 Task: Open Card Donor Stewardship Execution in Board Public Relations Thought Leadership Content Creation and Distribution to Workspace Healthcare Consulting and add a team member Softage.3@softage.net, a label Green, a checklist Wellness, an attachment from Trello, a color Green and finally, add a card description 'Research and apply for relevant industry certifications' and a comment 'We should approach this task with a sense of collaboration and partnership, working closely with stakeholders and other teams to achieve success.'. Add a start date 'Jan 03, 1900' with a due date 'Jan 10, 1900'
Action: Mouse moved to (198, 144)
Screenshot: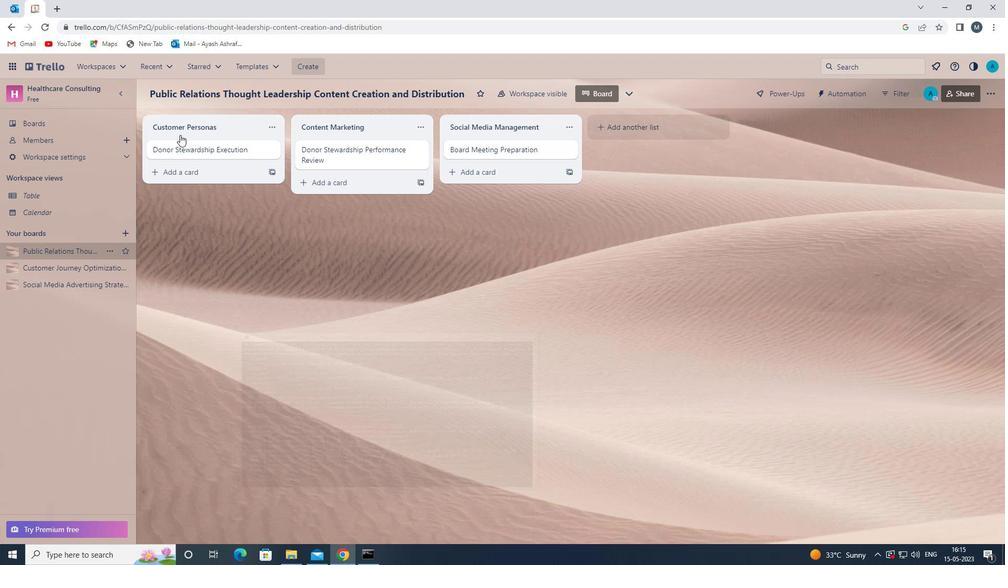 
Action: Mouse pressed left at (198, 144)
Screenshot: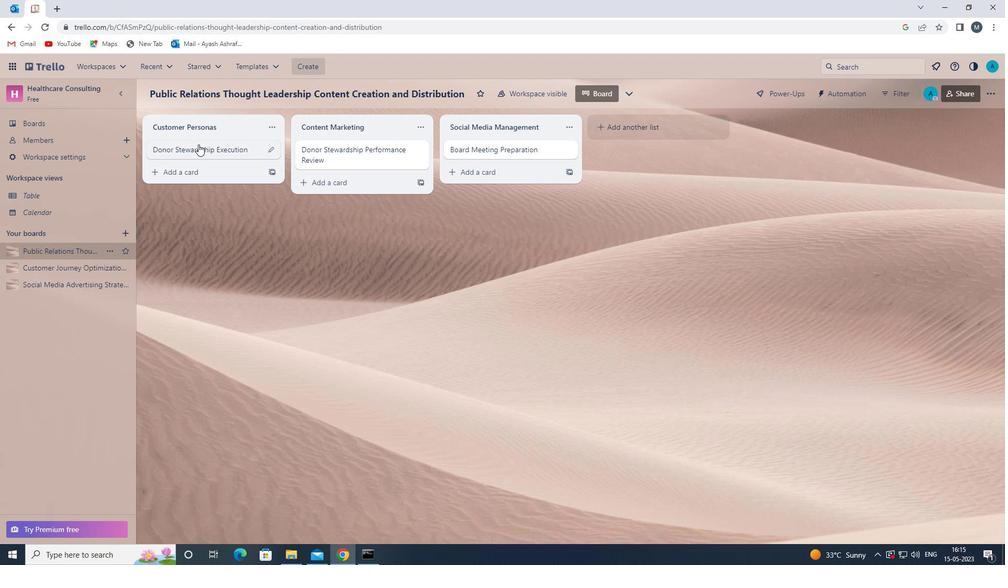 
Action: Mouse moved to (625, 151)
Screenshot: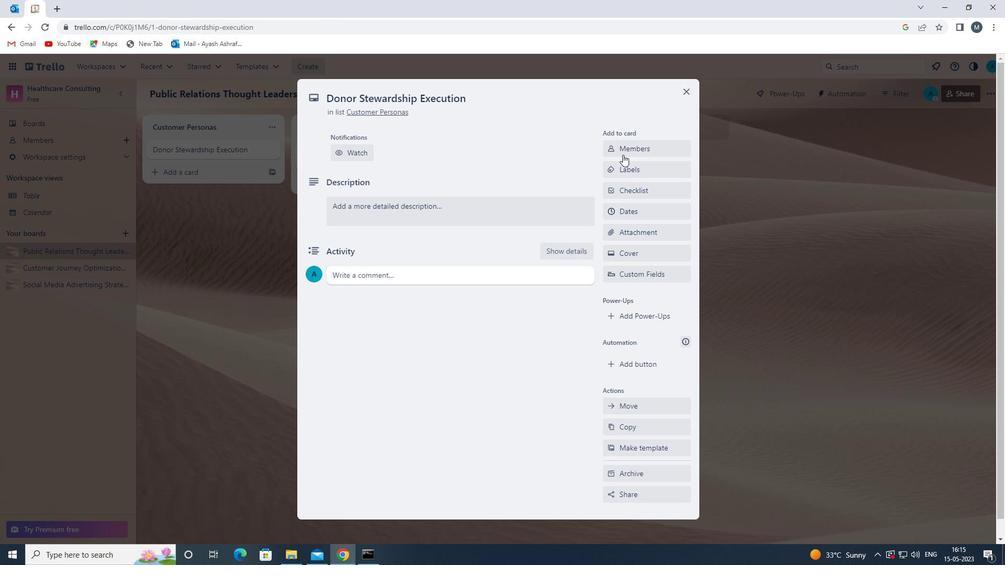 
Action: Mouse pressed left at (625, 151)
Screenshot: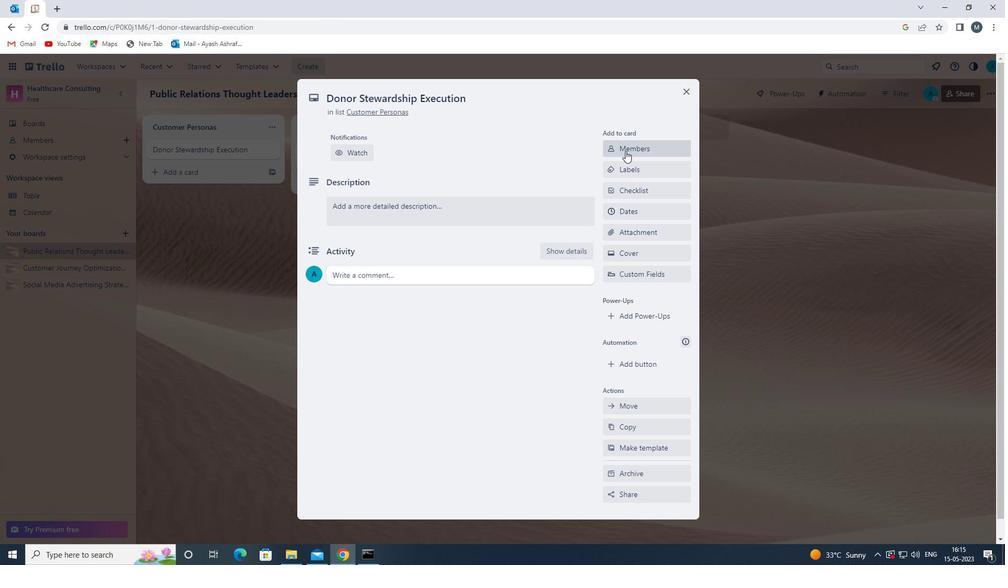 
Action: Mouse moved to (634, 146)
Screenshot: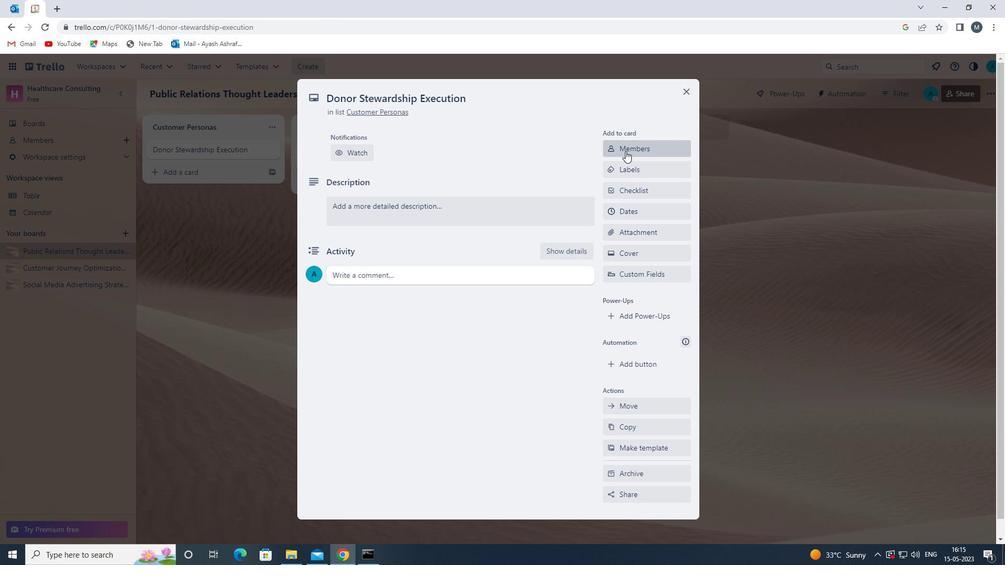 
Action: Key pressed s
Screenshot: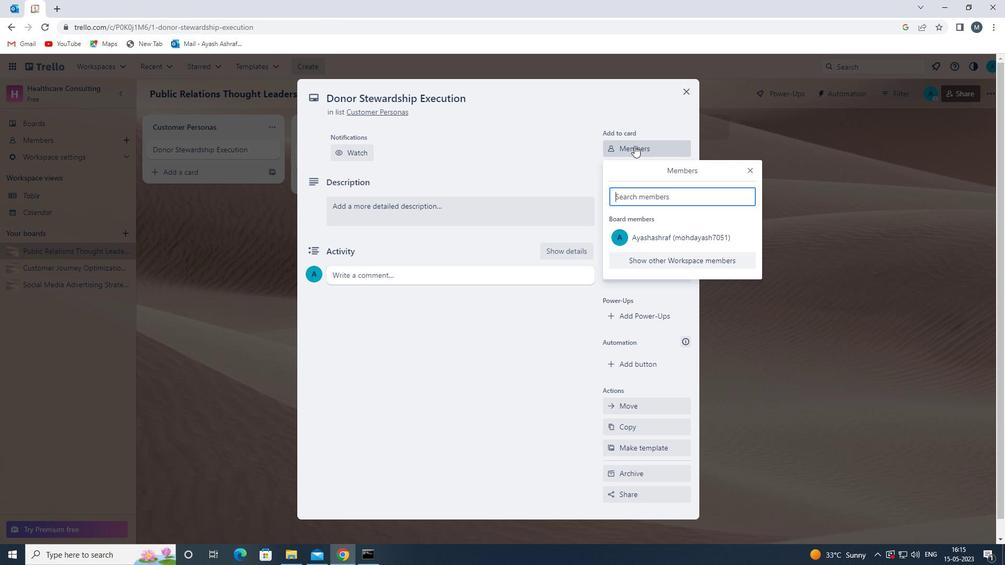 
Action: Mouse moved to (674, 344)
Screenshot: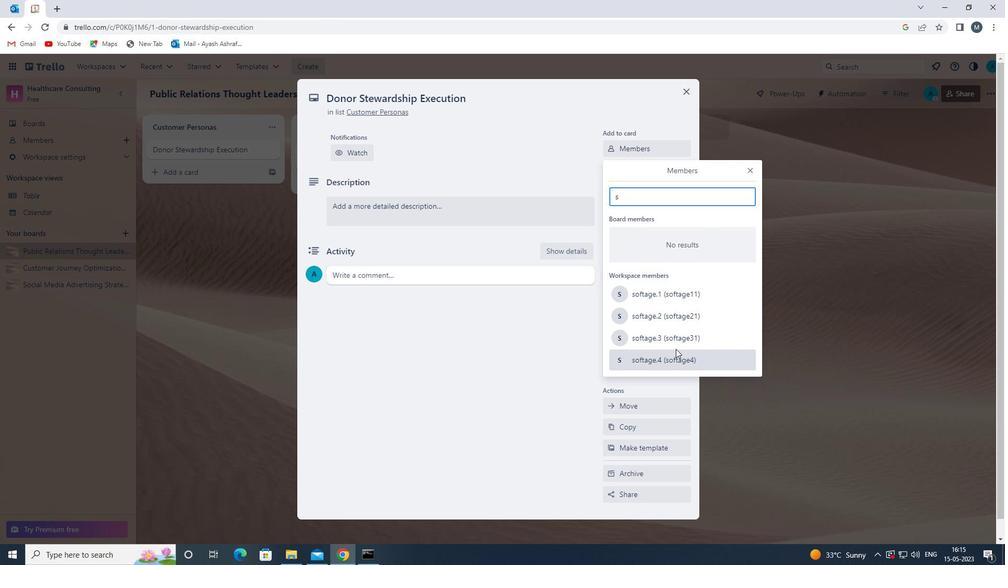 
Action: Mouse pressed left at (674, 344)
Screenshot: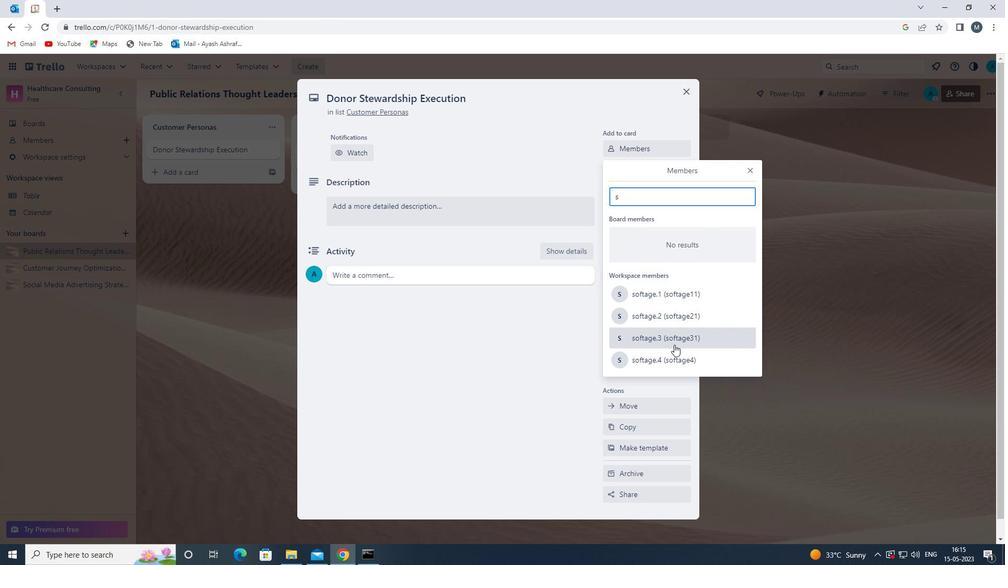 
Action: Mouse moved to (753, 171)
Screenshot: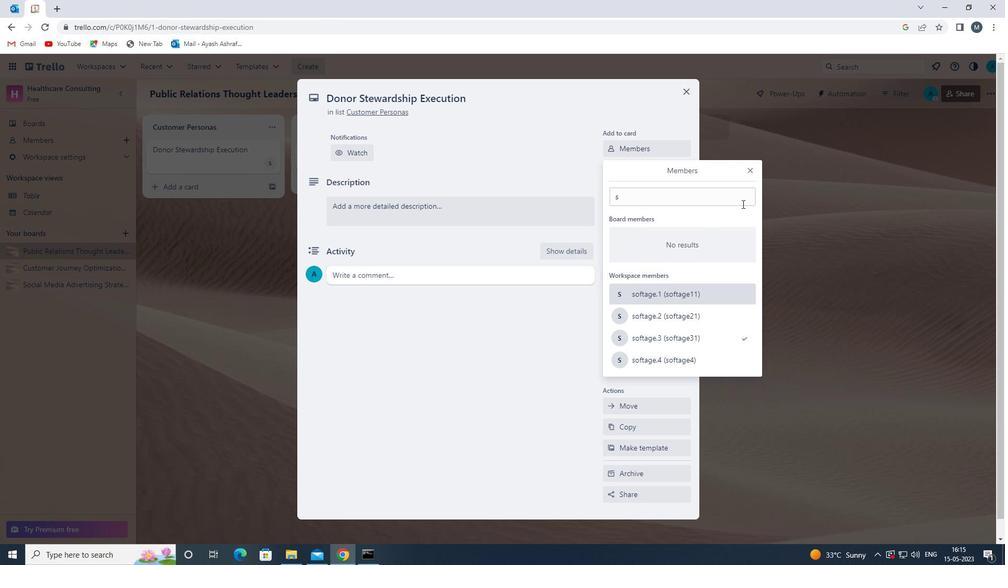 
Action: Mouse pressed left at (753, 171)
Screenshot: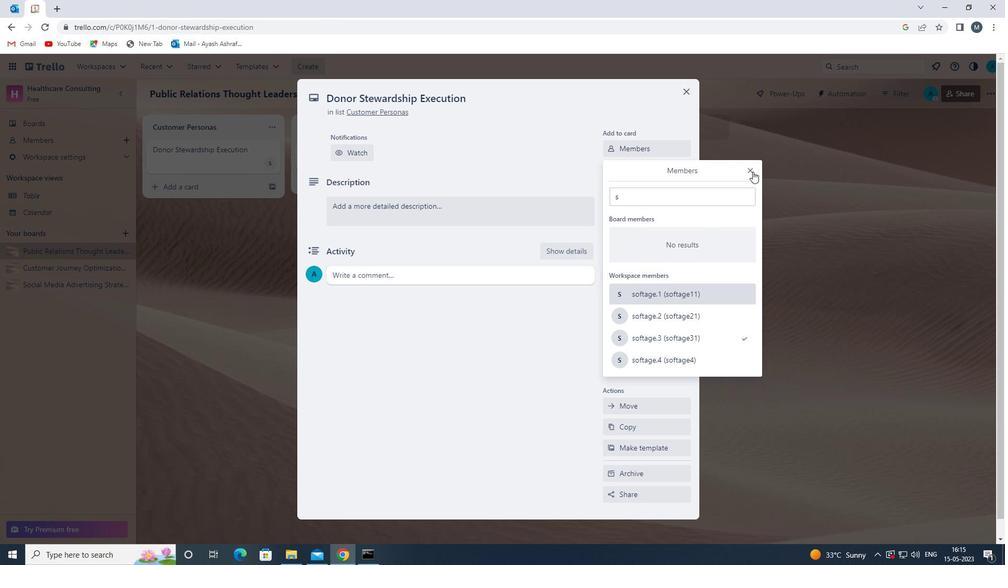 
Action: Mouse moved to (639, 206)
Screenshot: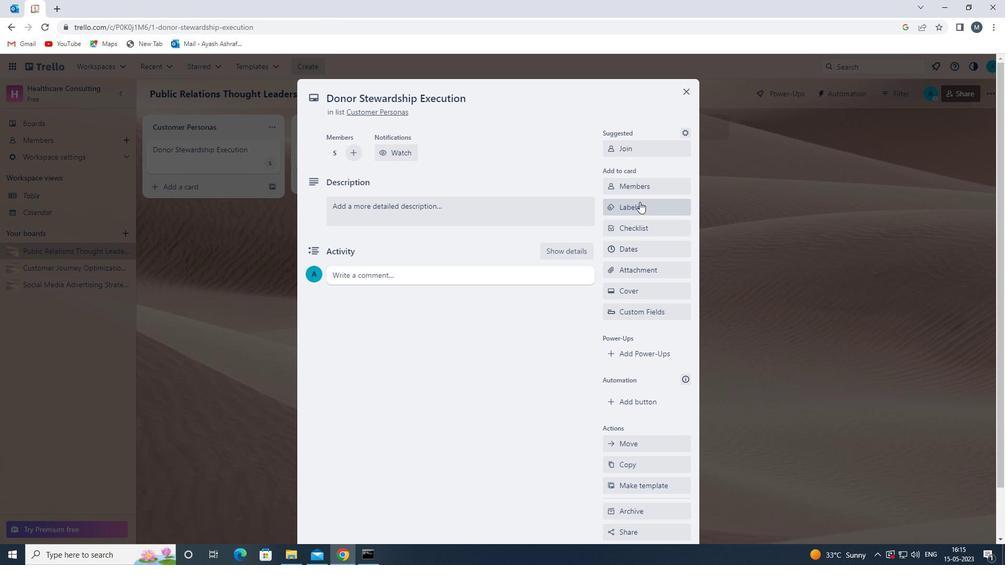 
Action: Mouse pressed left at (639, 206)
Screenshot: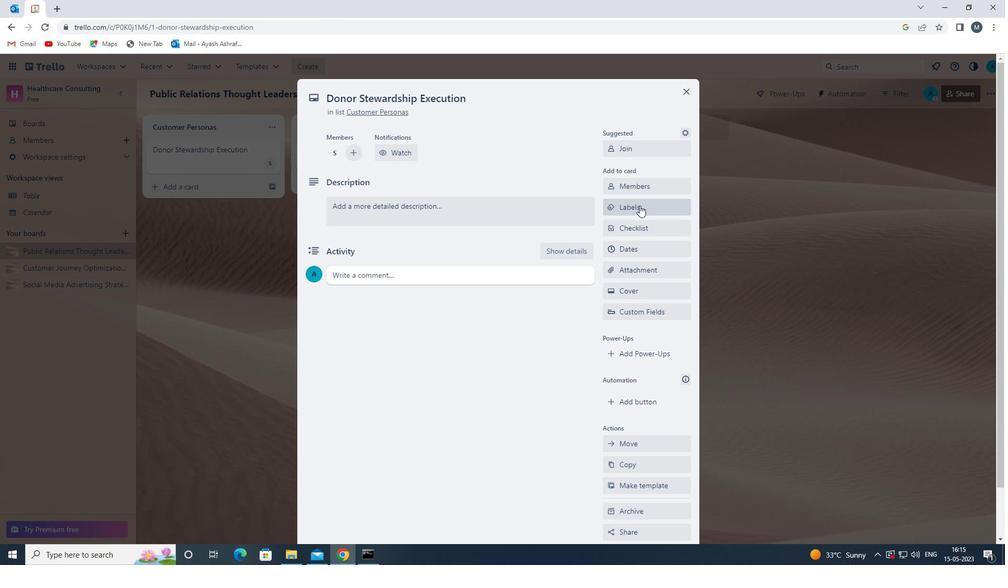 
Action: Mouse moved to (655, 295)
Screenshot: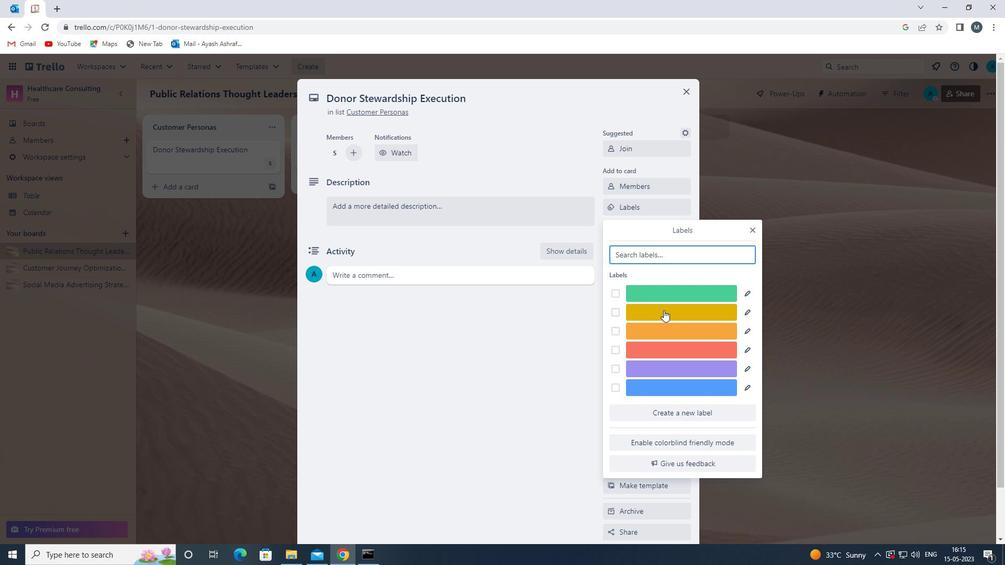 
Action: Mouse pressed left at (655, 295)
Screenshot: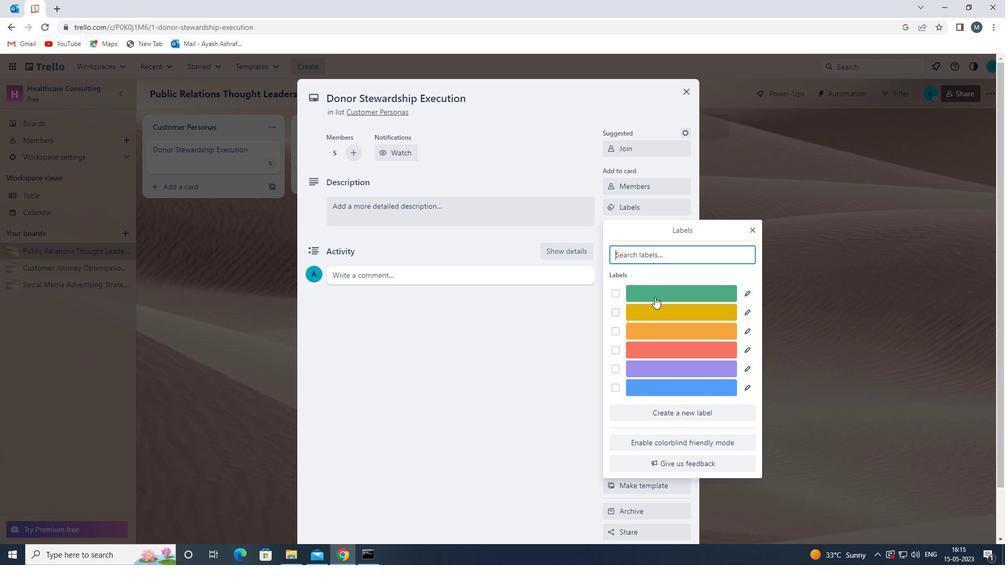 
Action: Mouse moved to (753, 232)
Screenshot: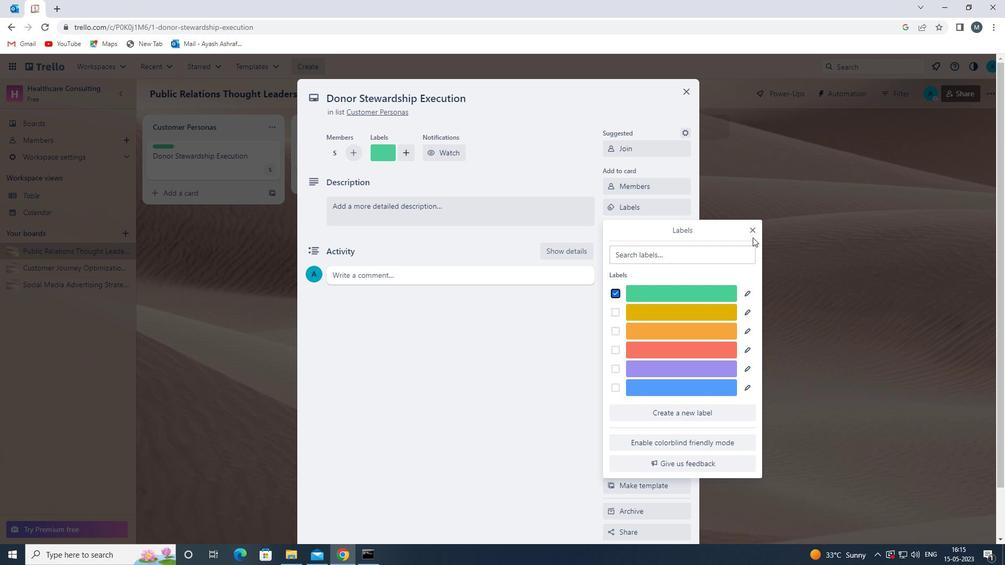 
Action: Mouse pressed left at (753, 232)
Screenshot: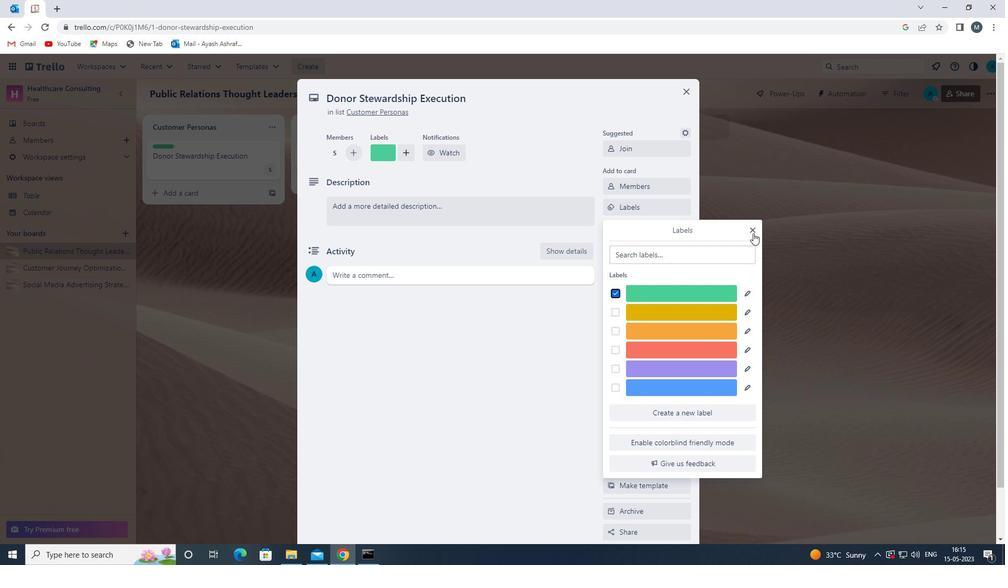 
Action: Mouse moved to (631, 228)
Screenshot: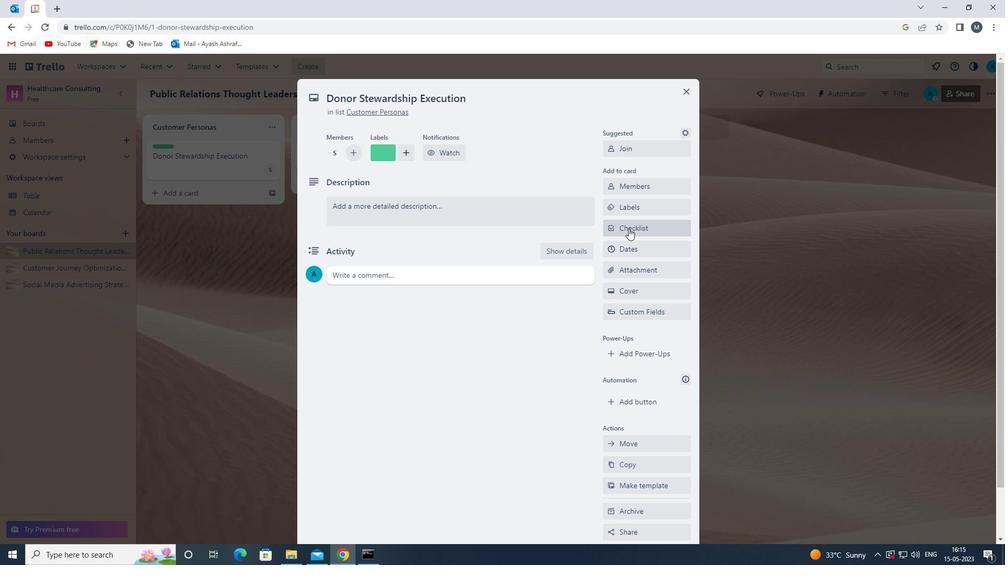 
Action: Mouse pressed left at (631, 228)
Screenshot: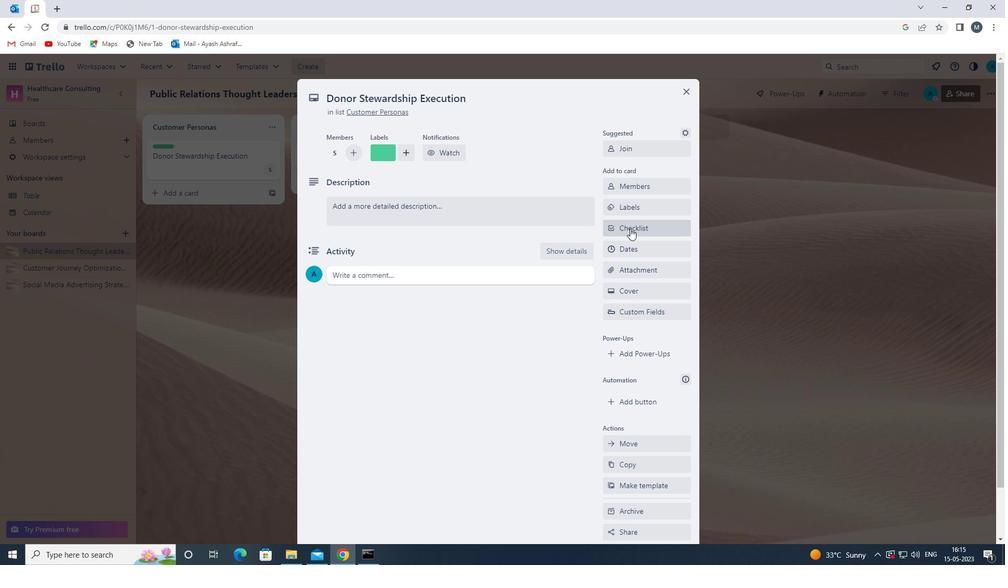 
Action: Key pressed w
Screenshot: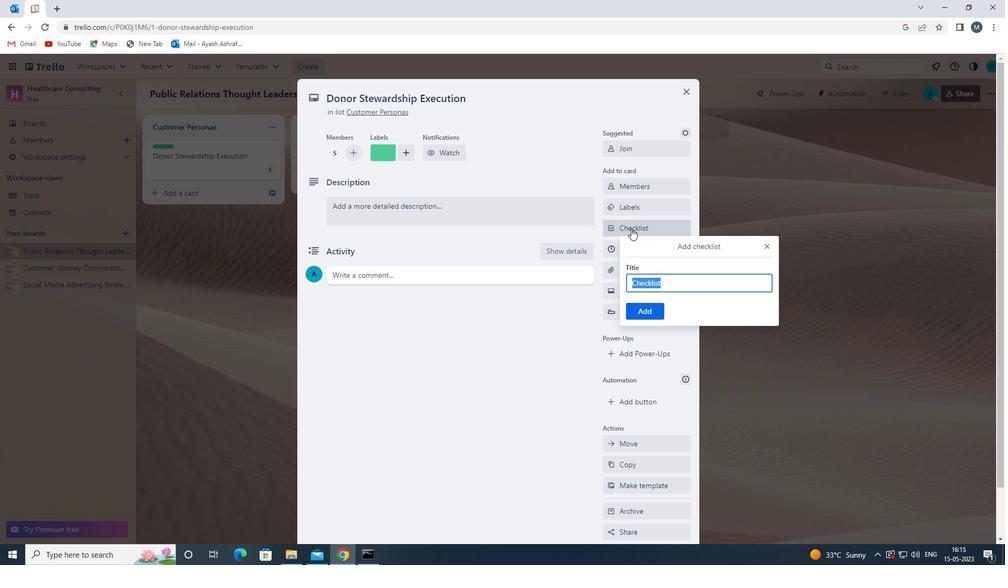
Action: Mouse moved to (694, 306)
Screenshot: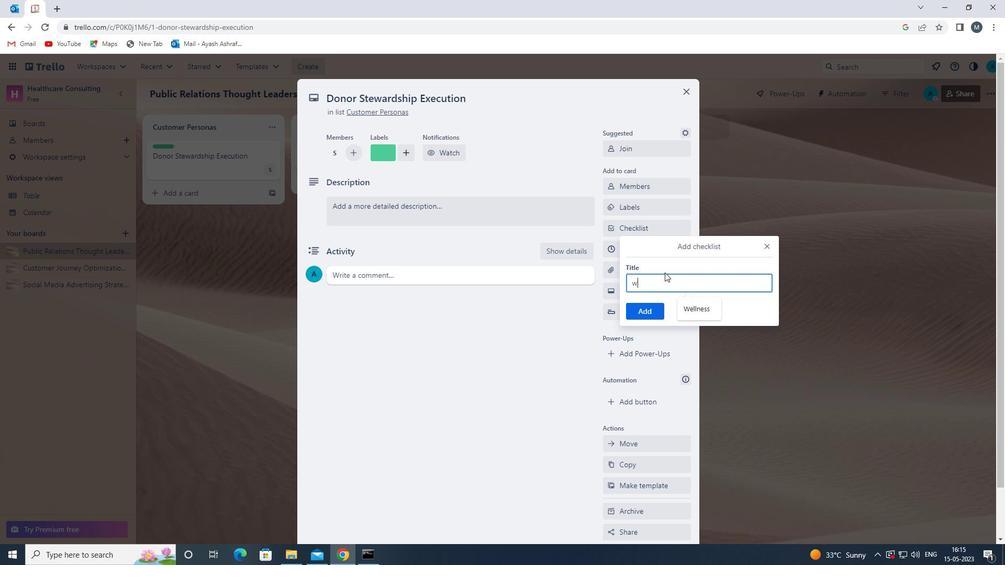 
Action: Mouse pressed left at (694, 306)
Screenshot: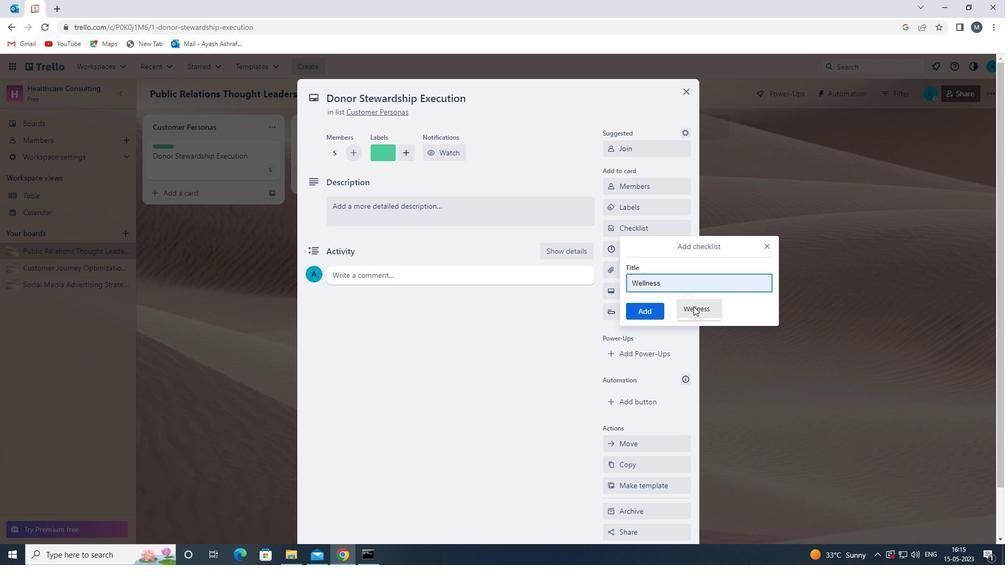
Action: Mouse moved to (643, 310)
Screenshot: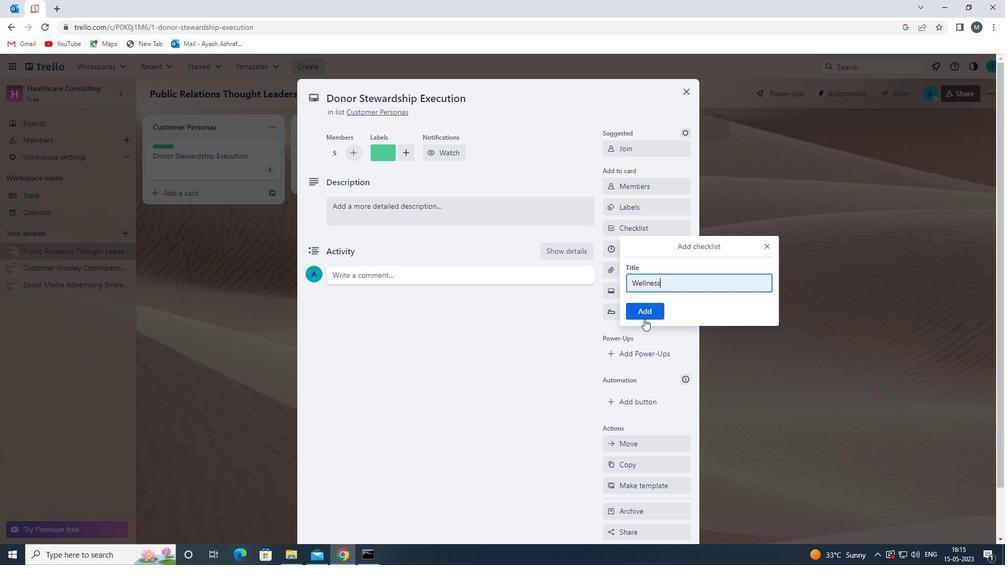 
Action: Mouse pressed left at (643, 310)
Screenshot: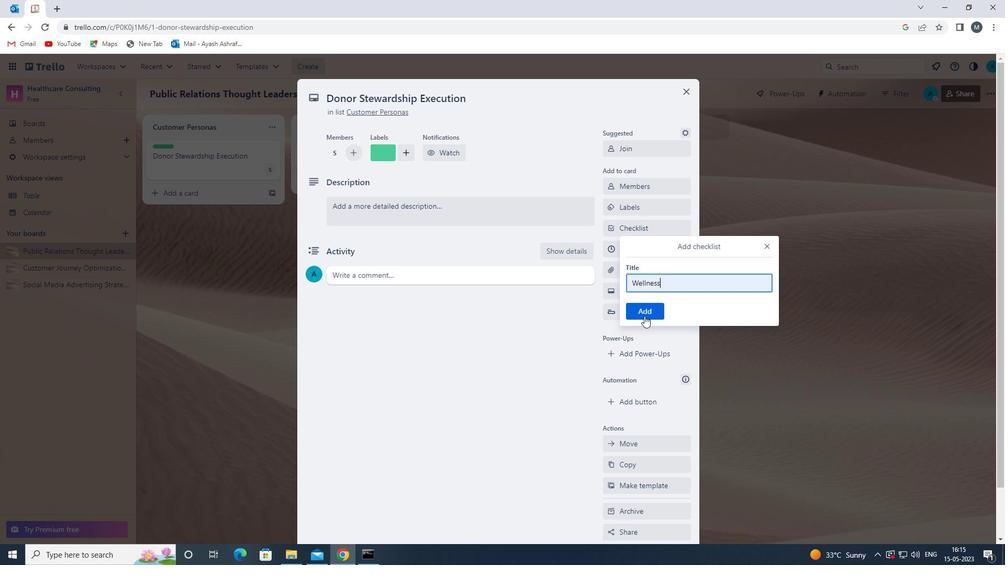 
Action: Mouse moved to (641, 268)
Screenshot: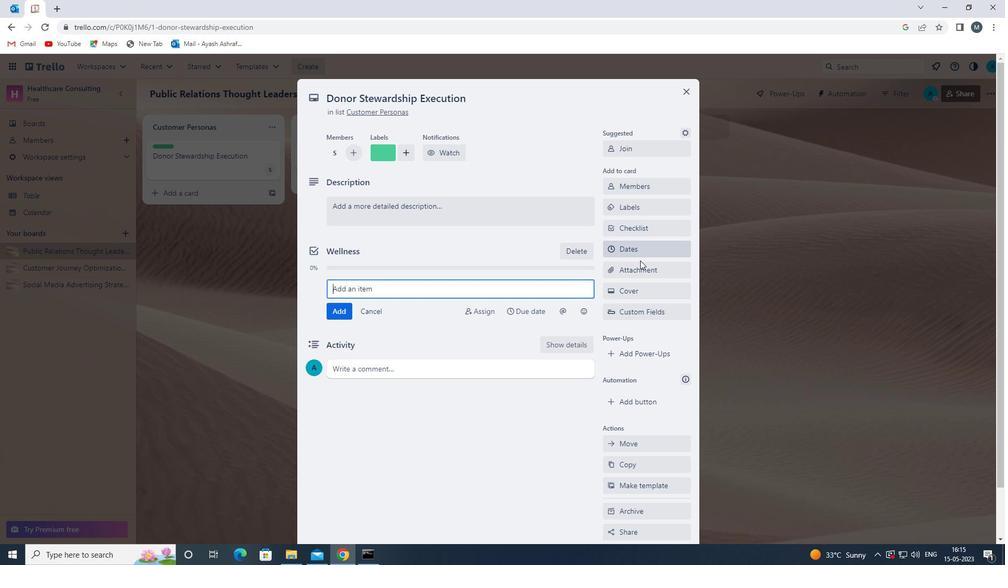 
Action: Mouse pressed left at (641, 268)
Screenshot: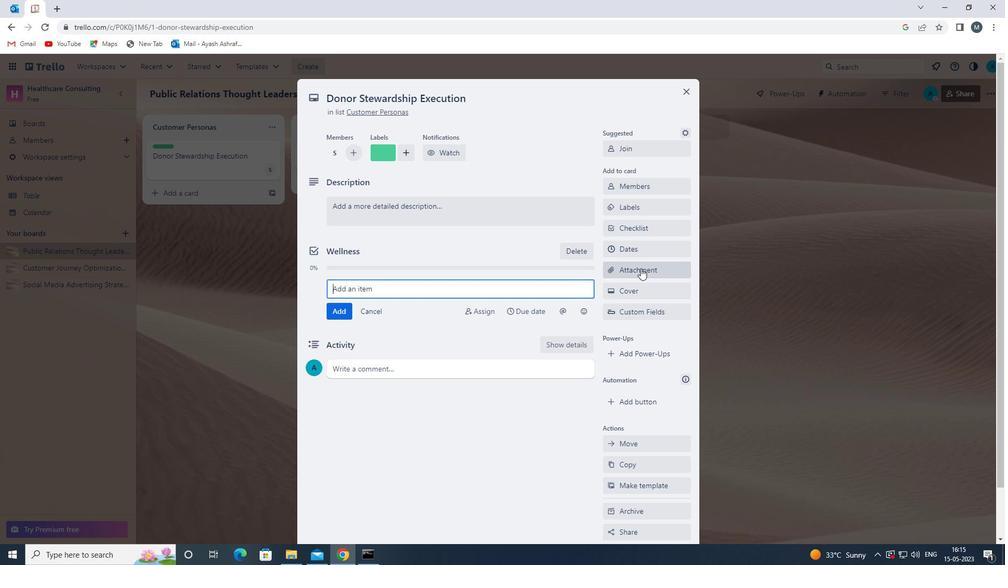 
Action: Mouse moved to (631, 335)
Screenshot: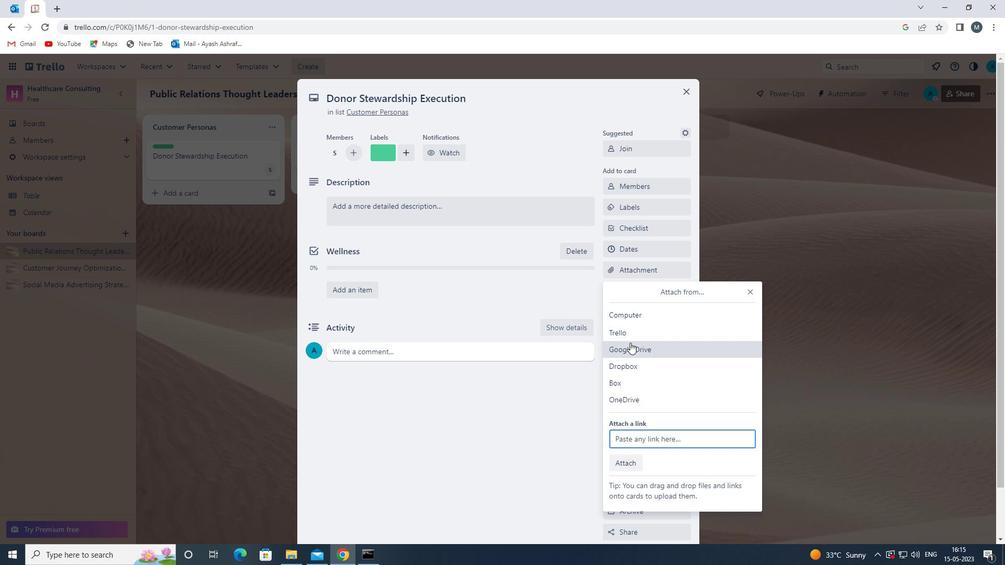 
Action: Mouse pressed left at (631, 335)
Screenshot: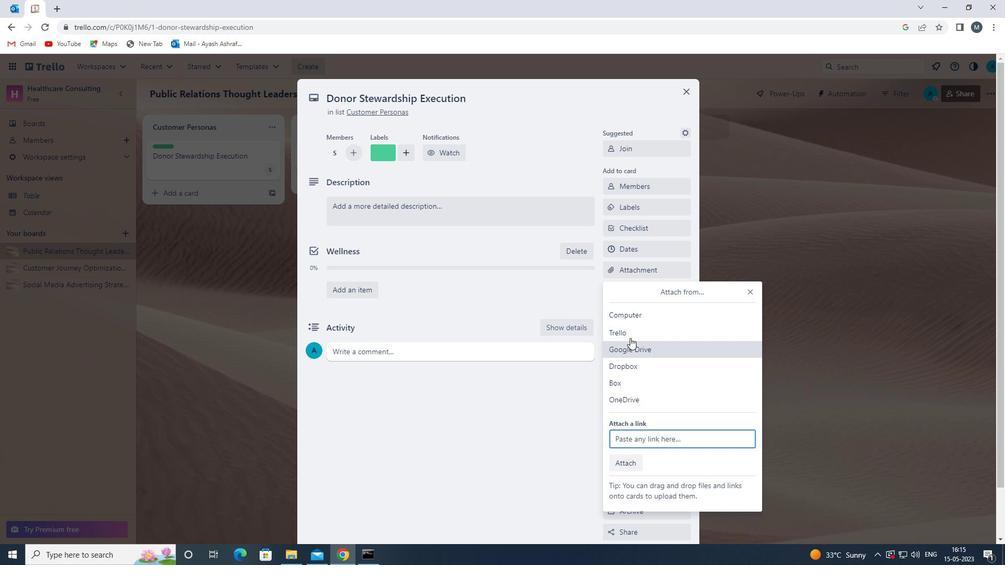 
Action: Mouse moved to (637, 270)
Screenshot: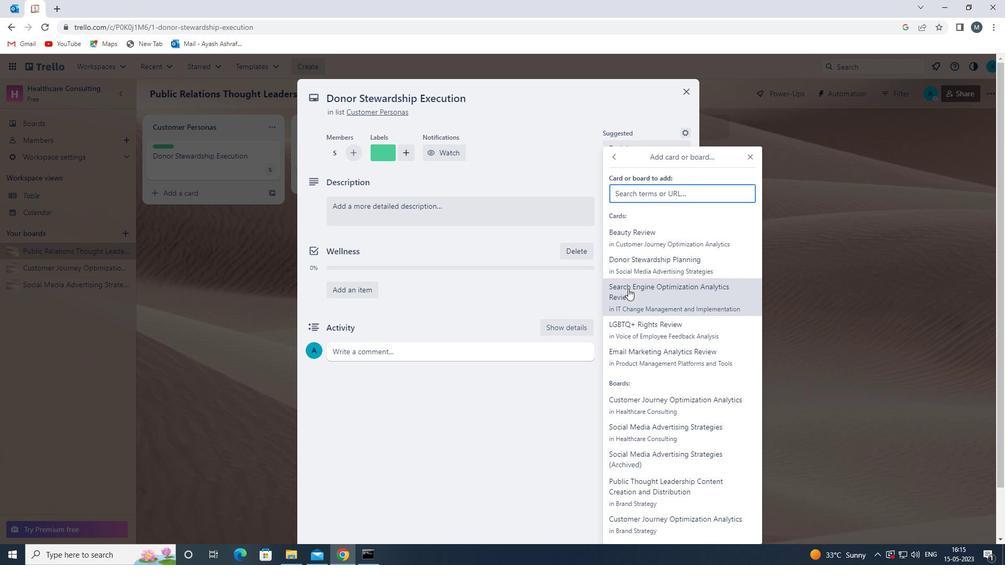 
Action: Mouse pressed left at (637, 270)
Screenshot: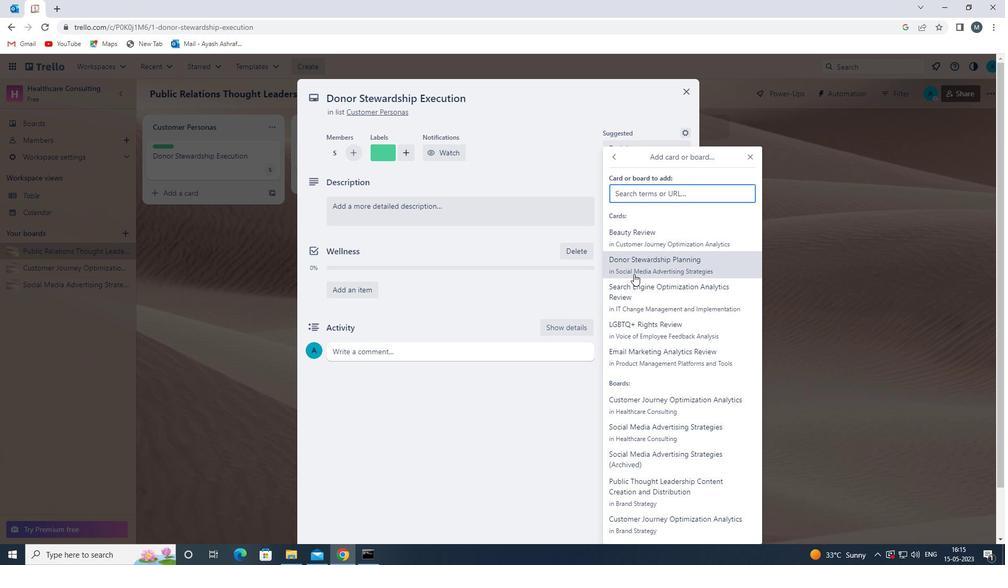 
Action: Mouse moved to (635, 290)
Screenshot: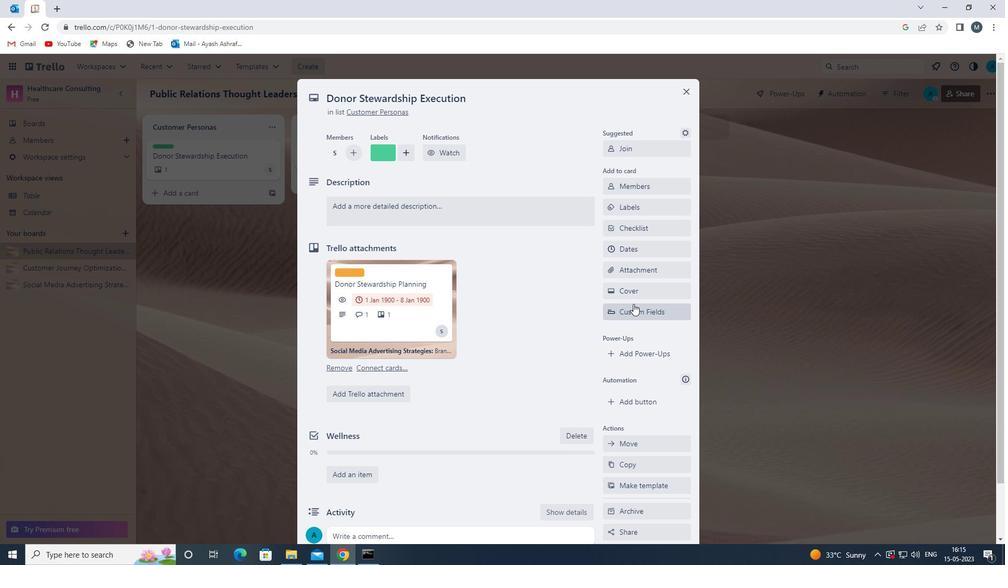 
Action: Mouse pressed left at (635, 290)
Screenshot: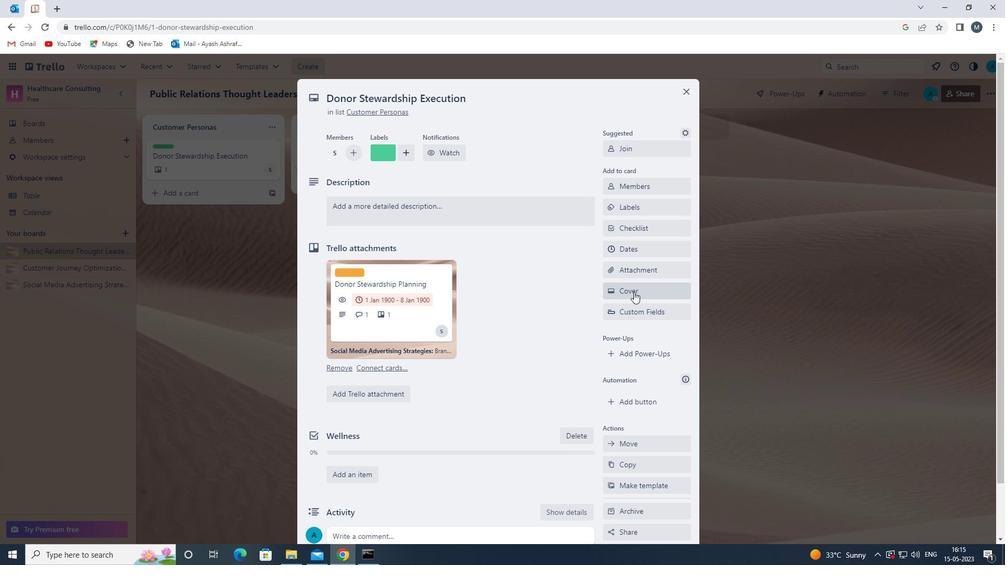 
Action: Mouse moved to (621, 332)
Screenshot: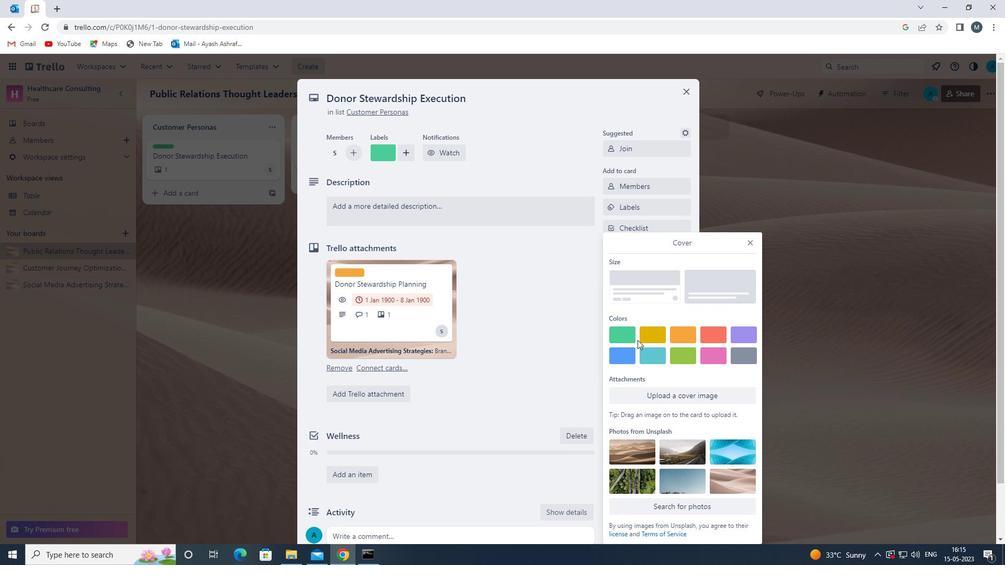 
Action: Mouse pressed left at (621, 332)
Screenshot: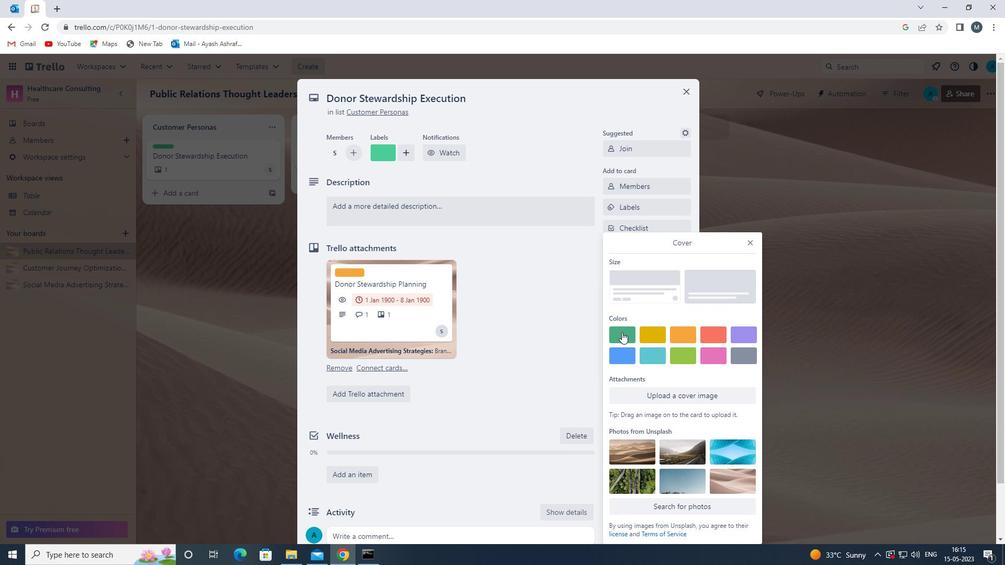 
Action: Mouse moved to (753, 223)
Screenshot: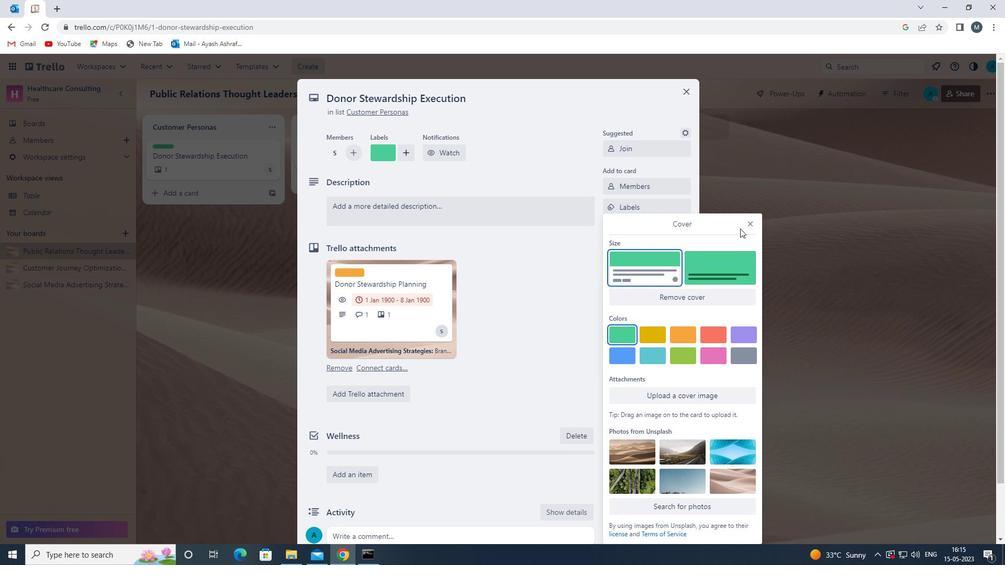 
Action: Mouse pressed left at (753, 223)
Screenshot: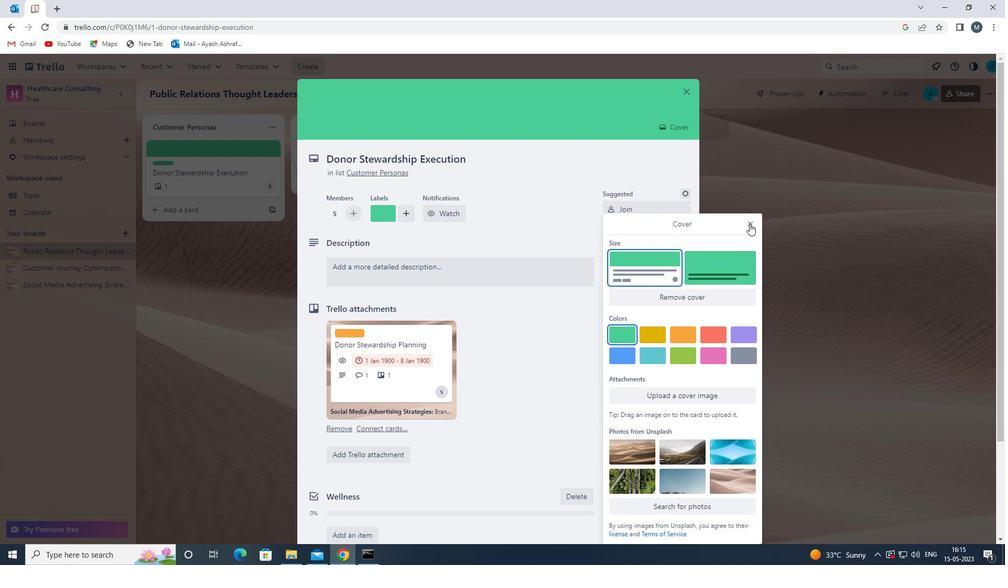 
Action: Mouse moved to (442, 267)
Screenshot: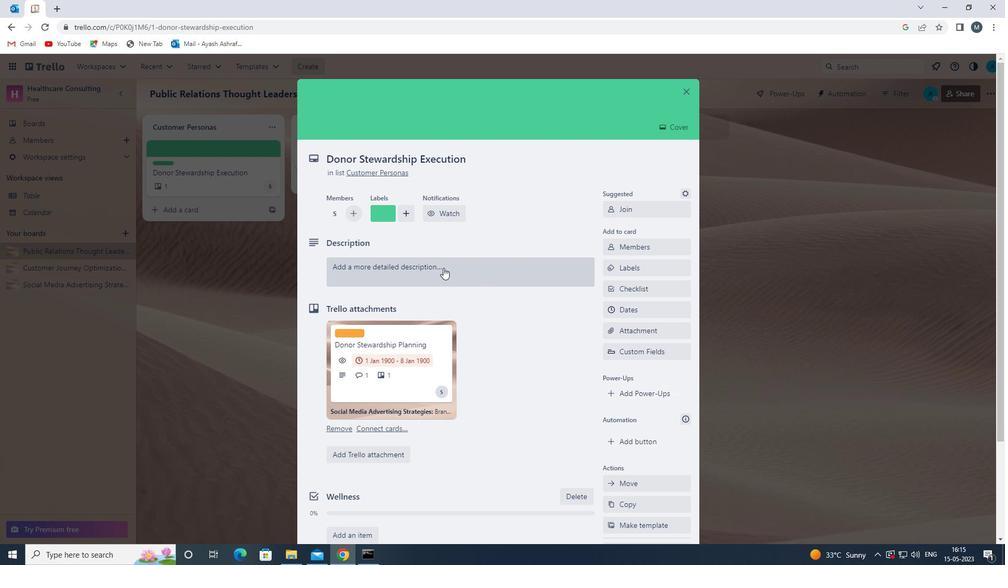 
Action: Mouse pressed left at (442, 267)
Screenshot: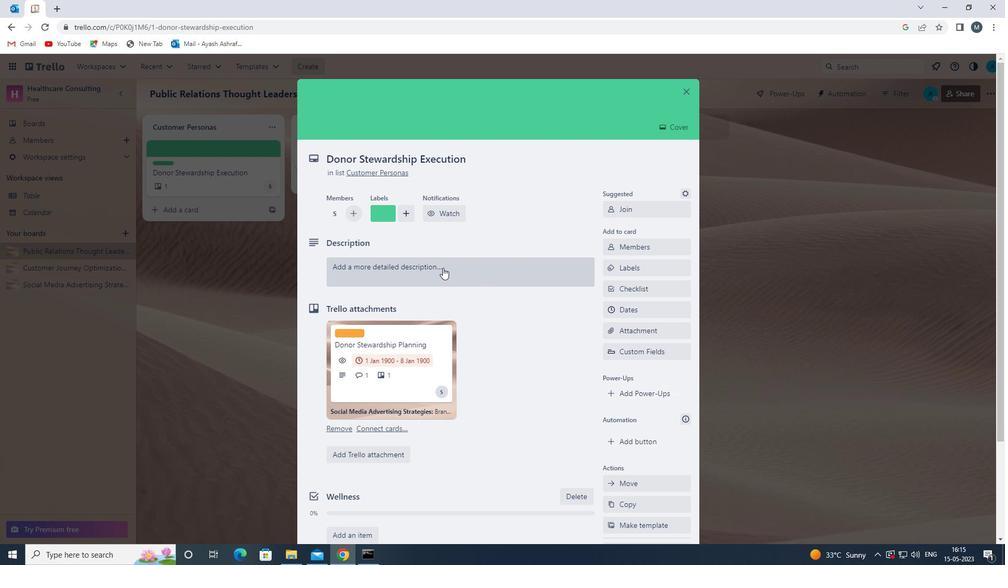 
Action: Mouse moved to (353, 305)
Screenshot: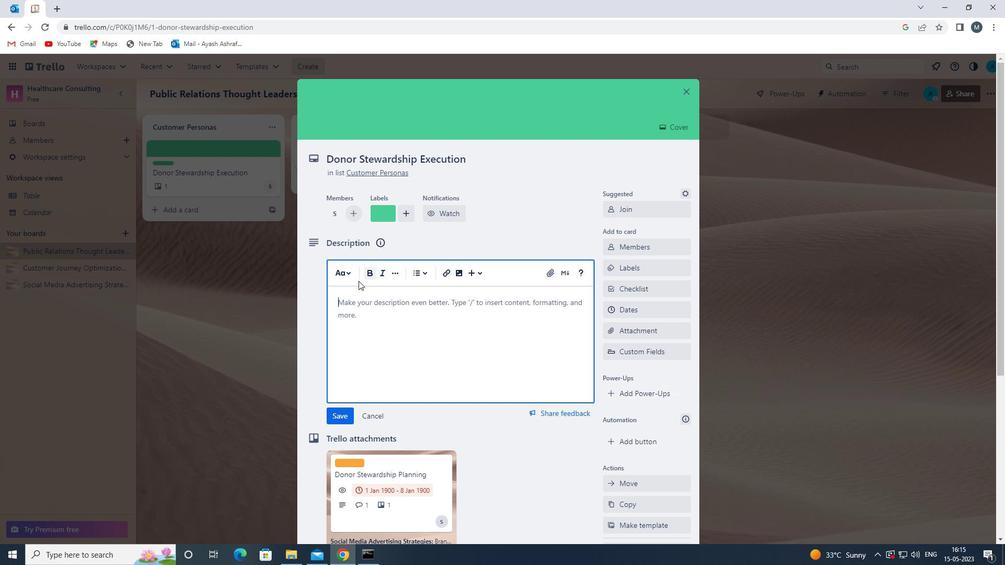 
Action: Mouse pressed left at (353, 305)
Screenshot: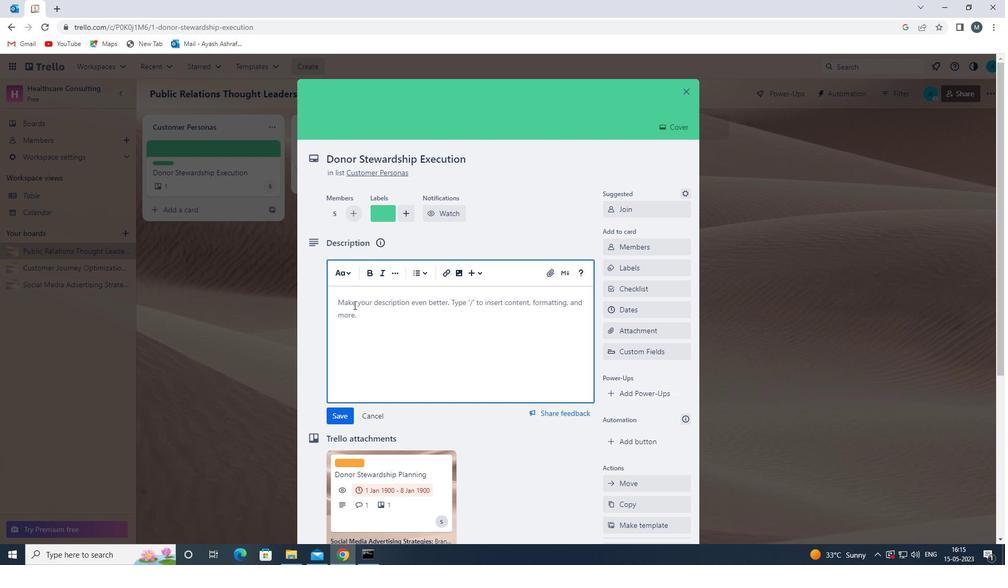 
Action: Mouse moved to (353, 305)
Screenshot: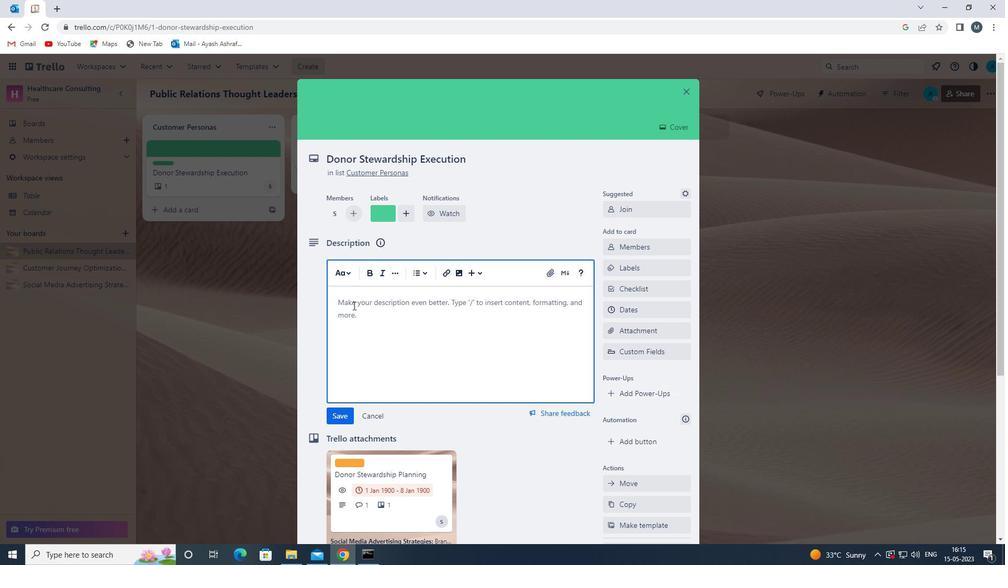 
Action: Key pressed <Key.shift>RESEARCH<Key.space>AND<Key.space>APPLY<Key.space>FOT<Key.backspace>R<Key.space>RELEVANT<Key.space>INDUSTRY<Key.space>E<Key.backspace>CERTIFICATIONS
Screenshot: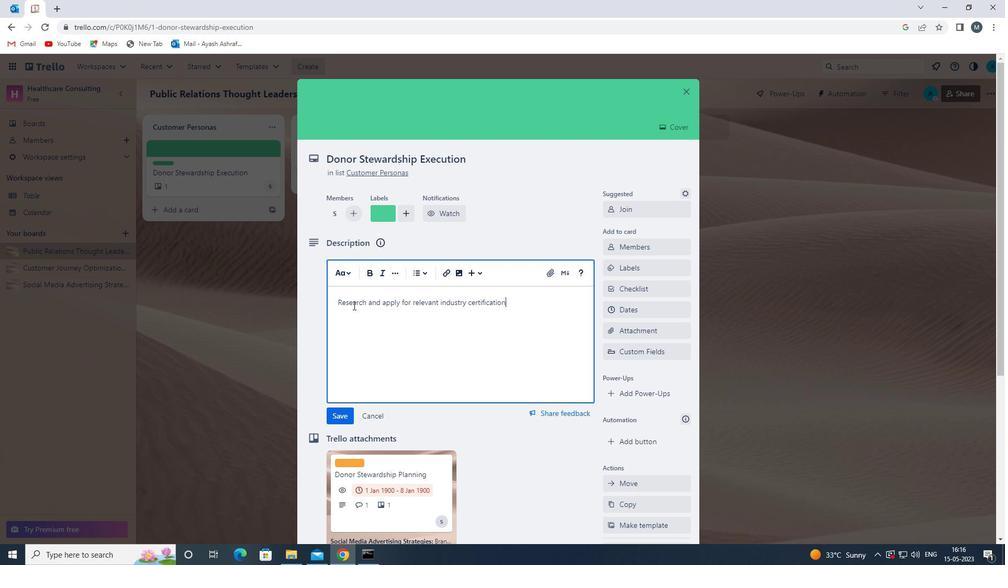 
Action: Mouse moved to (337, 411)
Screenshot: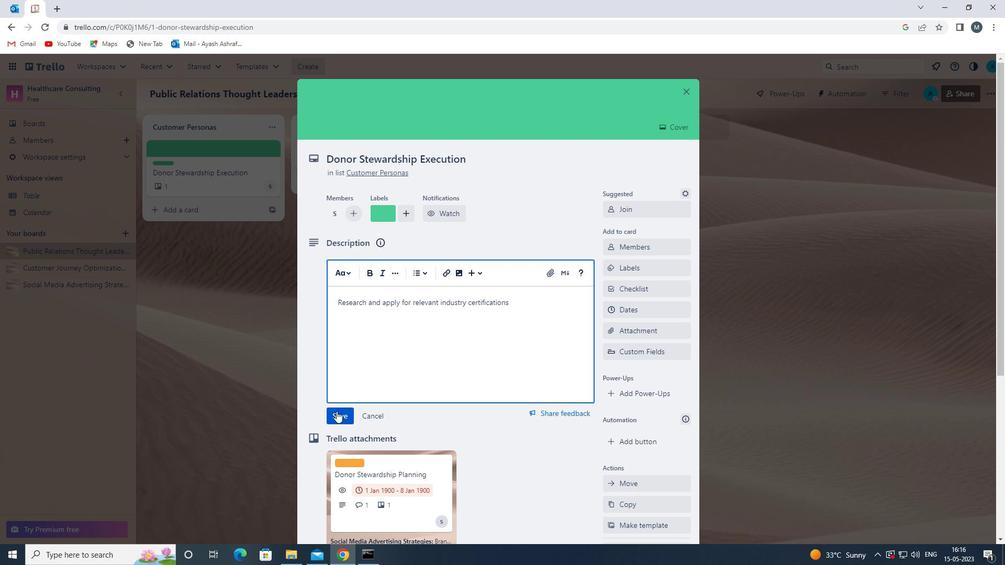 
Action: Mouse pressed left at (337, 411)
Screenshot: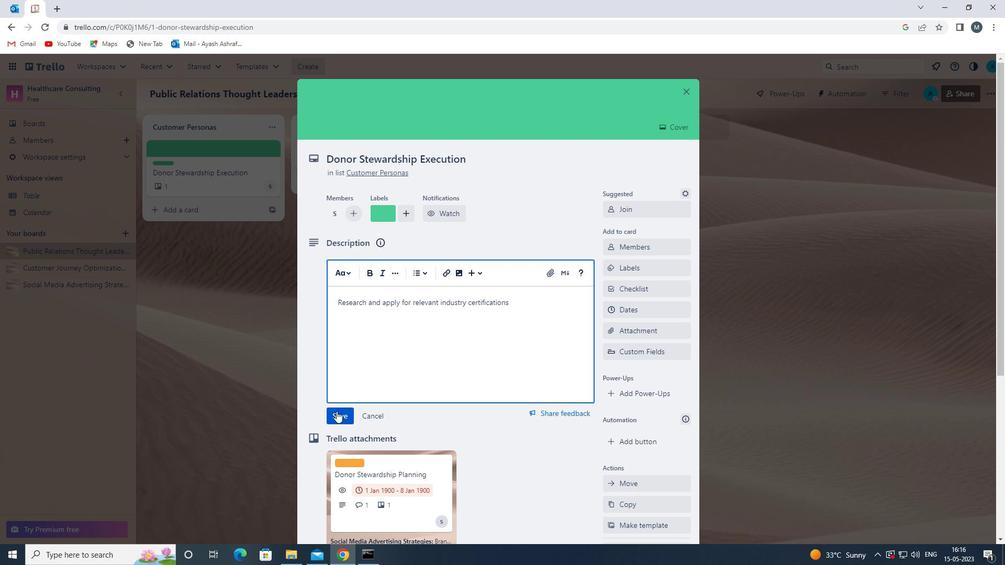 
Action: Mouse moved to (421, 367)
Screenshot: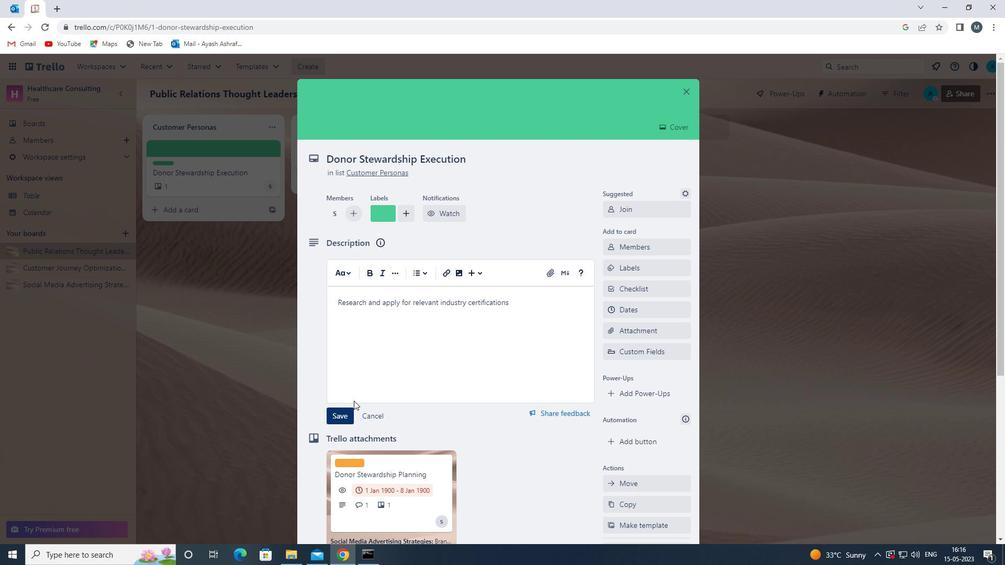 
Action: Mouse scrolled (421, 366) with delta (0, 0)
Screenshot: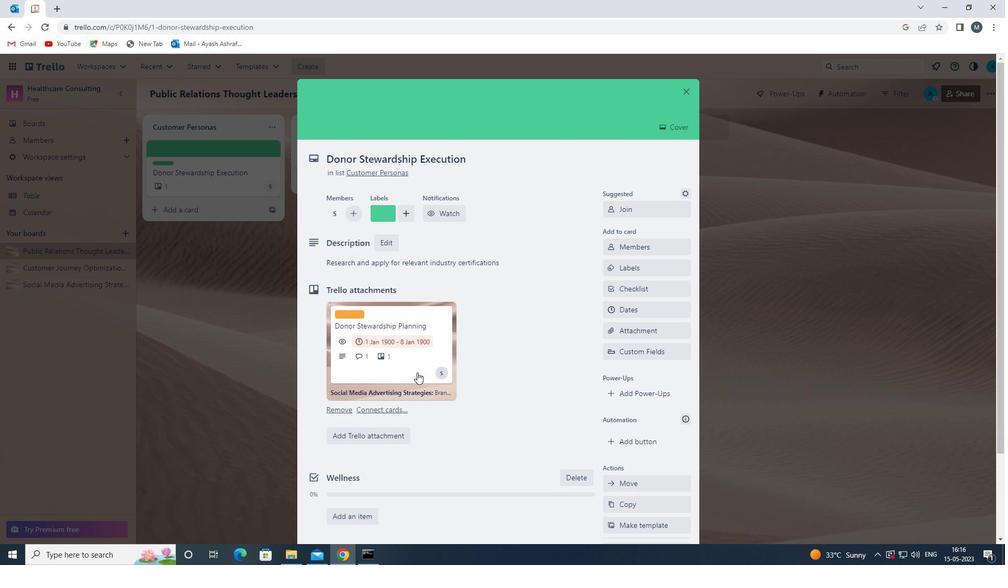 
Action: Mouse scrolled (421, 366) with delta (0, 0)
Screenshot: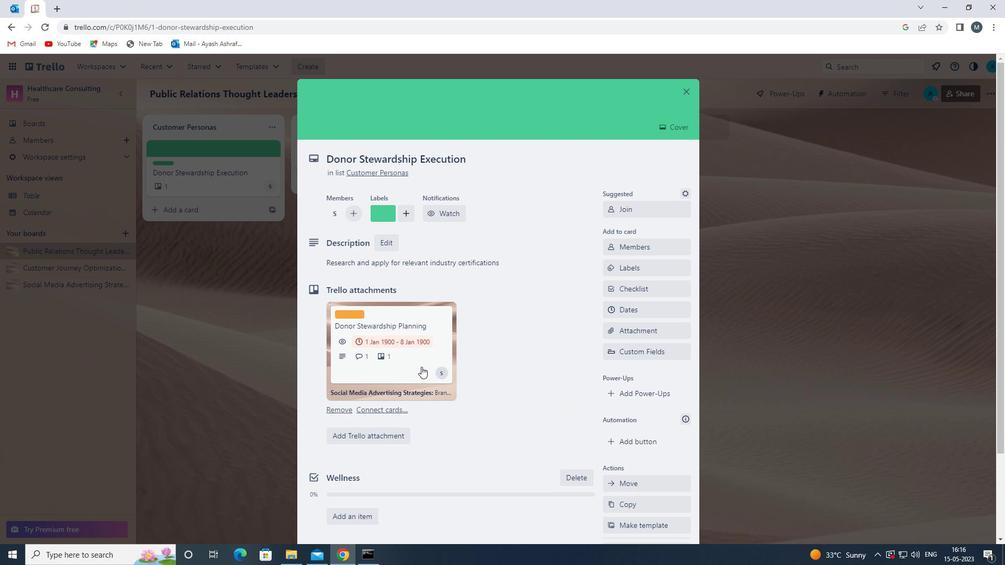 
Action: Mouse scrolled (421, 366) with delta (0, 0)
Screenshot: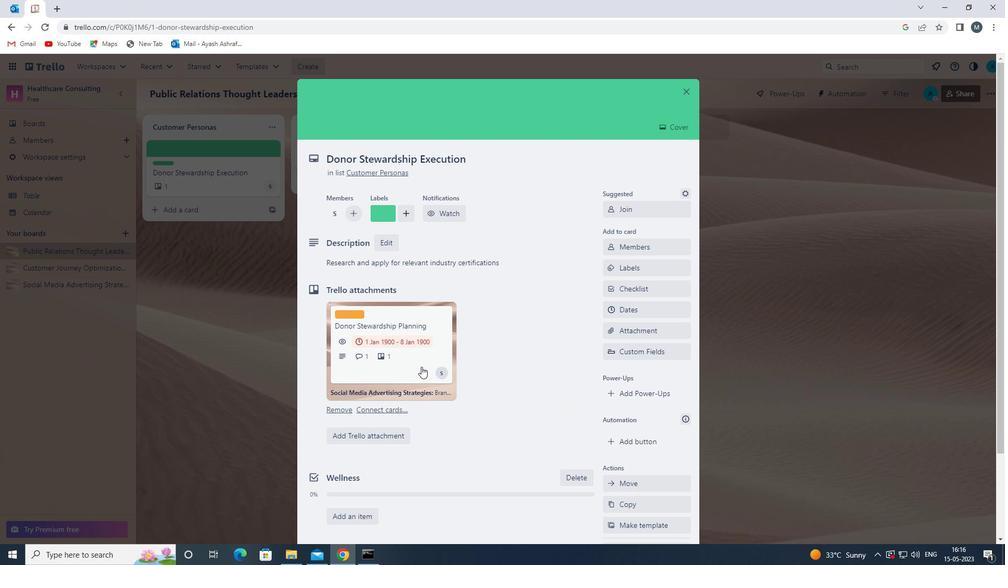 
Action: Mouse moved to (372, 469)
Screenshot: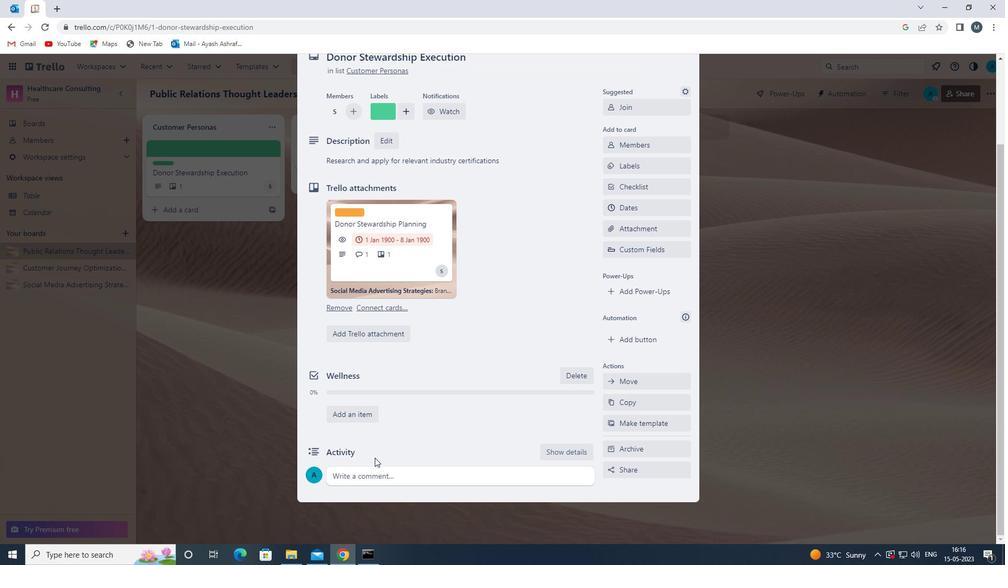 
Action: Mouse pressed left at (372, 469)
Screenshot: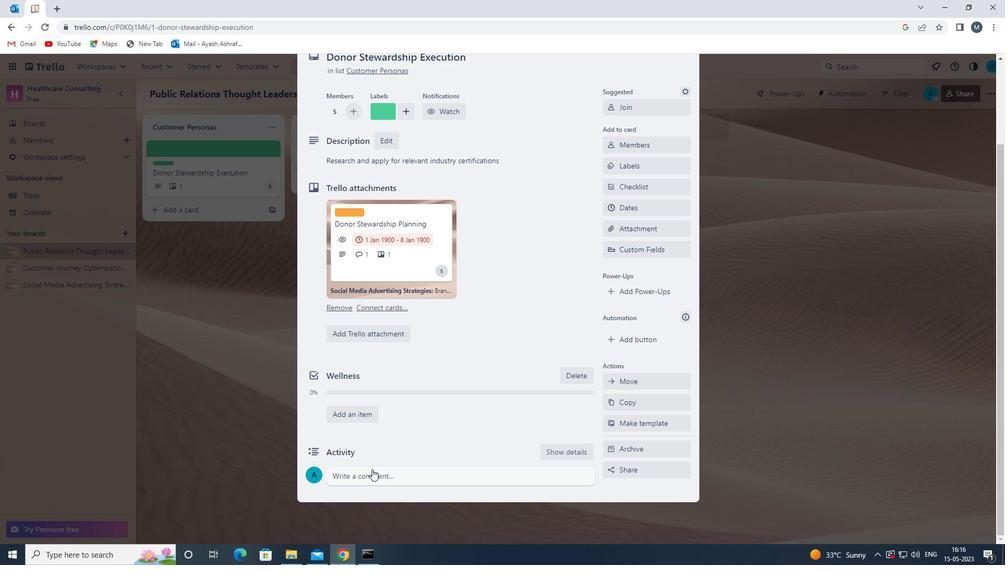 
Action: Mouse moved to (401, 406)
Screenshot: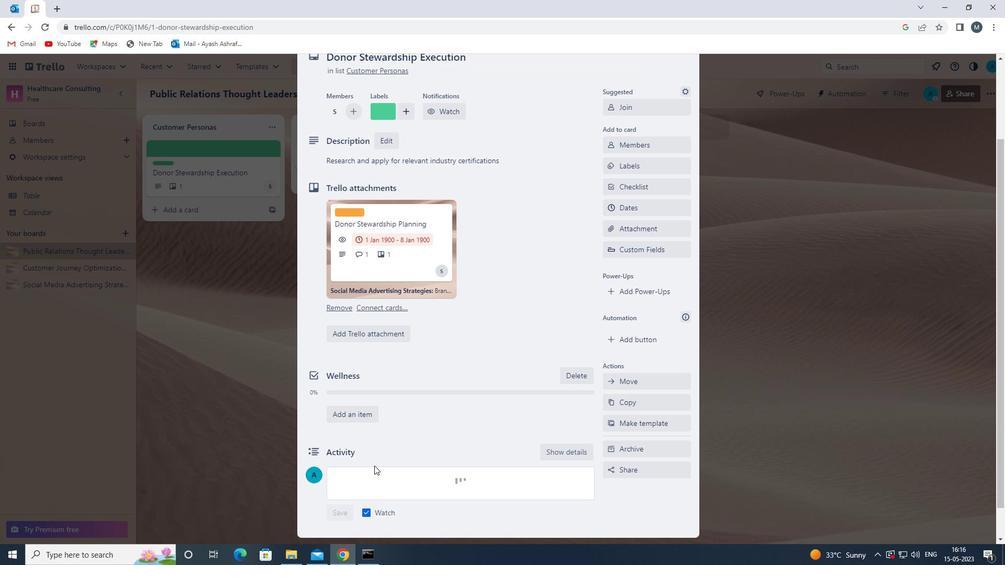 
Action: Mouse scrolled (401, 405) with delta (0, 0)
Screenshot: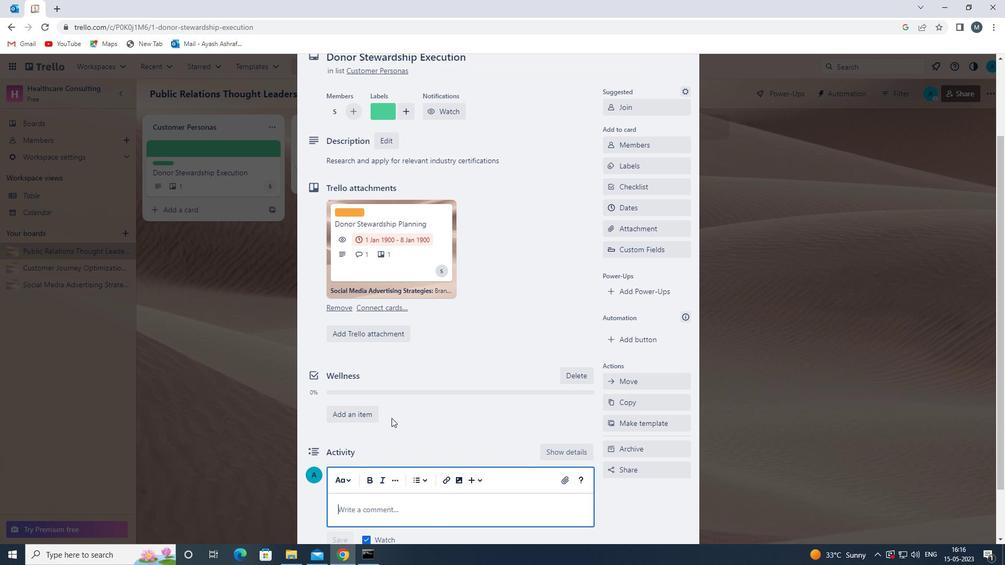 
Action: Mouse moved to (402, 409)
Screenshot: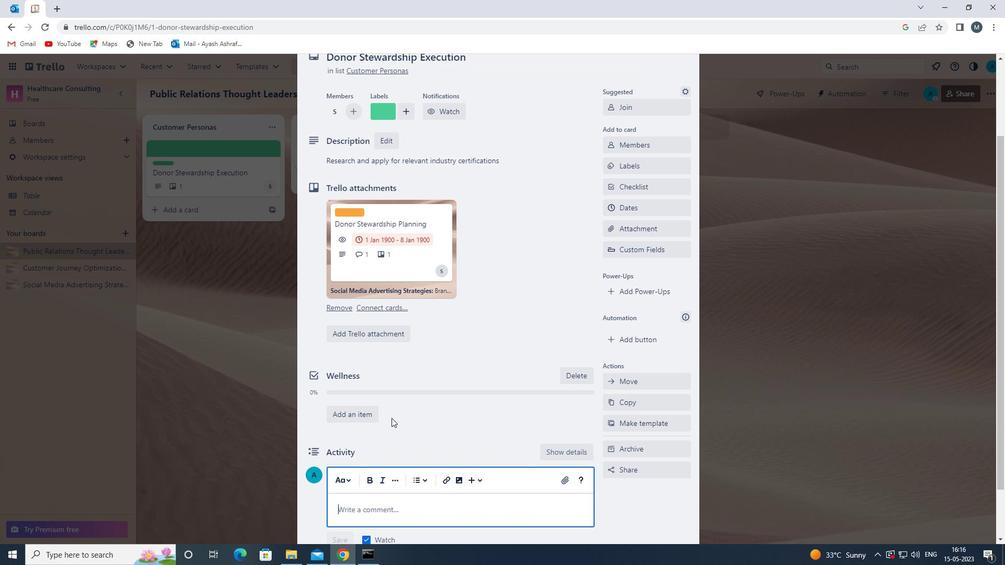 
Action: Mouse scrolled (402, 409) with delta (0, 0)
Screenshot: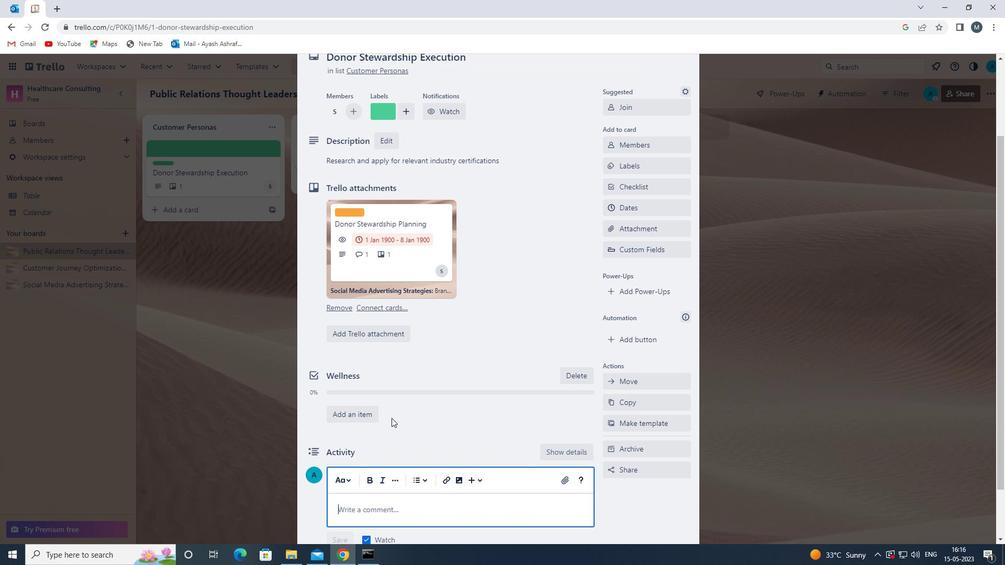 
Action: Mouse moved to (399, 415)
Screenshot: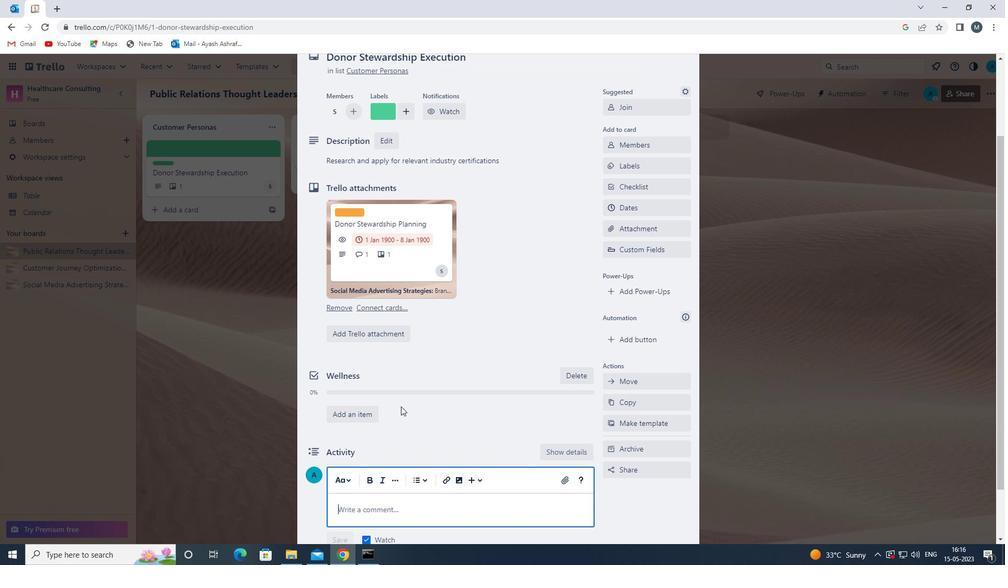 
Action: Mouse scrolled (399, 415) with delta (0, 0)
Screenshot: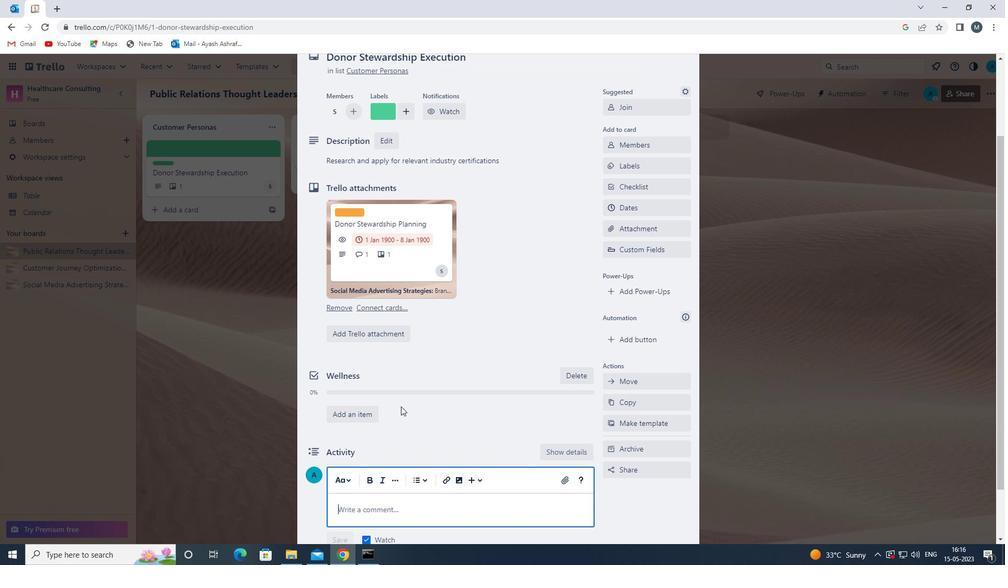 
Action: Mouse moved to (381, 447)
Screenshot: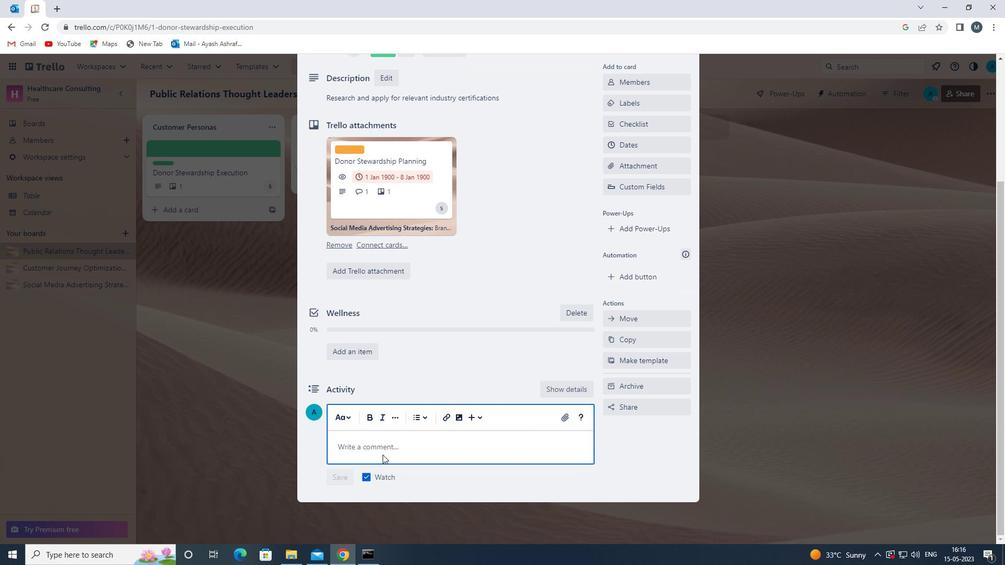 
Action: Mouse pressed left at (381, 447)
Screenshot: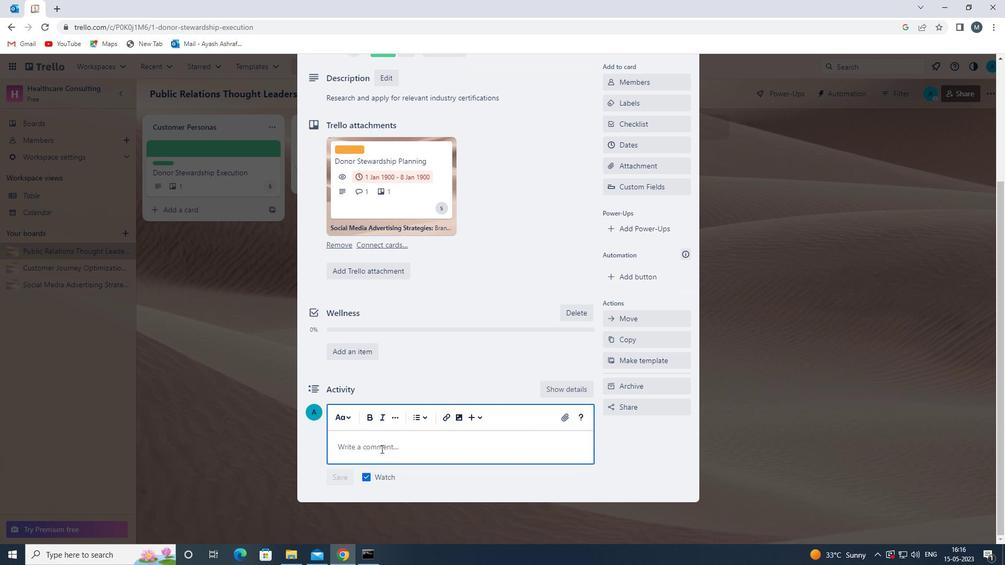 
Action: Key pressed <Key.shift>WE<Key.space>SHOULD<Key.space>APPROACH<Key.space>THIS<Key.space>TASK<Key.space>WITH<Key.space>A<Key.space>SENSE<Key.space>OF<Key.space>COLLABORATION<Key.space>AND<Key.space>PARTNERSHIP,<Key.space>WORKING<Key.space>CLOSELY<Key.space>WITH<Key.space>STAKEHOULDERS<Key.space>AND<Key.space>OTHER<Key.space>TEAMS<Key.space>TO<Key.space>ACHEIVE<Key.space><Key.backspace><Key.backspace><Key.backspace><Key.backspace><Key.backspace>IEVE<Key.space>
Screenshot: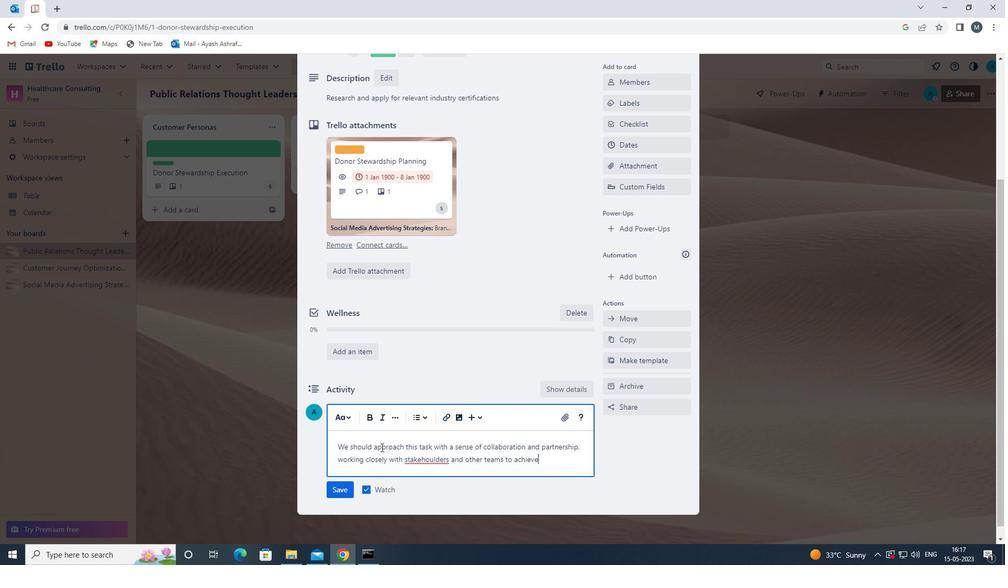 
Action: Mouse moved to (422, 459)
Screenshot: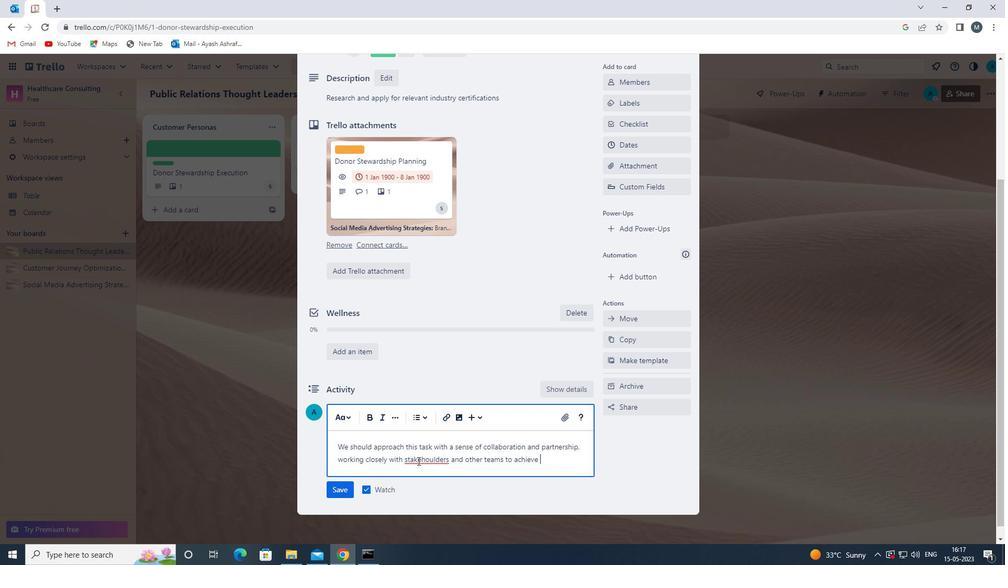 
Action: Mouse pressed left at (422, 459)
Screenshot: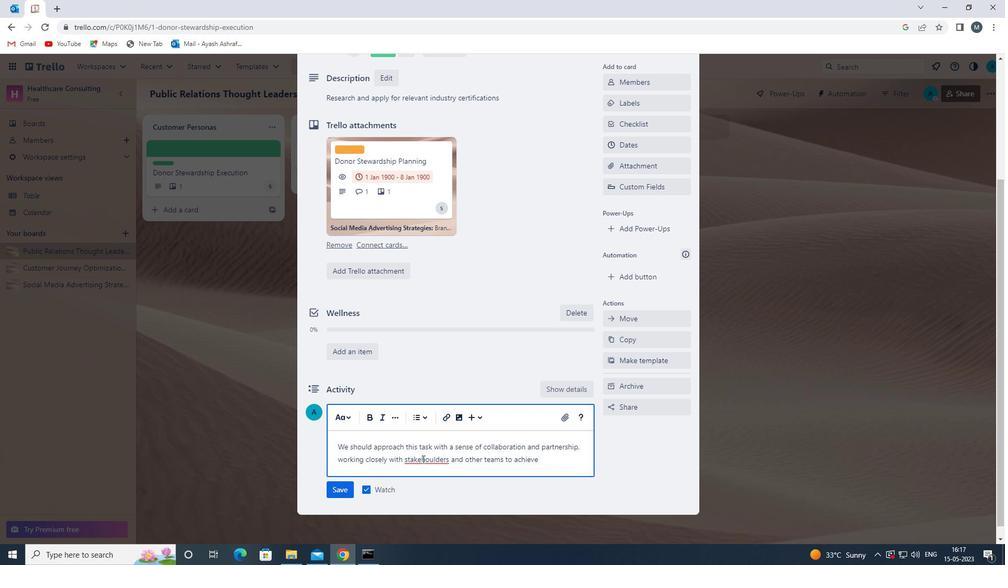 
Action: Mouse moved to (425, 463)
Screenshot: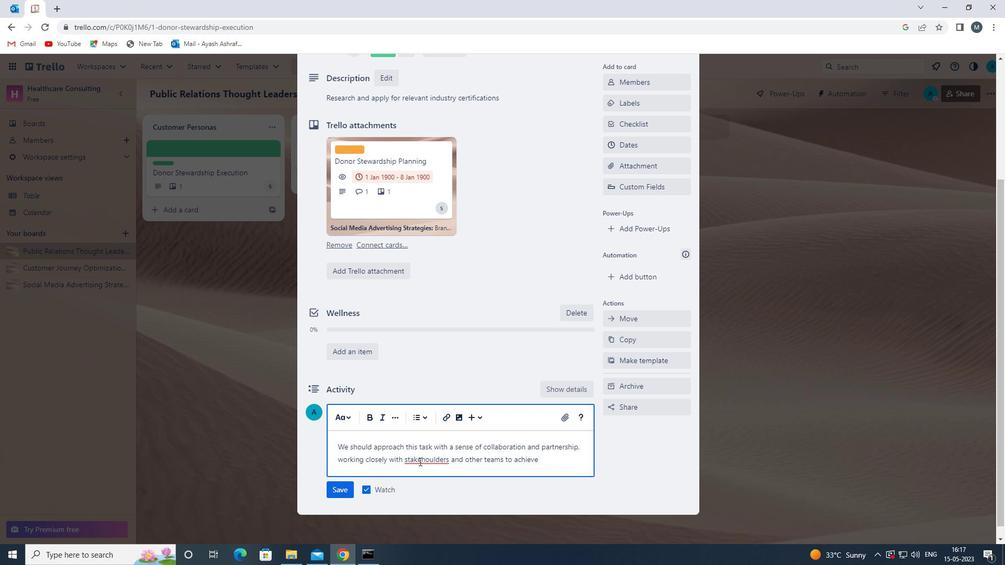 
Action: Key pressed <Key.space>
Screenshot: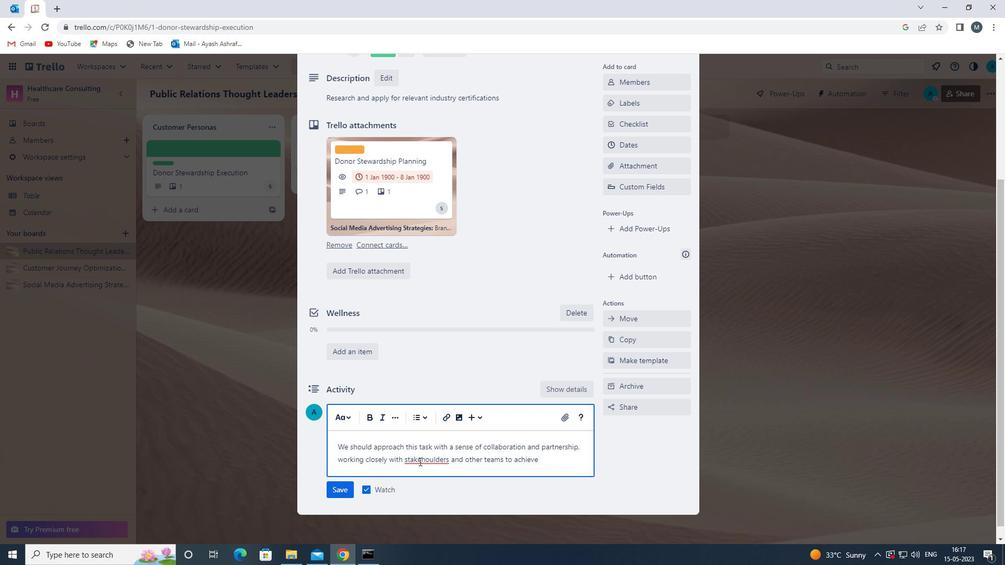 
Action: Mouse moved to (459, 482)
Screenshot: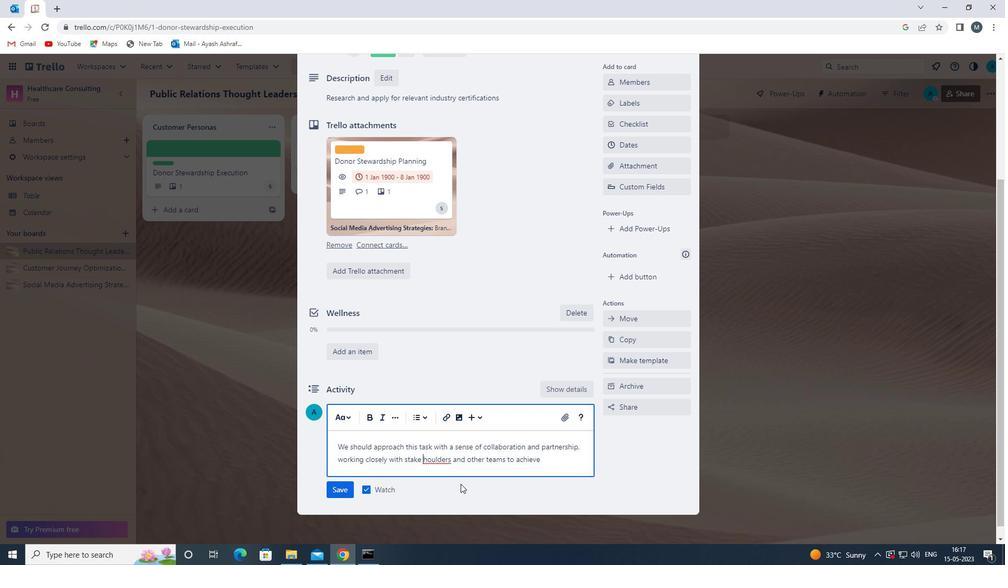 
Action: Key pressed <Key.backspace>
Screenshot: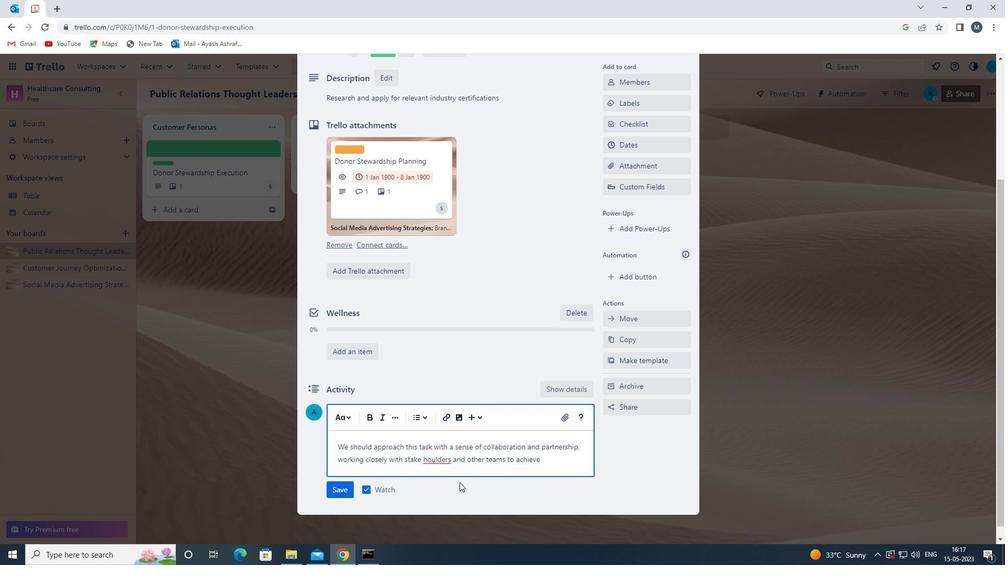 
Action: Mouse moved to (435, 459)
Screenshot: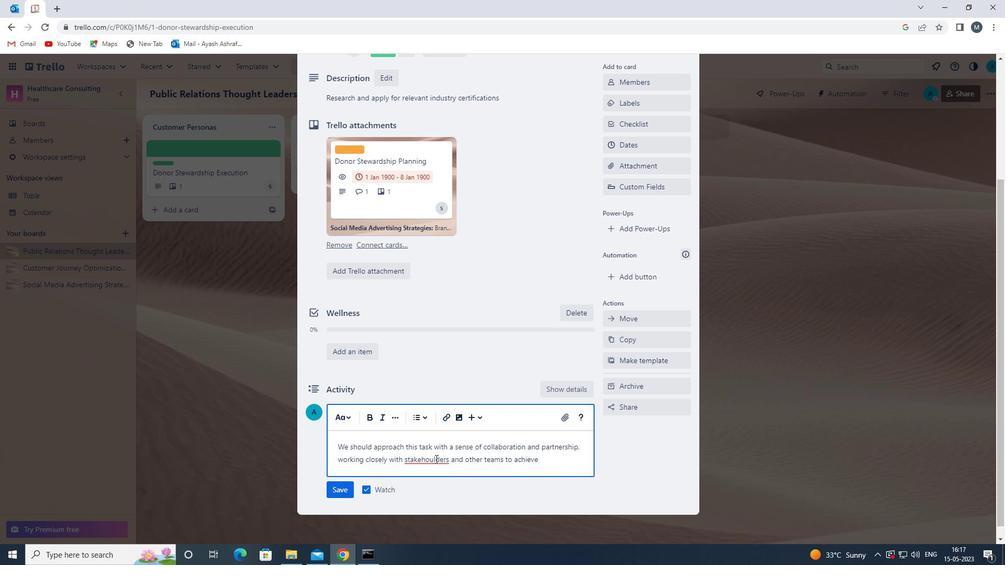 
Action: Mouse pressed left at (435, 459)
Screenshot: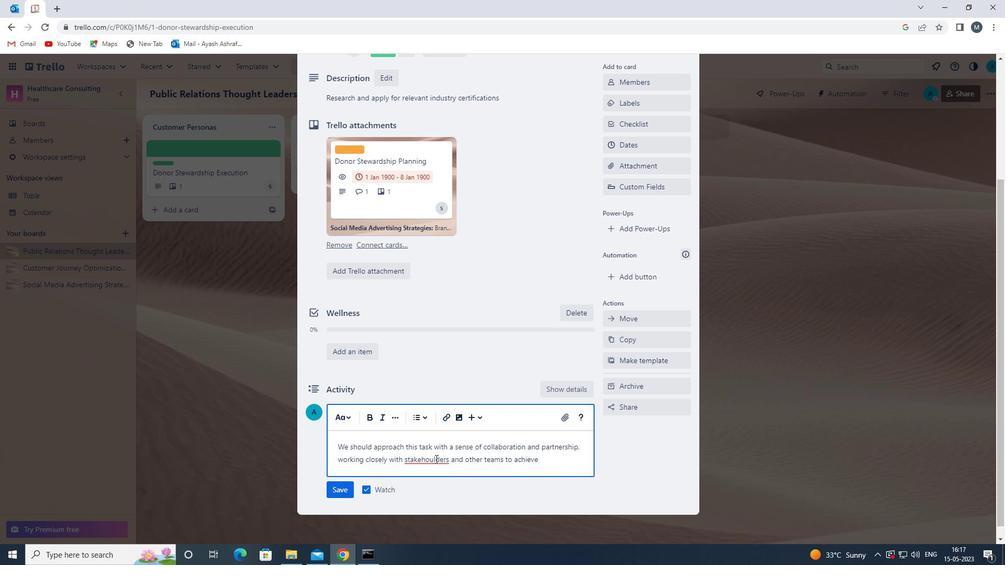 
Action: Mouse moved to (438, 461)
Screenshot: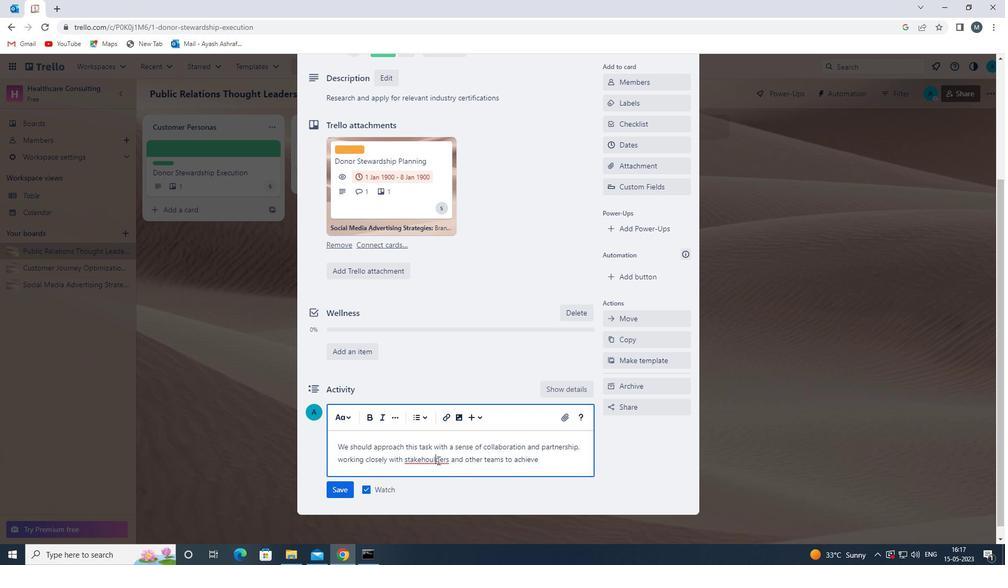 
Action: Key pressed <Key.backspace><Key.backspace>L
Screenshot: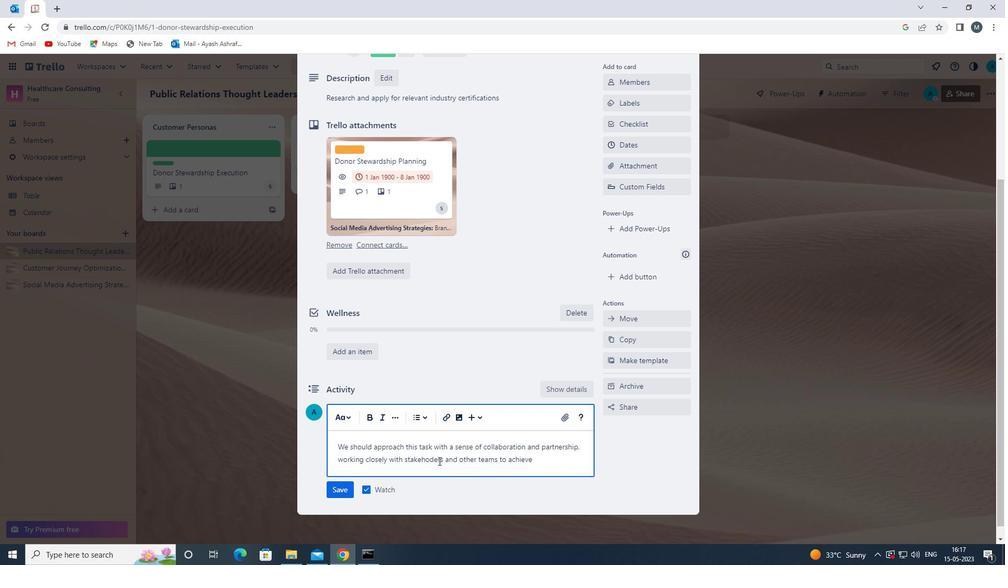 
Action: Mouse moved to (543, 458)
Screenshot: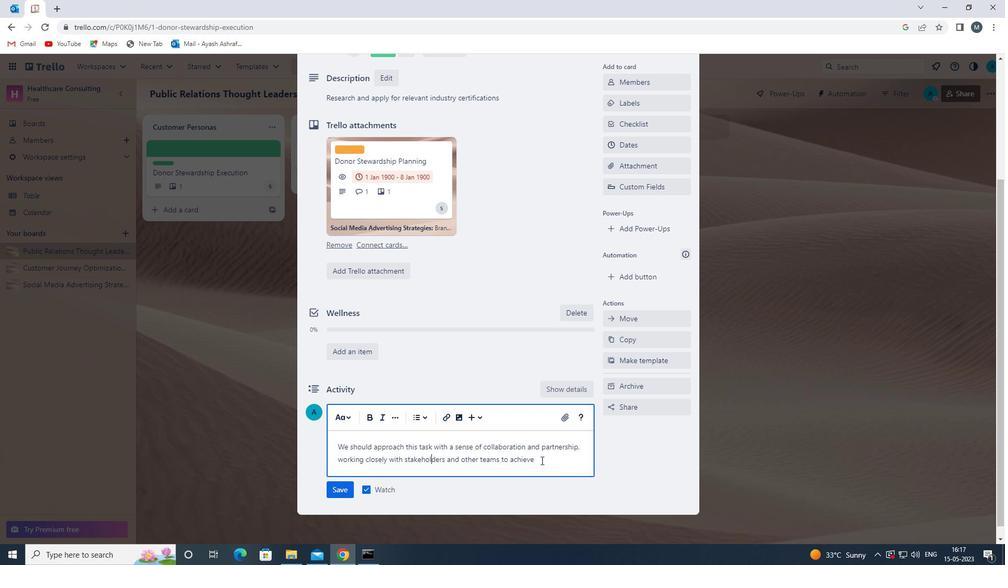 
Action: Mouse pressed left at (543, 458)
Screenshot: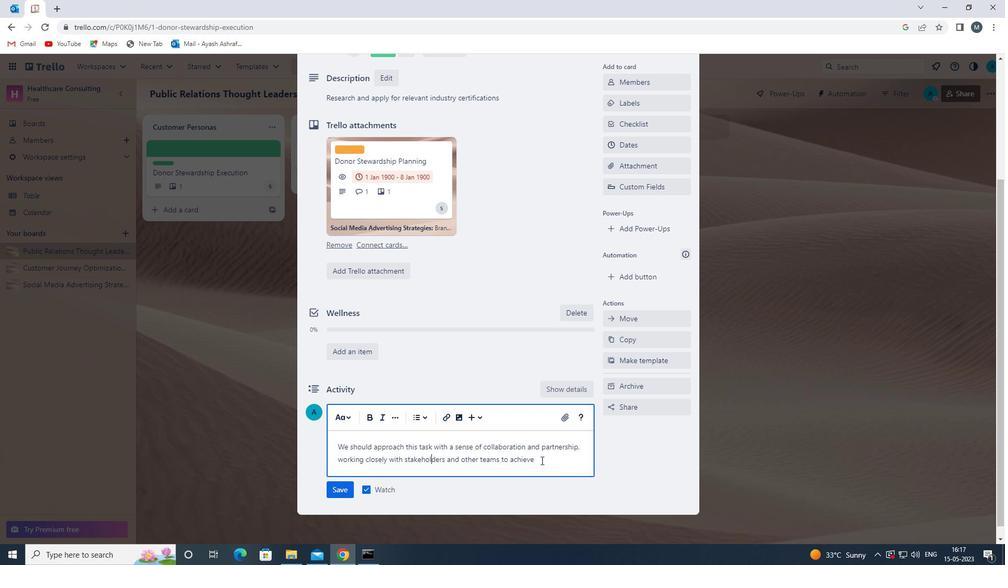 
Action: Key pressed SUCCESS
Screenshot: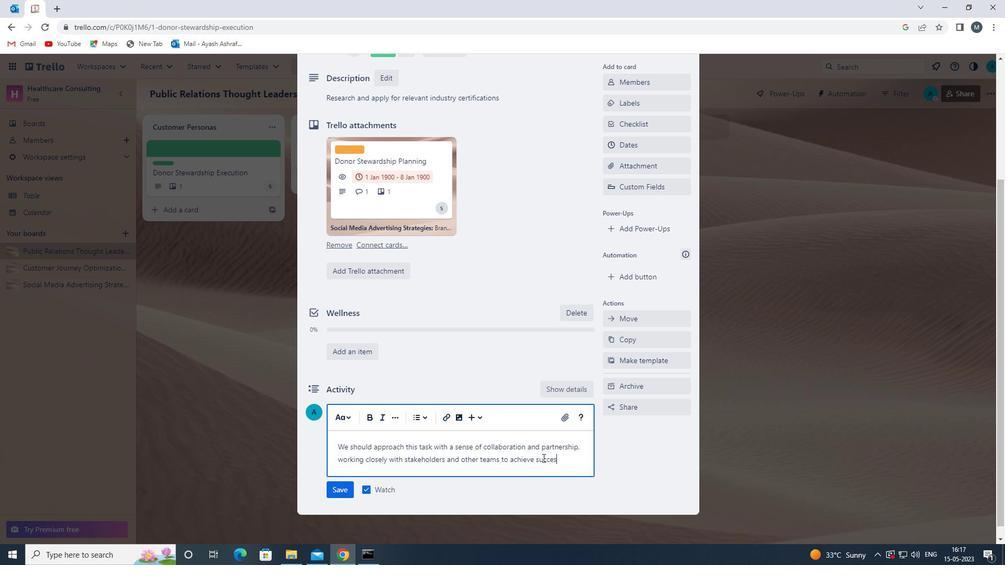 
Action: Mouse moved to (541, 455)
Screenshot: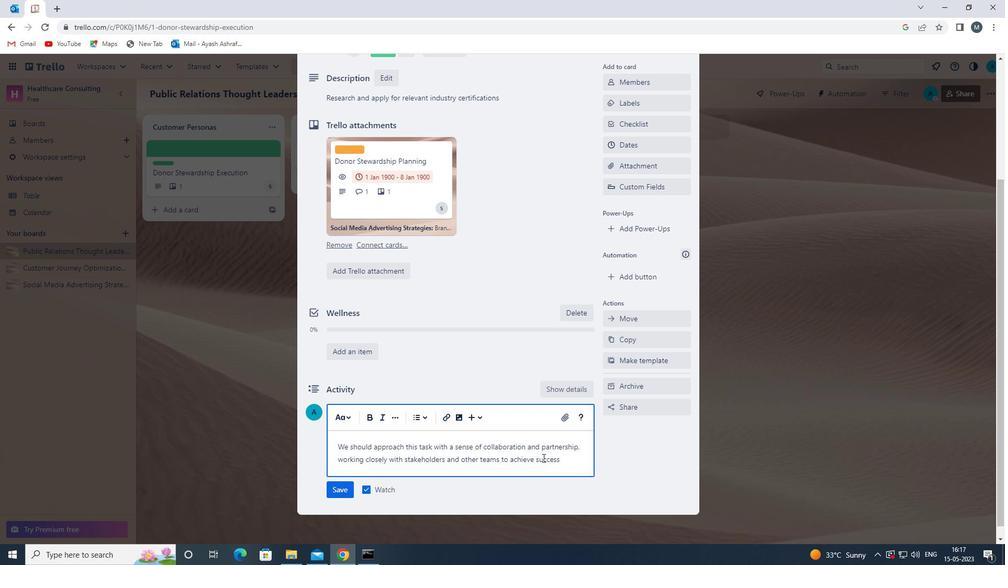 
Action: Key pressed .
Screenshot: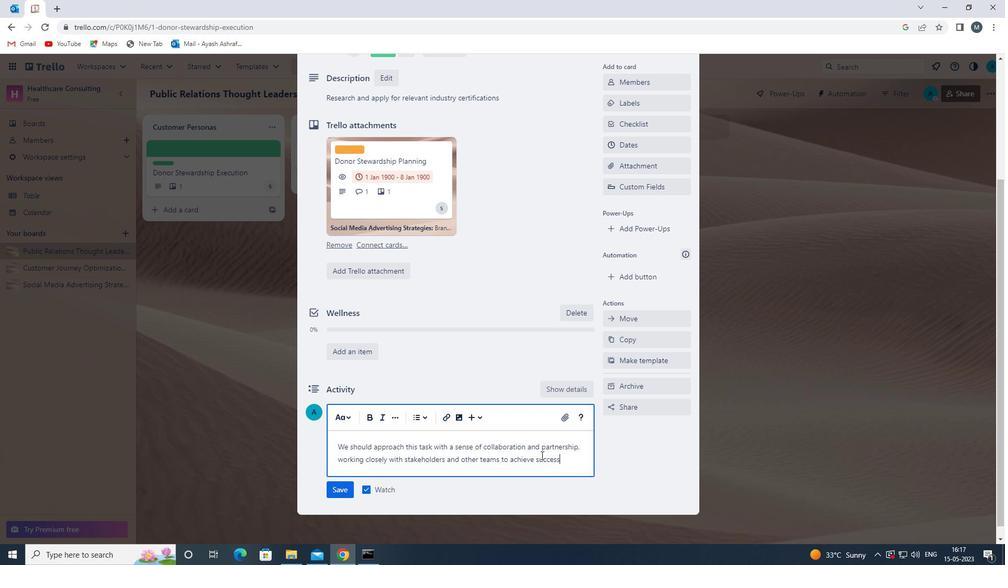 
Action: Mouse moved to (339, 487)
Screenshot: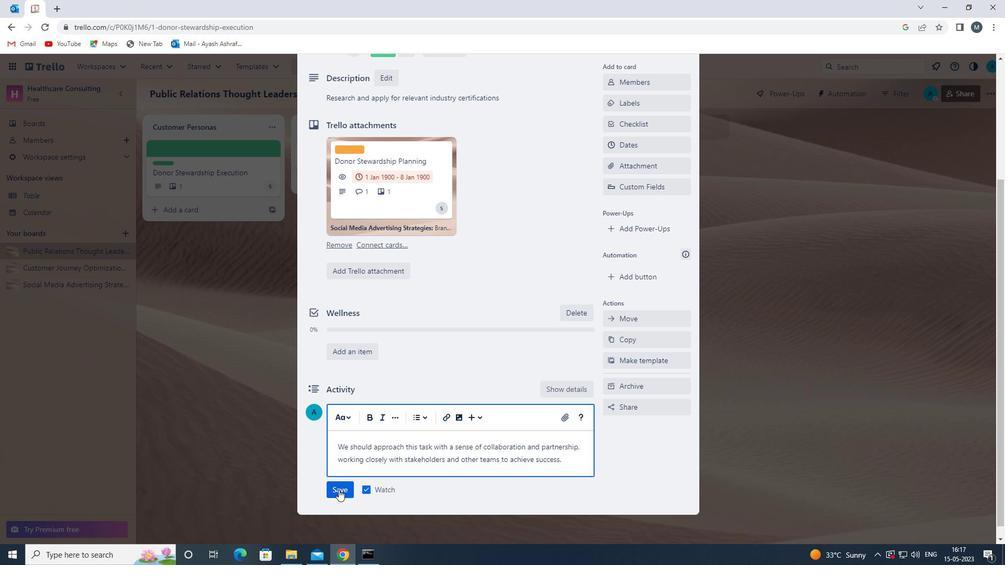 
Action: Mouse pressed left at (339, 487)
Screenshot: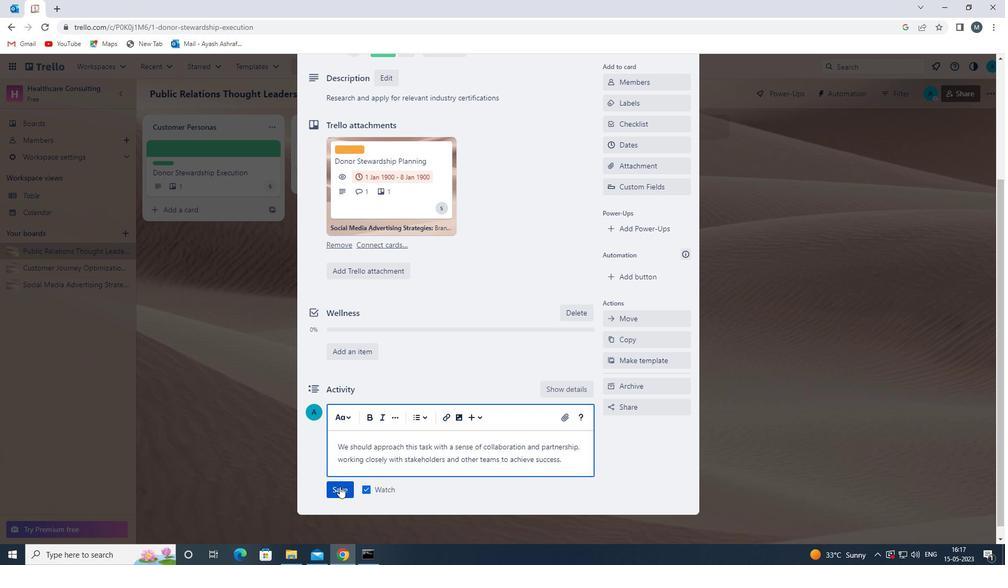 
Action: Mouse moved to (539, 446)
Screenshot: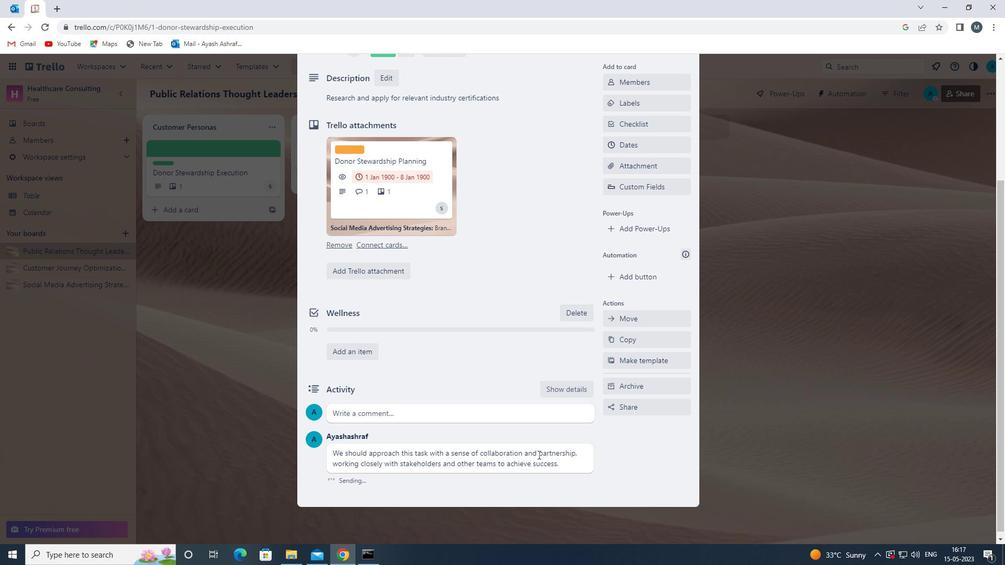 
Action: Mouse scrolled (539, 446) with delta (0, 0)
Screenshot: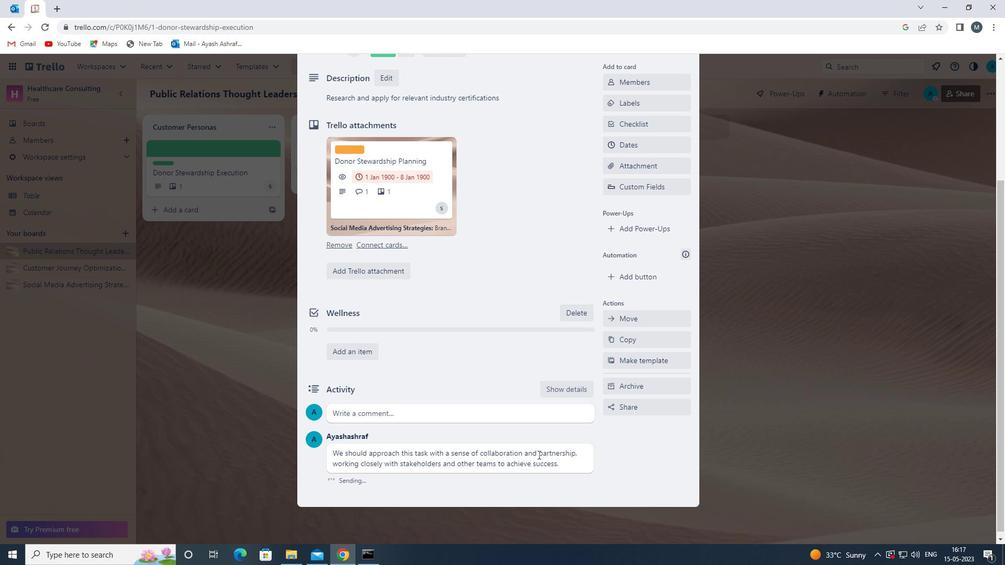 
Action: Mouse scrolled (539, 446) with delta (0, 0)
Screenshot: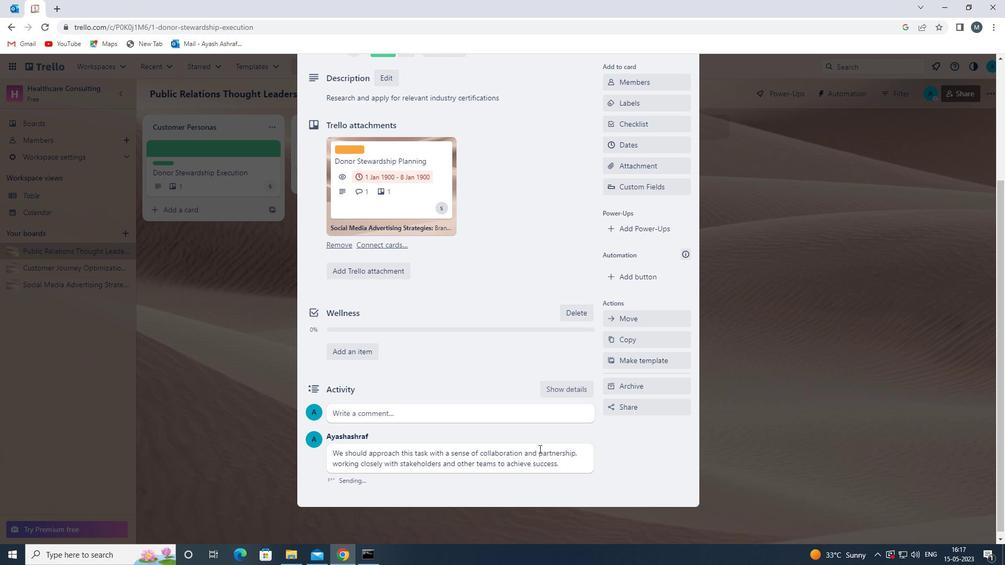 
Action: Mouse moved to (538, 445)
Screenshot: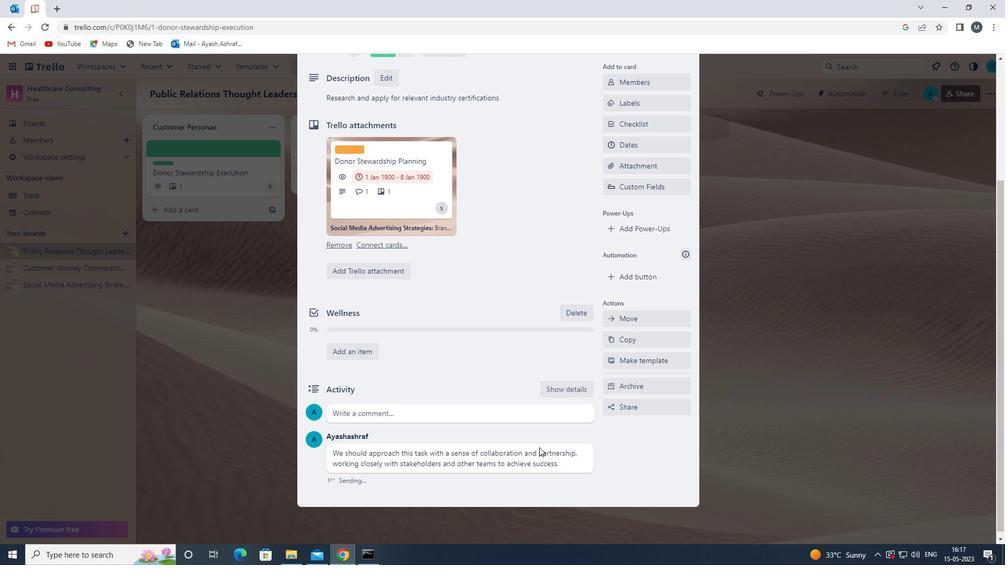 
Action: Mouse scrolled (538, 446) with delta (0, 0)
Screenshot: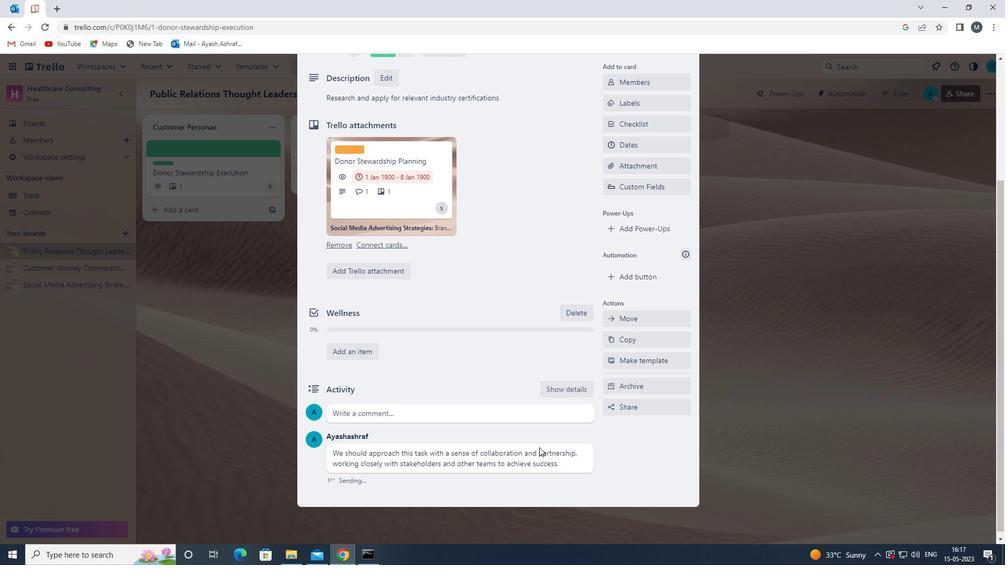 
Action: Mouse moved to (535, 444)
Screenshot: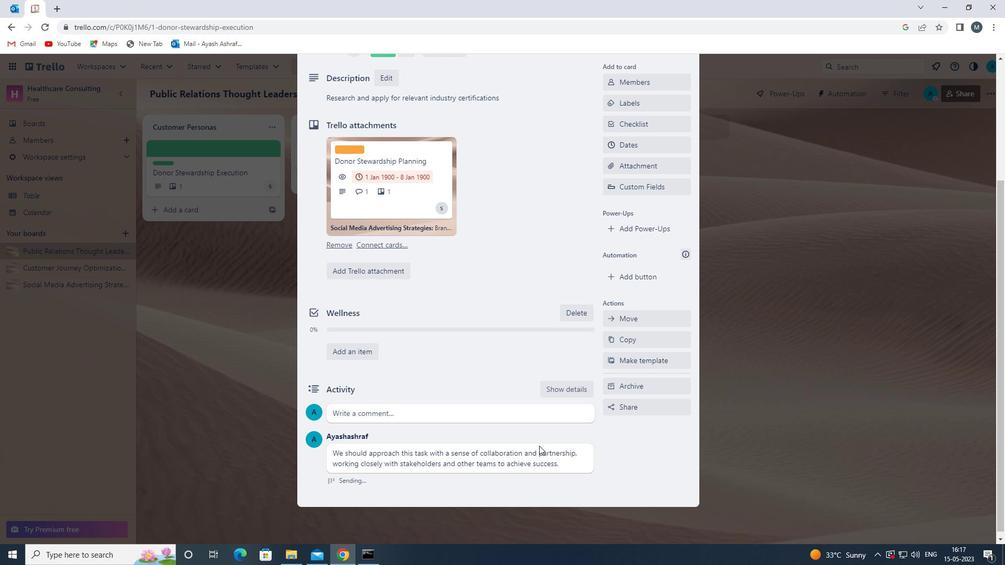 
Action: Mouse scrolled (535, 445) with delta (0, 0)
Screenshot: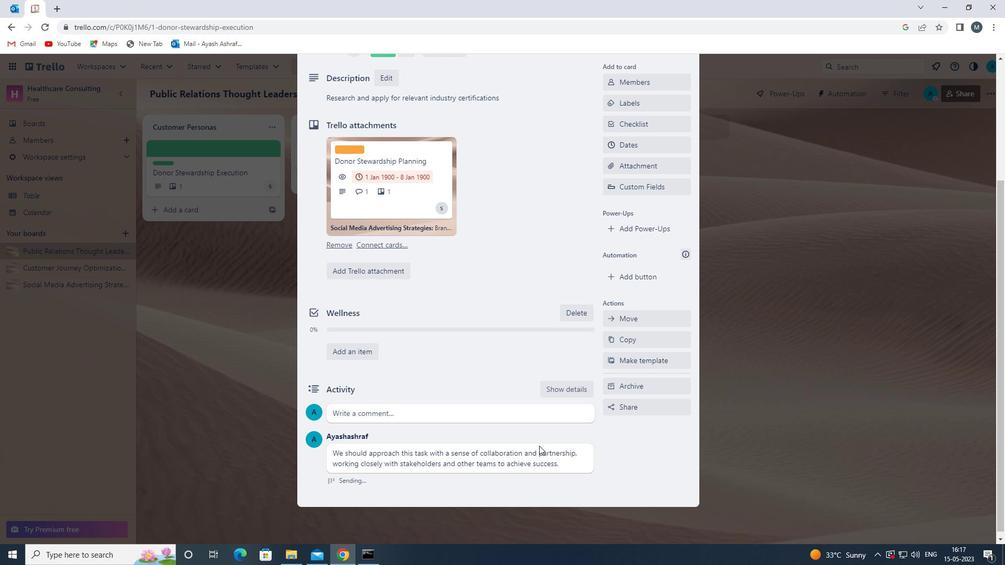 
Action: Mouse moved to (630, 318)
Screenshot: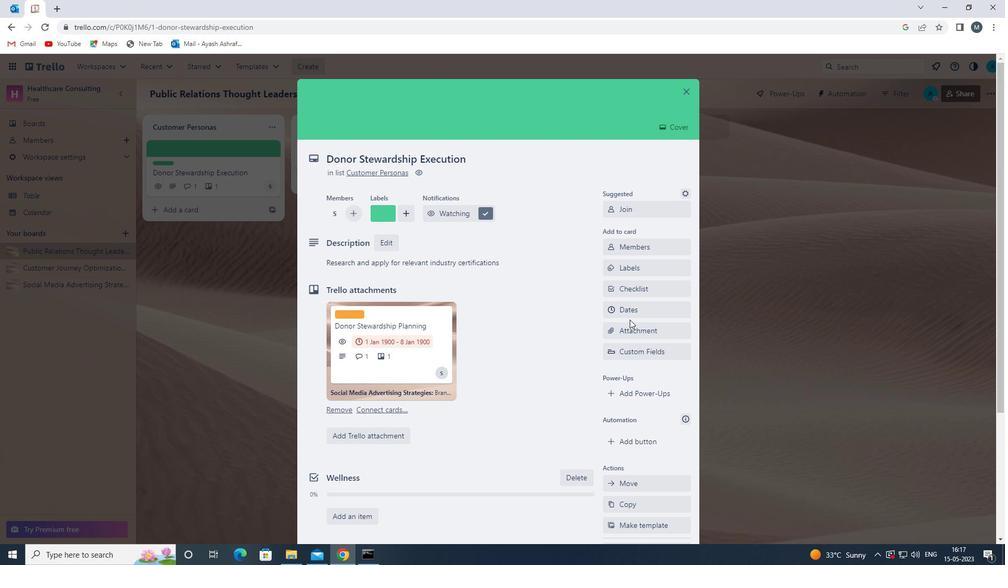 
Action: Mouse pressed left at (630, 318)
Screenshot: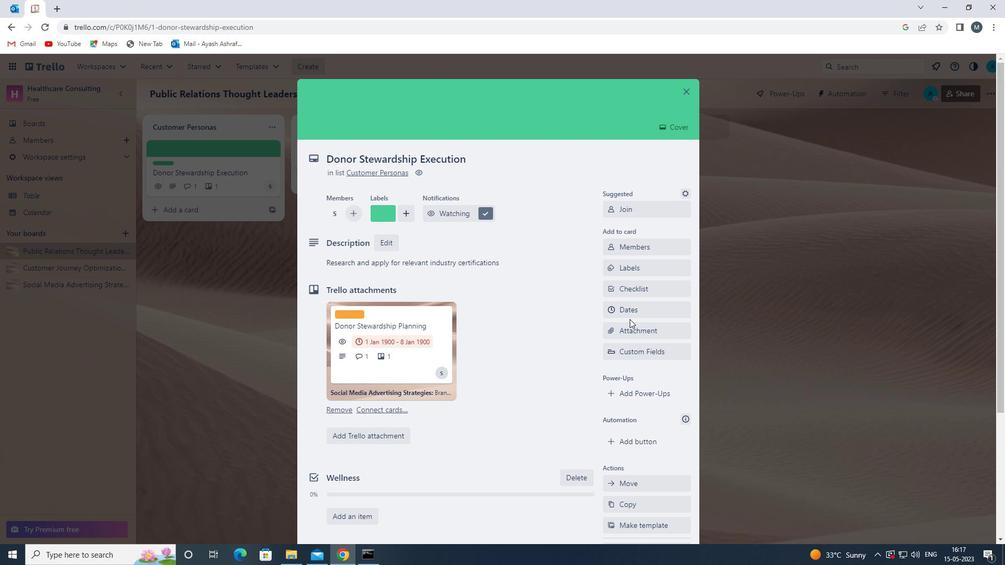 
Action: Mouse moved to (631, 311)
Screenshot: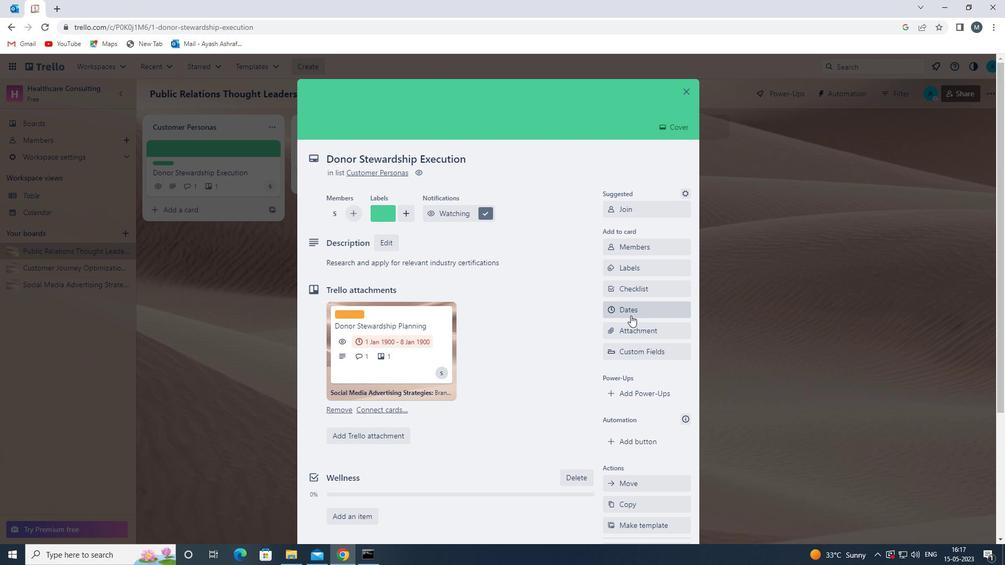 
Action: Mouse pressed left at (631, 311)
Screenshot: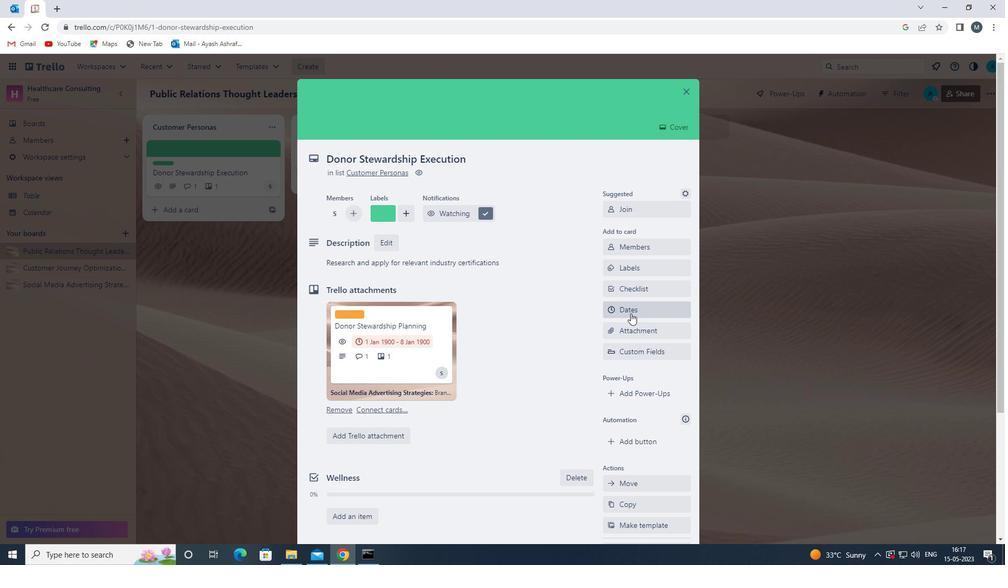 
Action: Mouse moved to (609, 282)
Screenshot: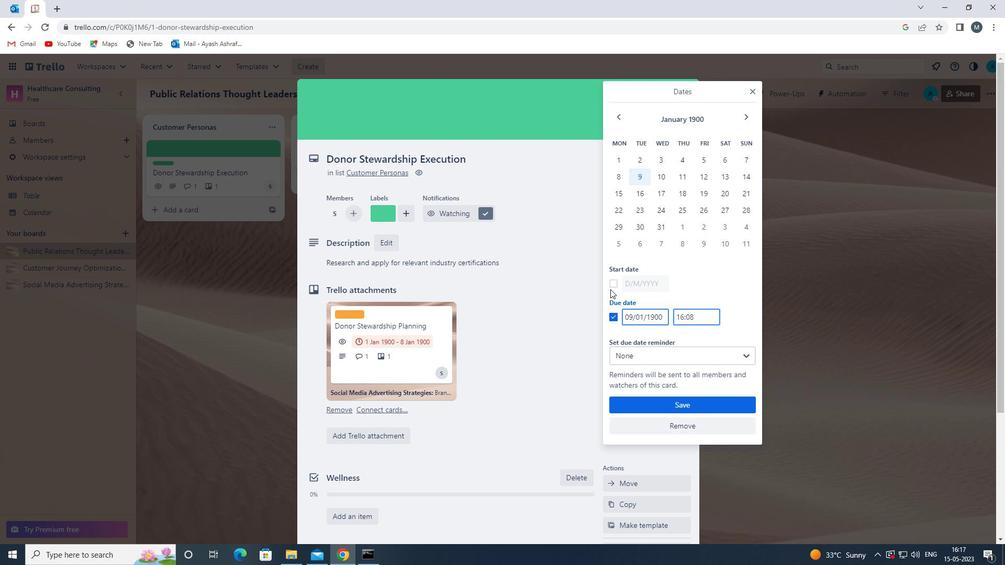 
Action: Mouse pressed left at (609, 282)
Screenshot: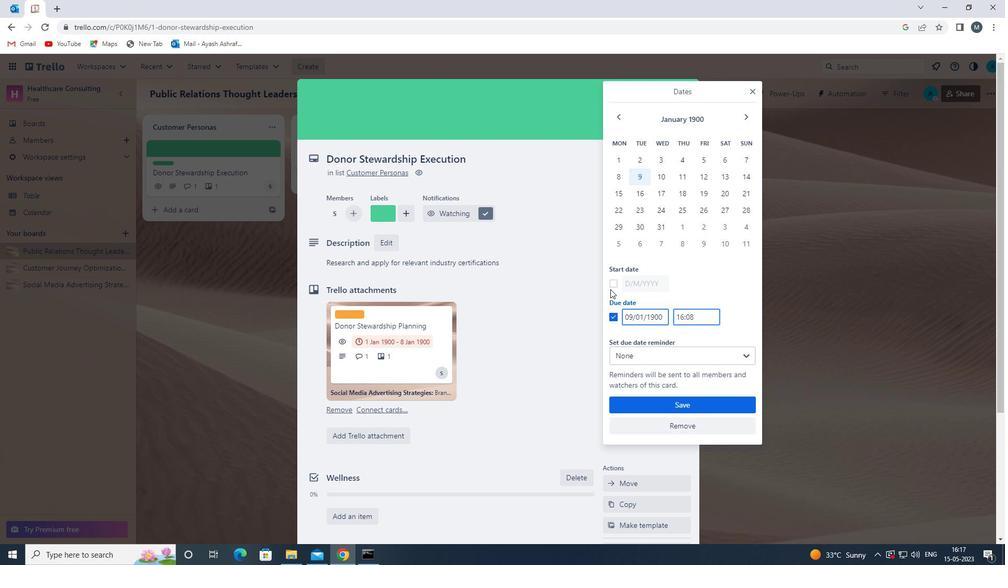 
Action: Mouse moved to (632, 282)
Screenshot: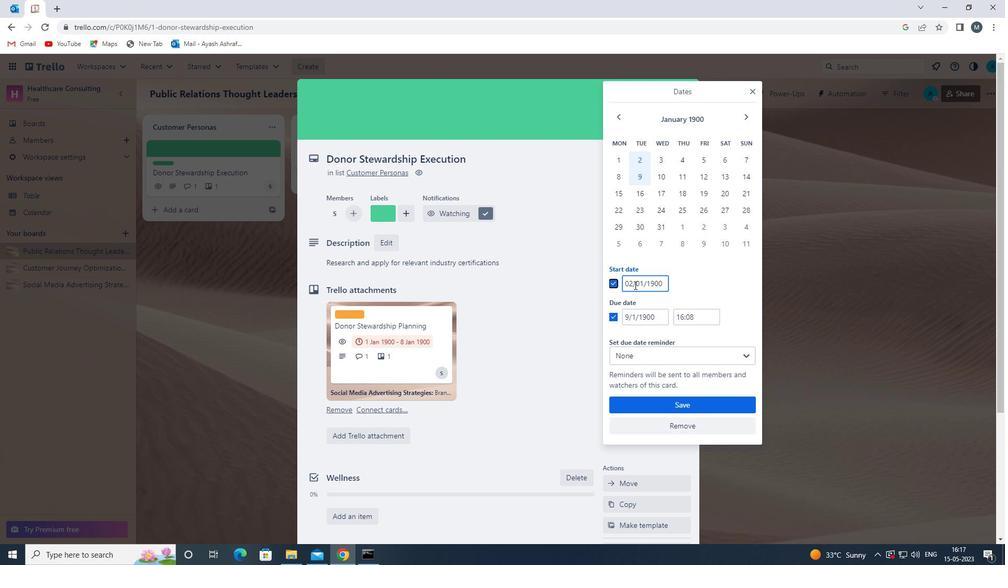 
Action: Mouse pressed left at (632, 282)
Screenshot: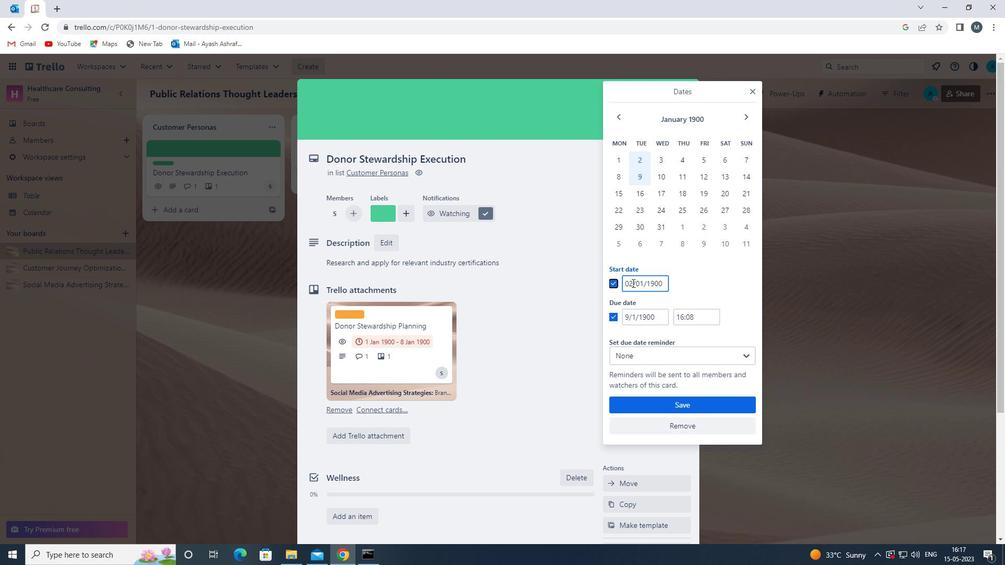 
Action: Mouse moved to (630, 283)
Screenshot: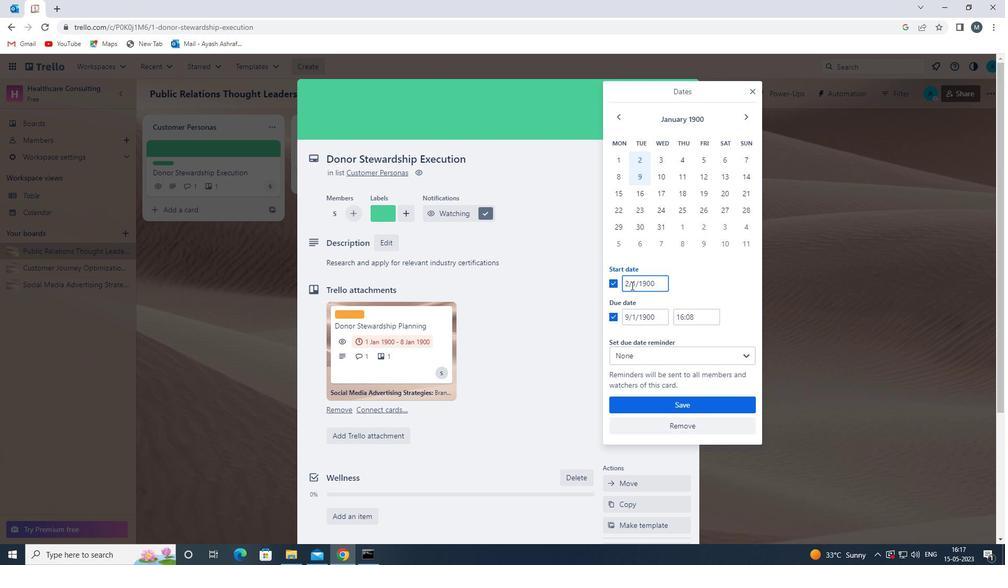 
Action: Mouse pressed left at (630, 283)
Screenshot: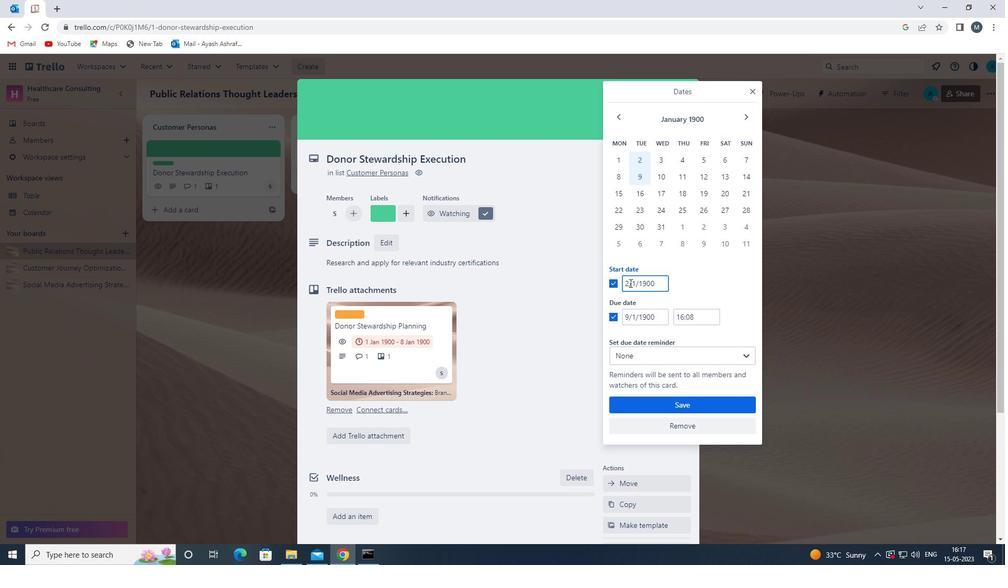 
Action: Mouse moved to (633, 285)
Screenshot: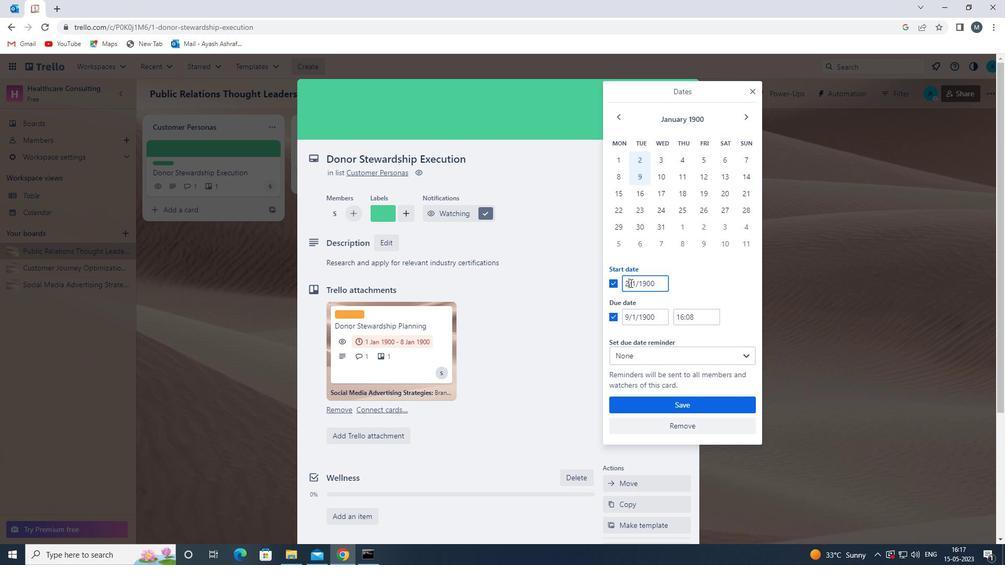 
Action: Key pressed <Key.backspace>03
Screenshot: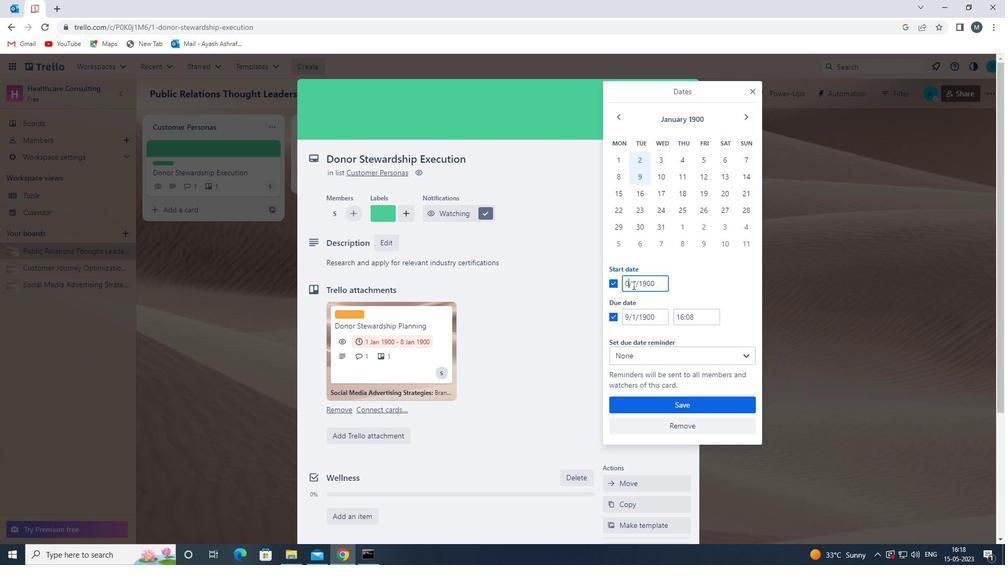 
Action: Mouse moved to (636, 283)
Screenshot: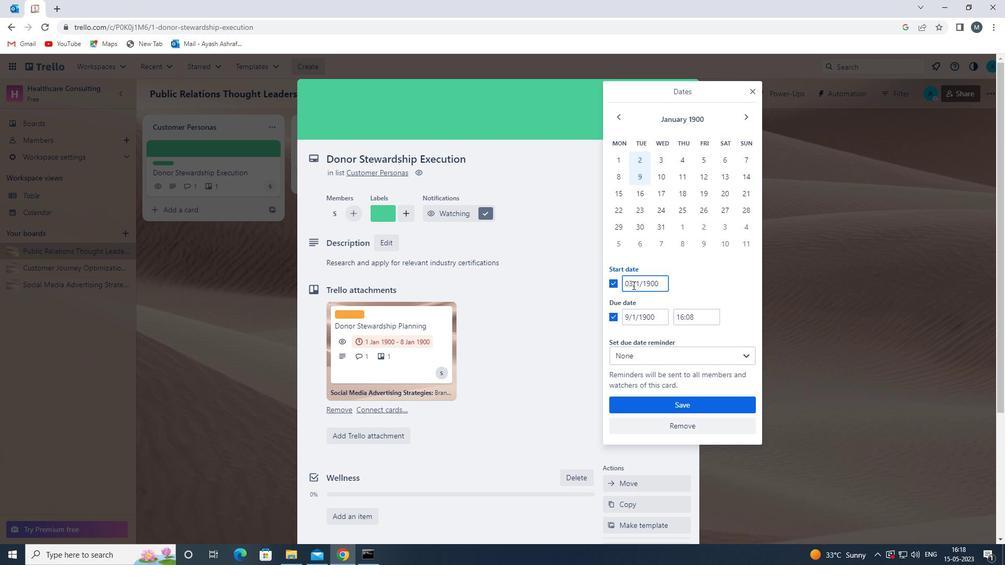 
Action: Mouse pressed left at (636, 283)
Screenshot: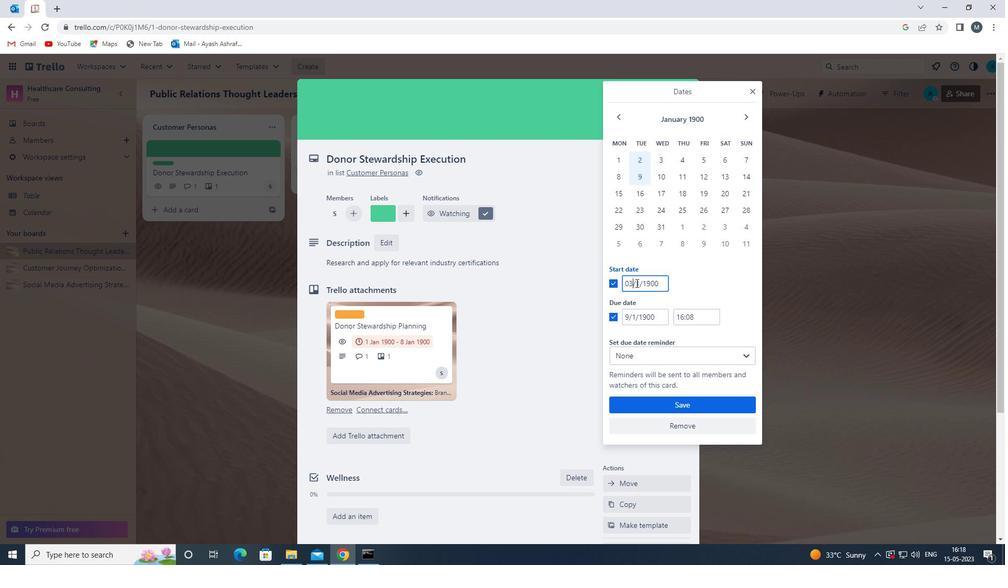 
Action: Mouse moved to (639, 283)
Screenshot: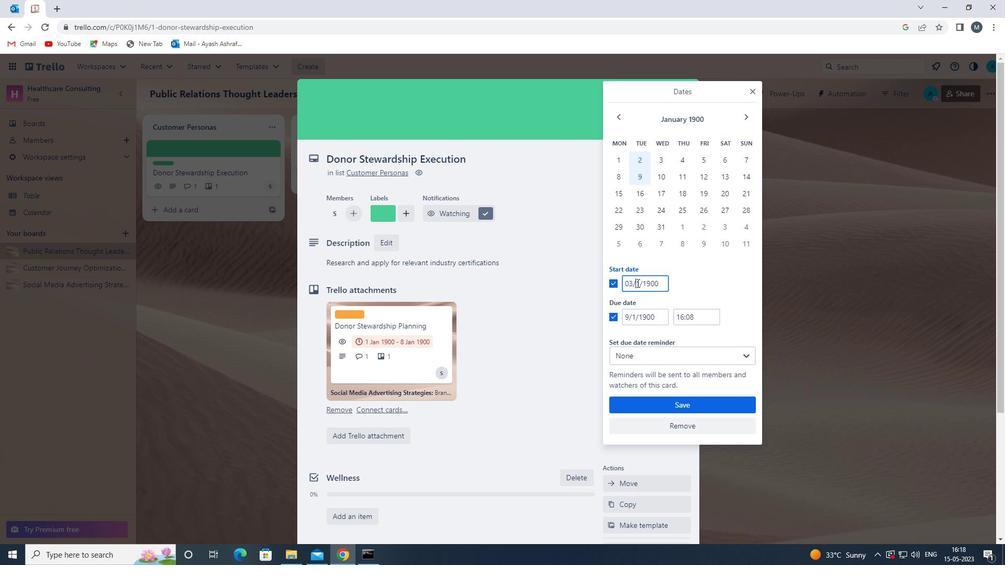 
Action: Key pressed 0
Screenshot: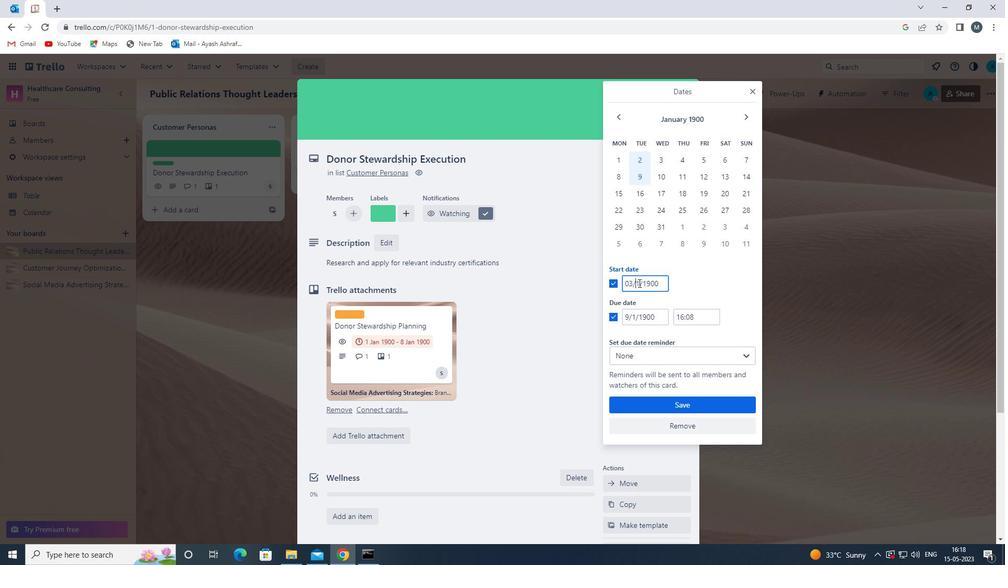 
Action: Mouse moved to (629, 315)
Screenshot: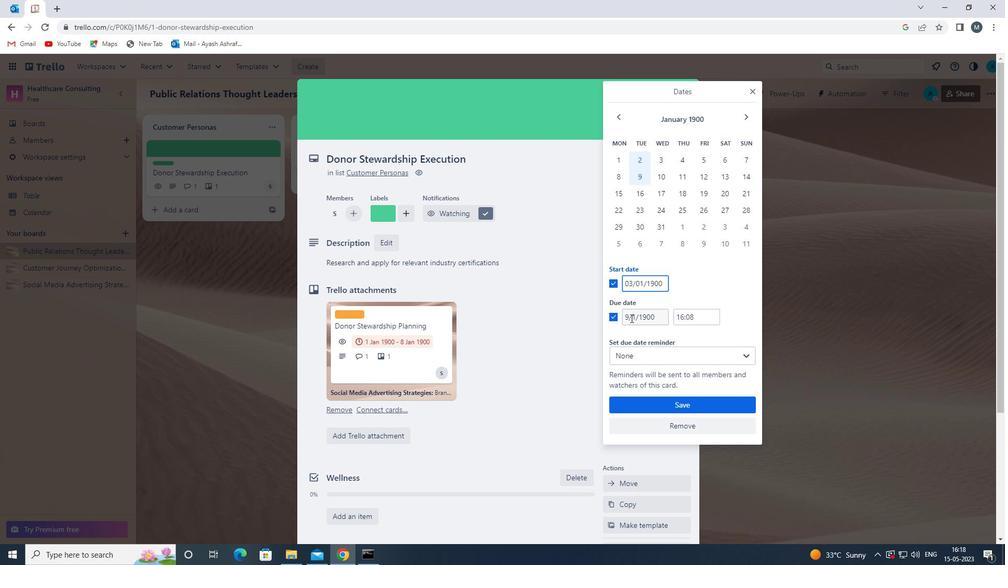
Action: Mouse pressed left at (629, 315)
Screenshot: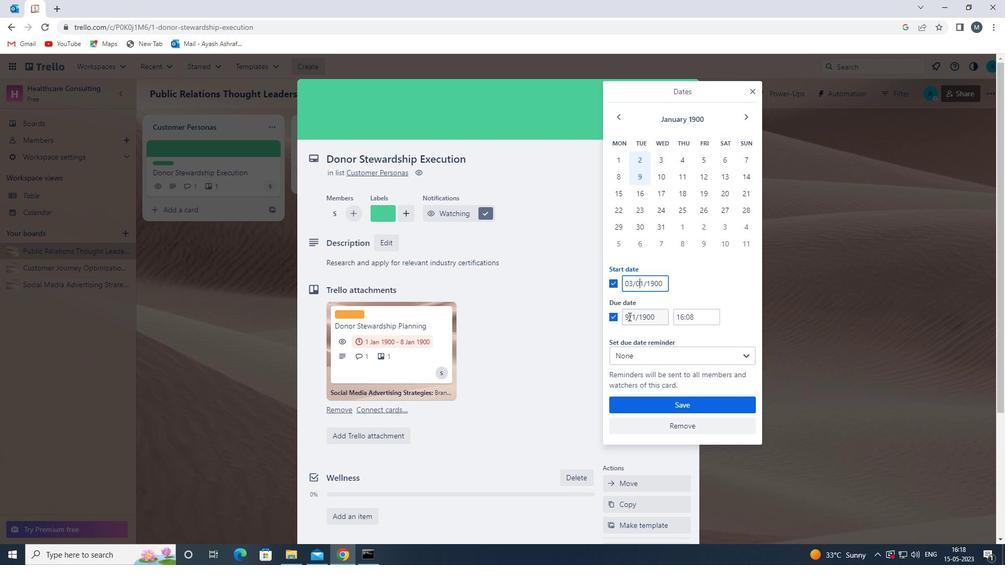 
Action: Mouse moved to (644, 324)
Screenshot: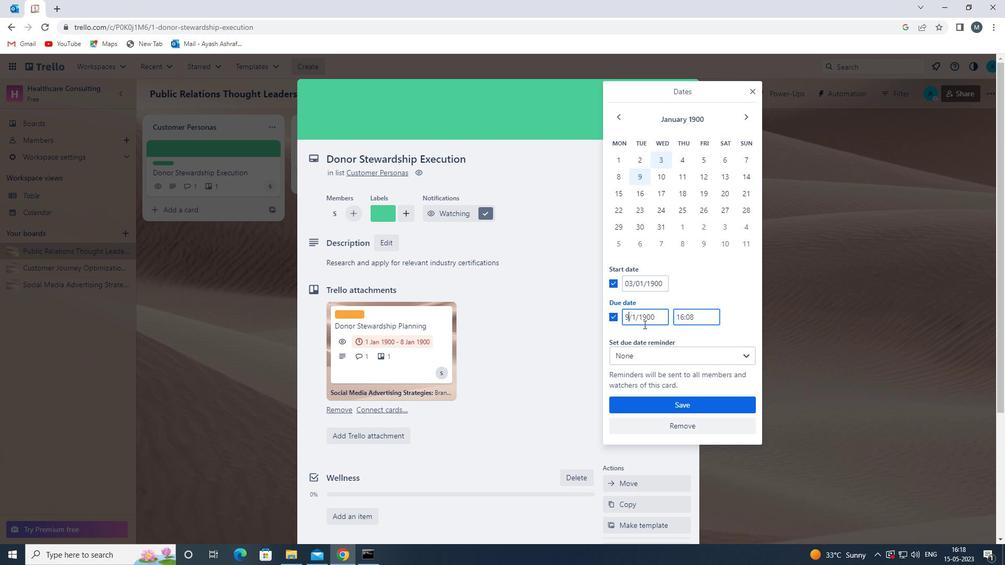 
Action: Key pressed <Key.backspace>1
Screenshot: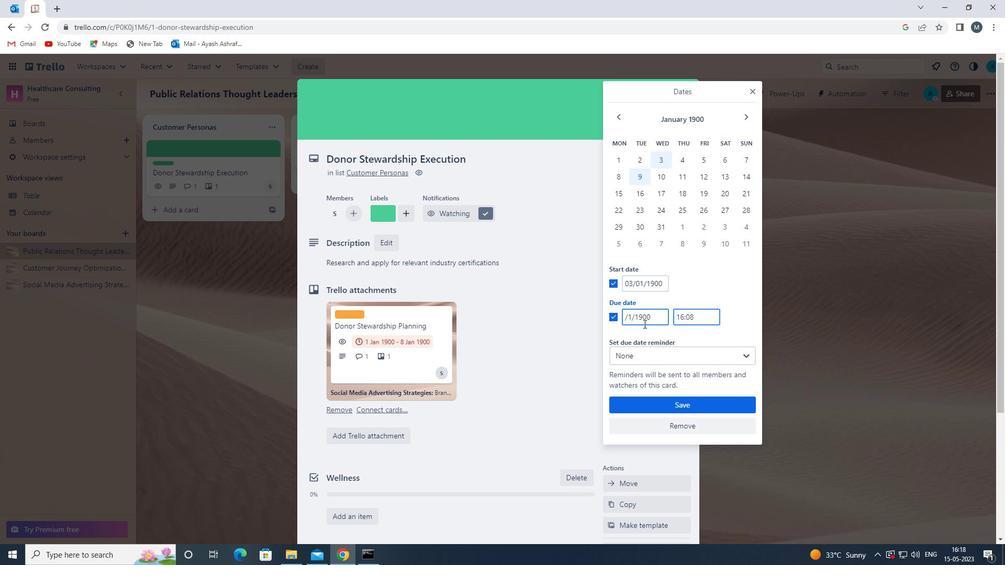
Action: Mouse moved to (644, 323)
Screenshot: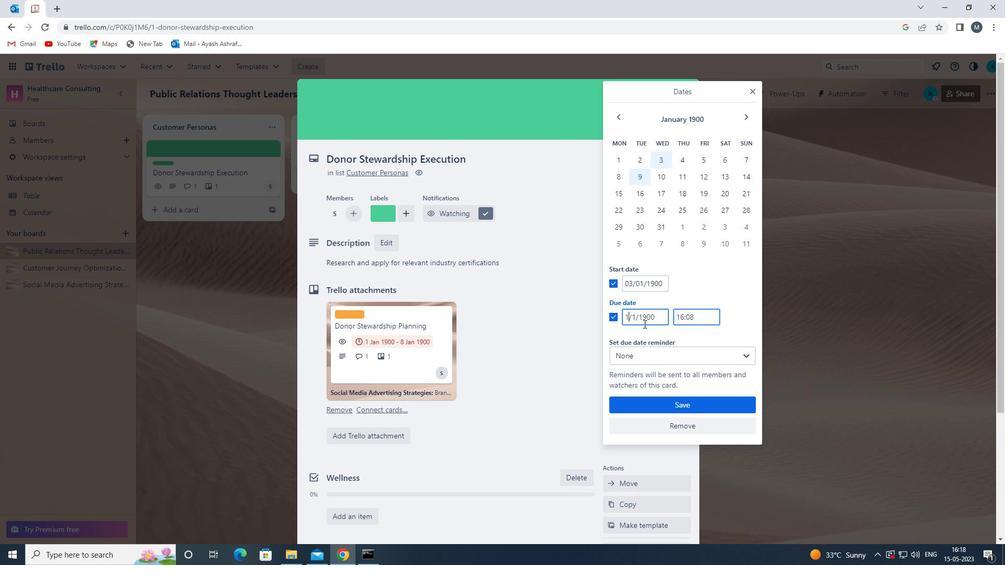 
Action: Key pressed 0
Screenshot: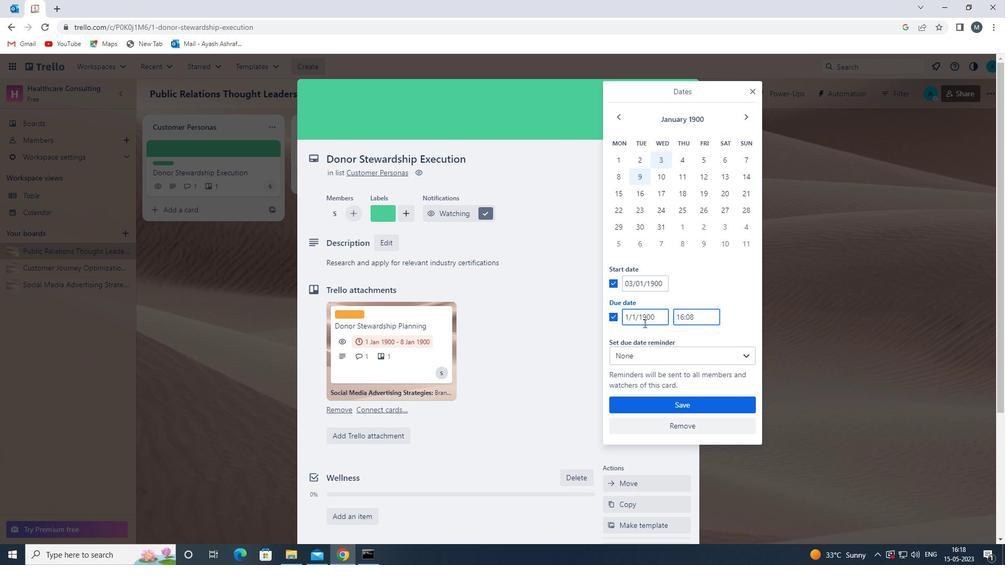 
Action: Mouse moved to (635, 316)
Screenshot: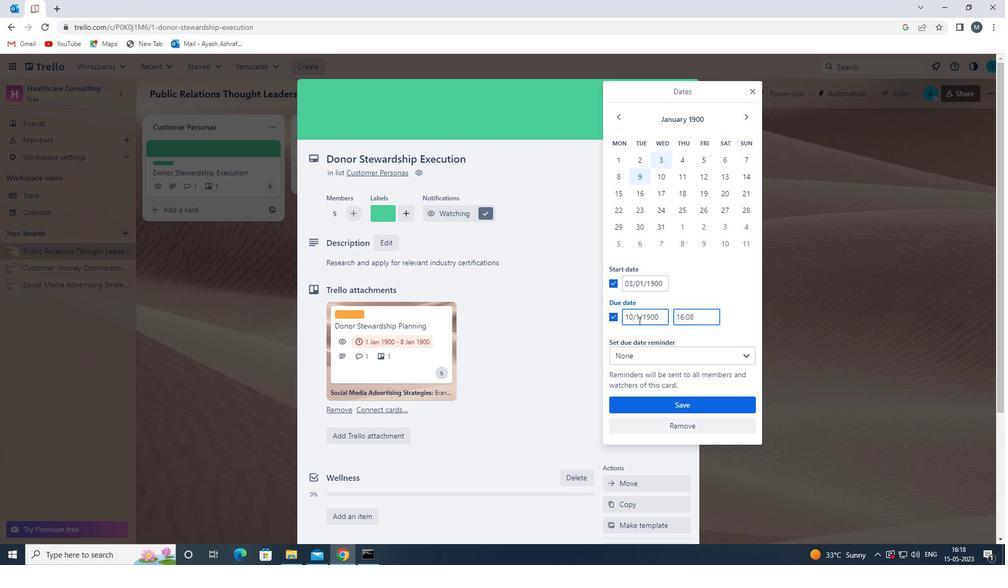 
Action: Mouse pressed left at (635, 316)
Screenshot: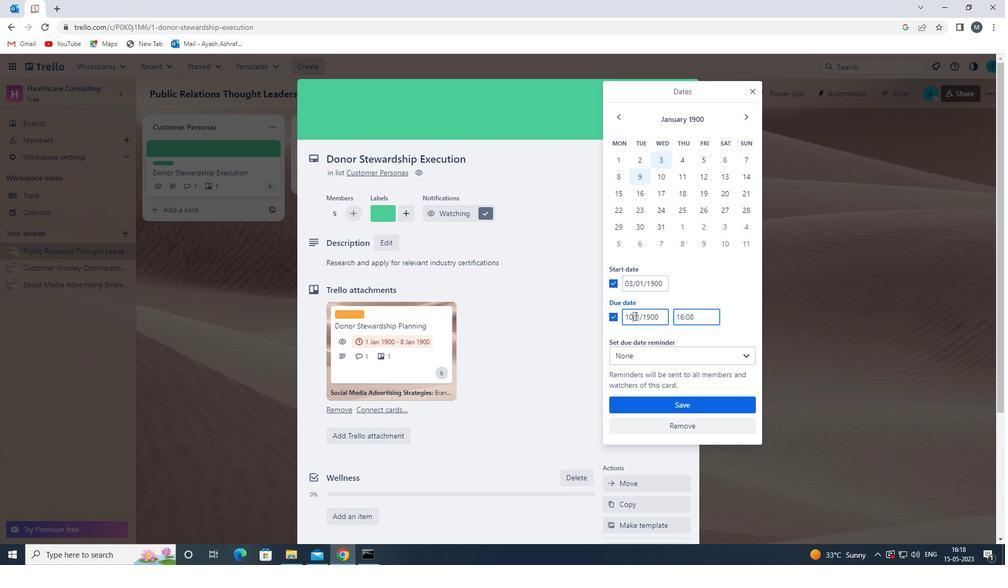 
Action: Mouse moved to (640, 324)
Screenshot: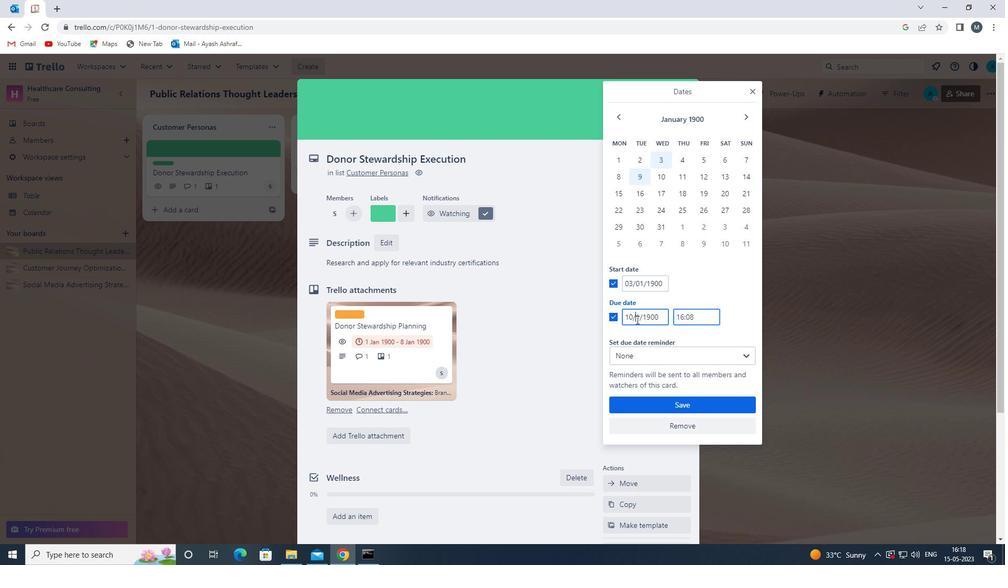 
Action: Key pressed 0
Screenshot: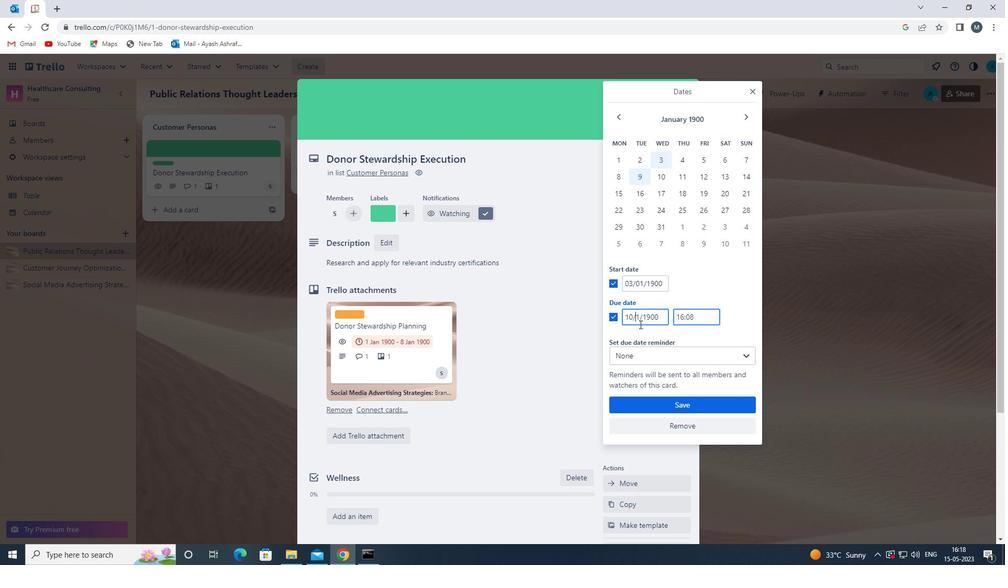 
Action: Mouse moved to (653, 401)
Screenshot: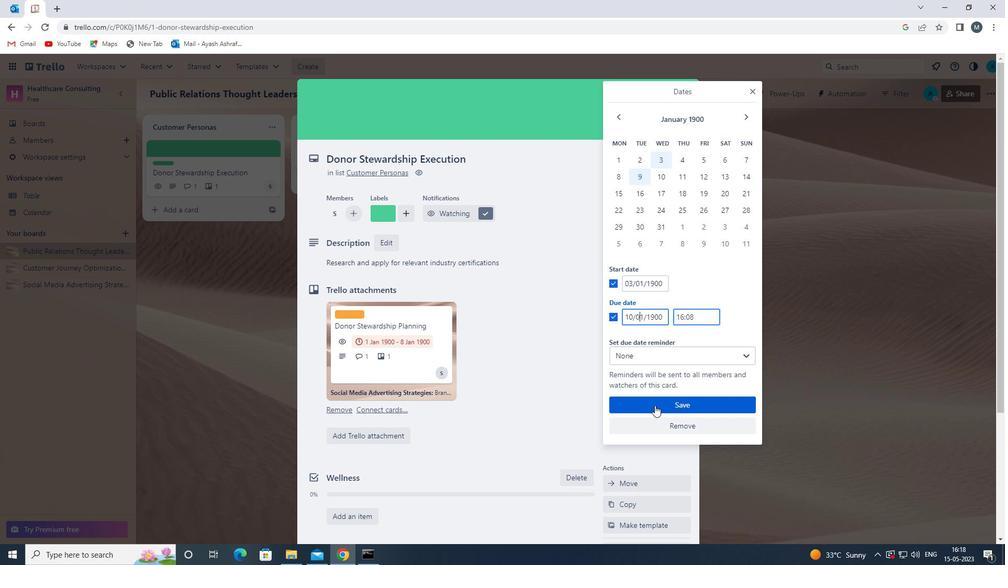 
Action: Mouse pressed left at (653, 401)
Screenshot: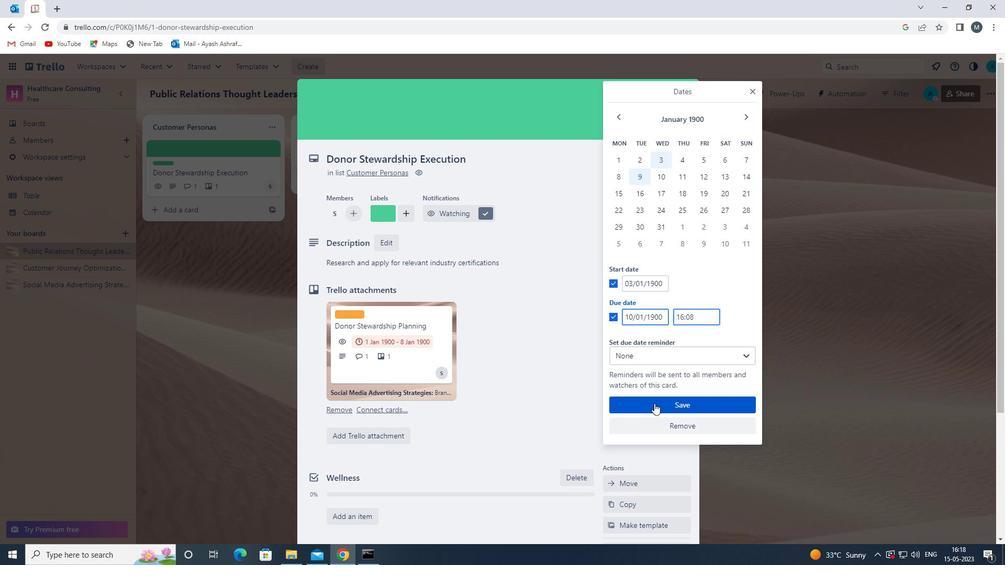 
Action: Mouse moved to (556, 407)
Screenshot: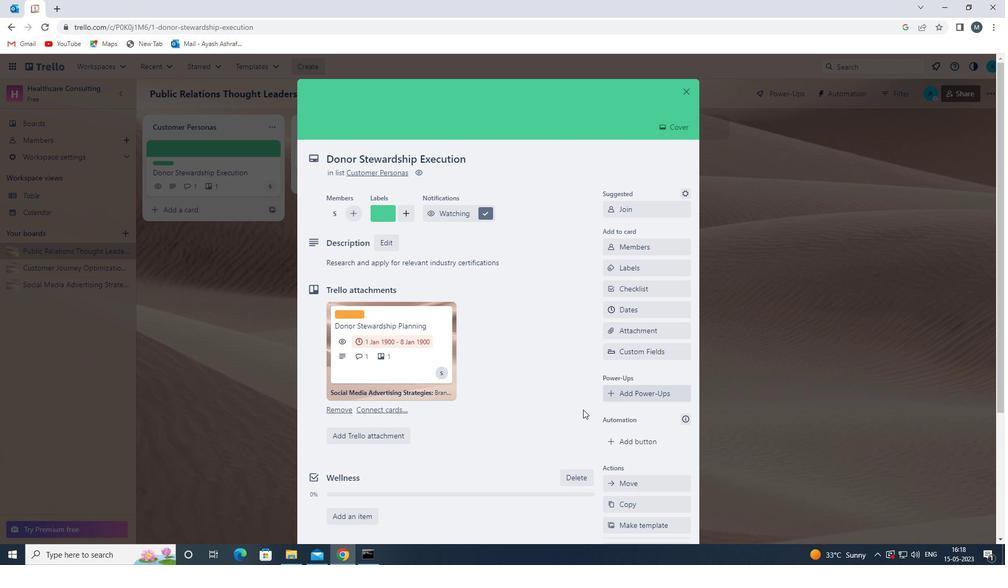 
Action: Mouse scrolled (556, 408) with delta (0, 0)
Screenshot: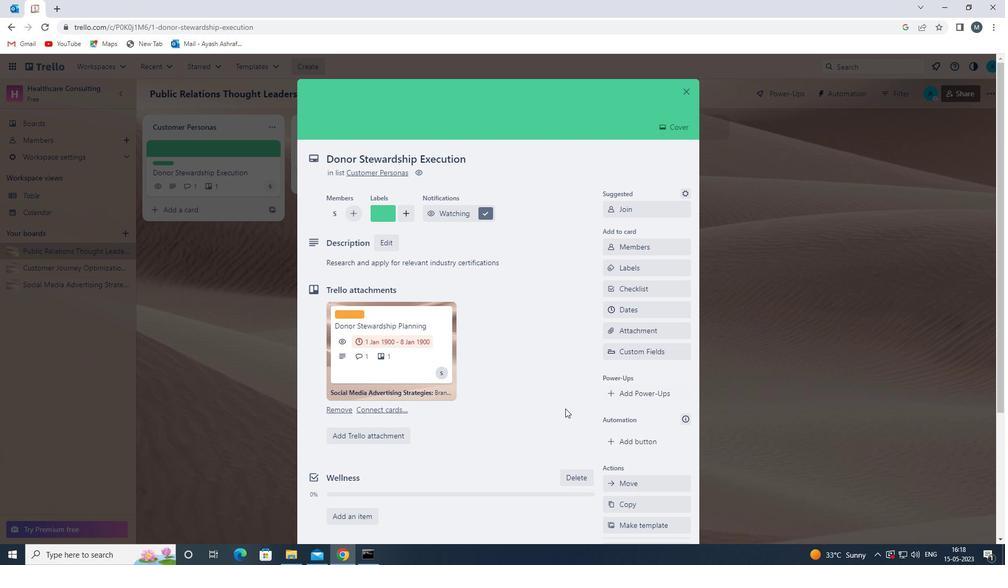 
Action: Mouse scrolled (556, 408) with delta (0, 0)
Screenshot: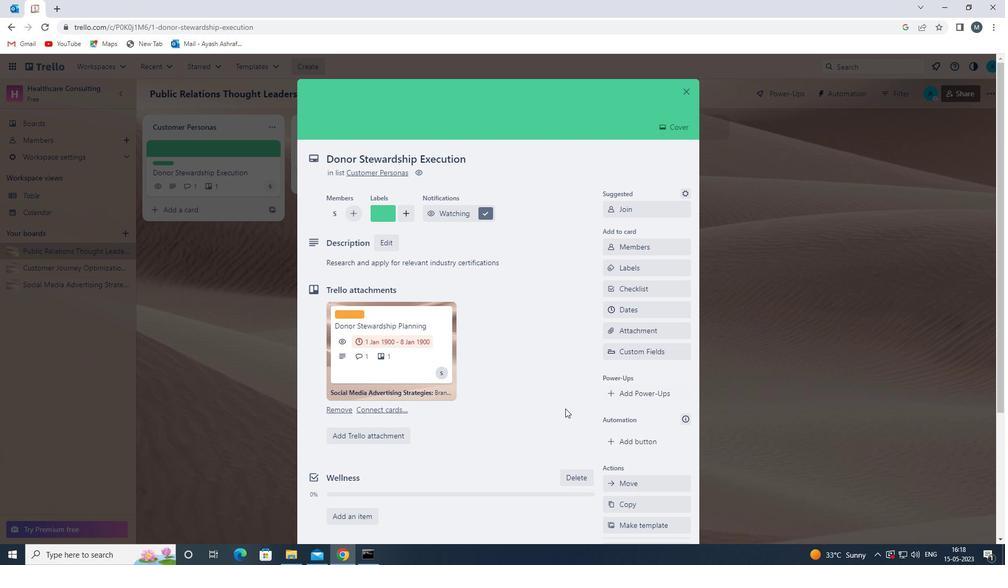 
Action: Mouse scrolled (556, 408) with delta (0, 0)
Screenshot: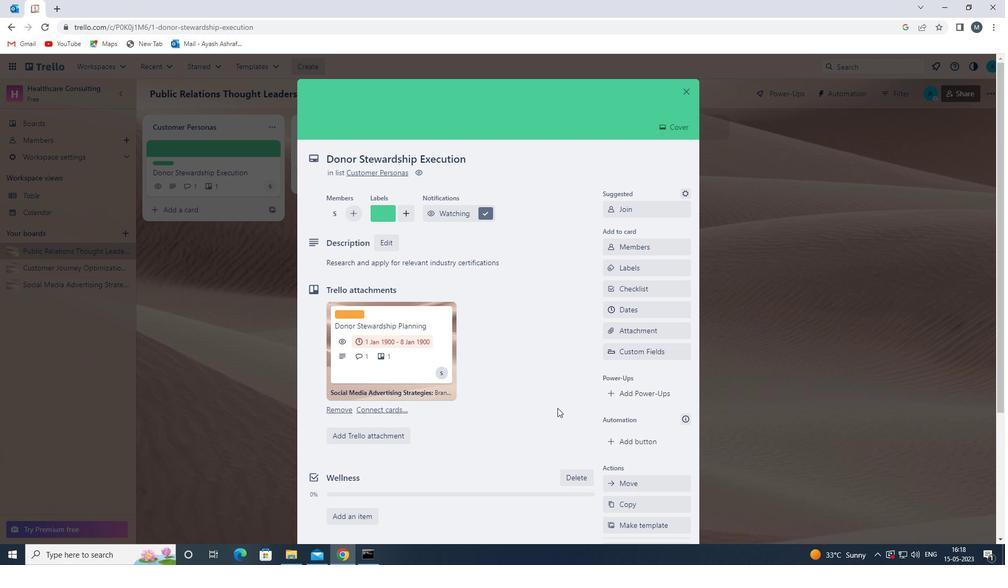 
Action: Mouse scrolled (556, 408) with delta (0, 0)
Screenshot: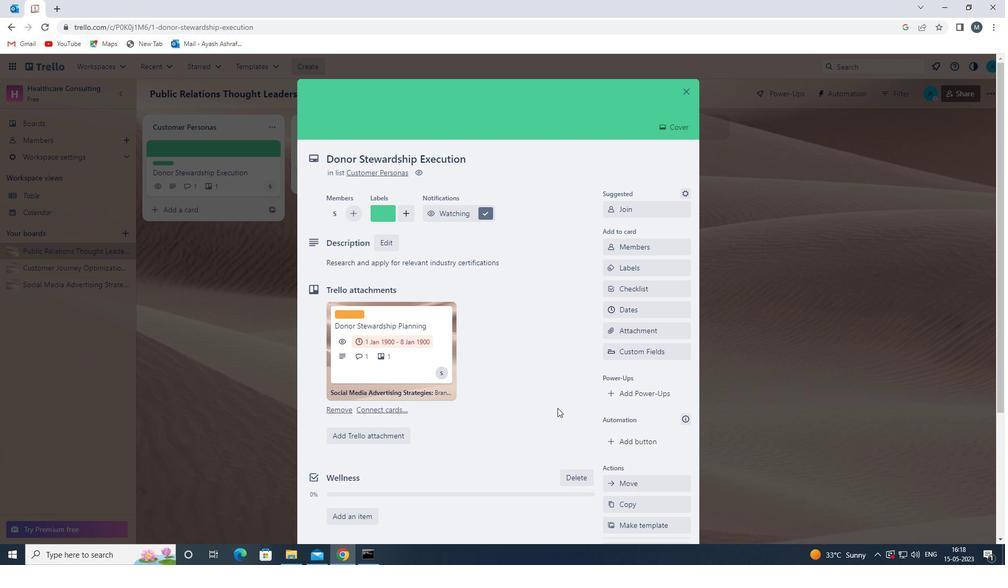 
Action: Mouse moved to (556, 407)
Screenshot: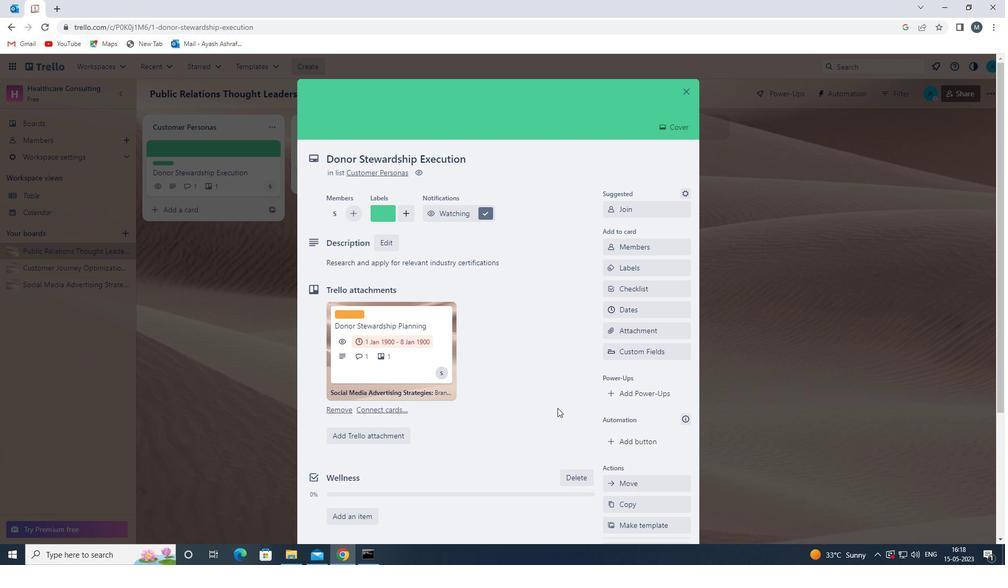 
Action: Mouse scrolled (556, 408) with delta (0, 0)
Screenshot: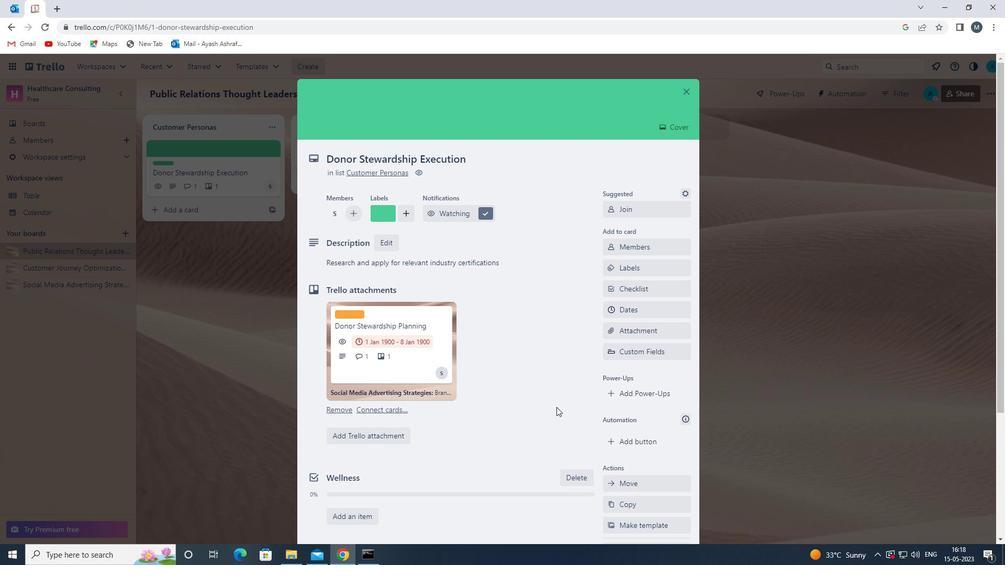 
Action: Mouse moved to (556, 406)
Screenshot: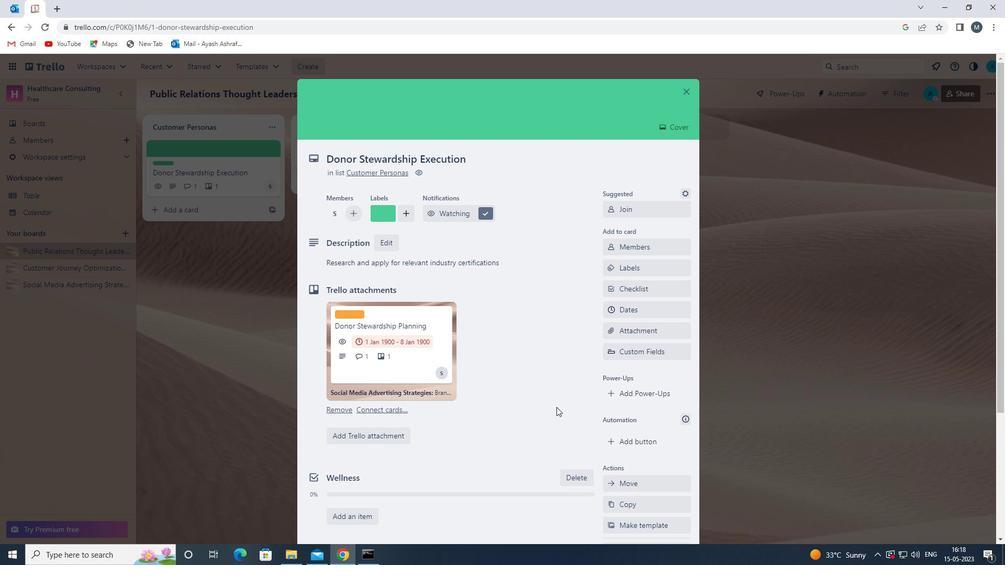 
Action: Mouse scrolled (556, 407) with delta (0, 0)
Screenshot: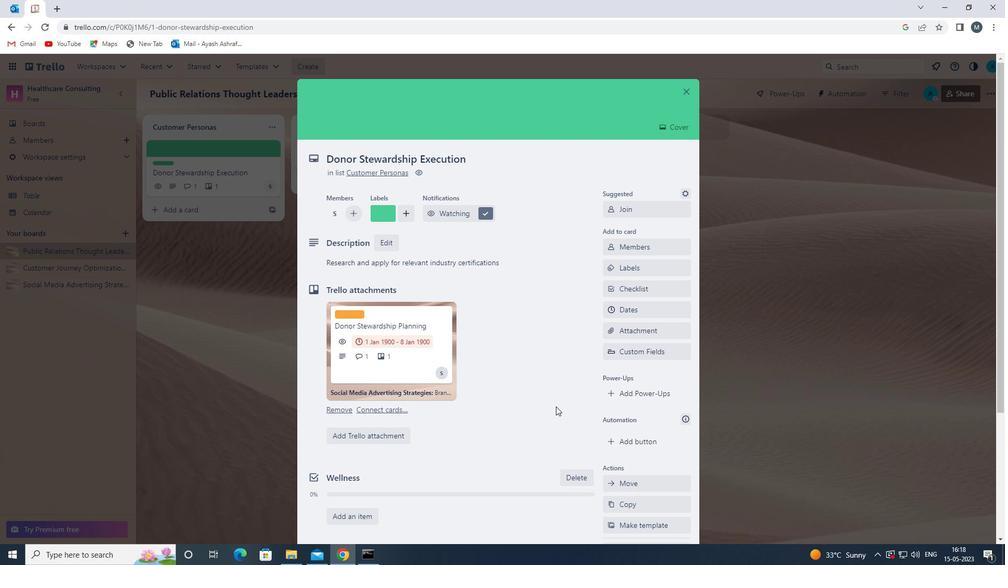 
Action: Mouse scrolled (556, 407) with delta (0, 0)
Screenshot: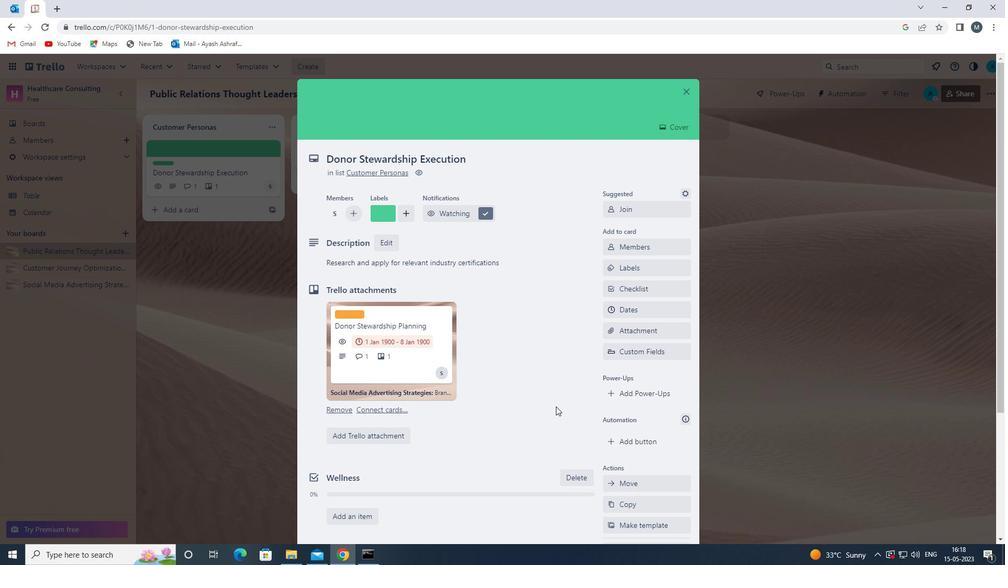 
Action: Mouse scrolled (556, 407) with delta (0, 0)
Screenshot: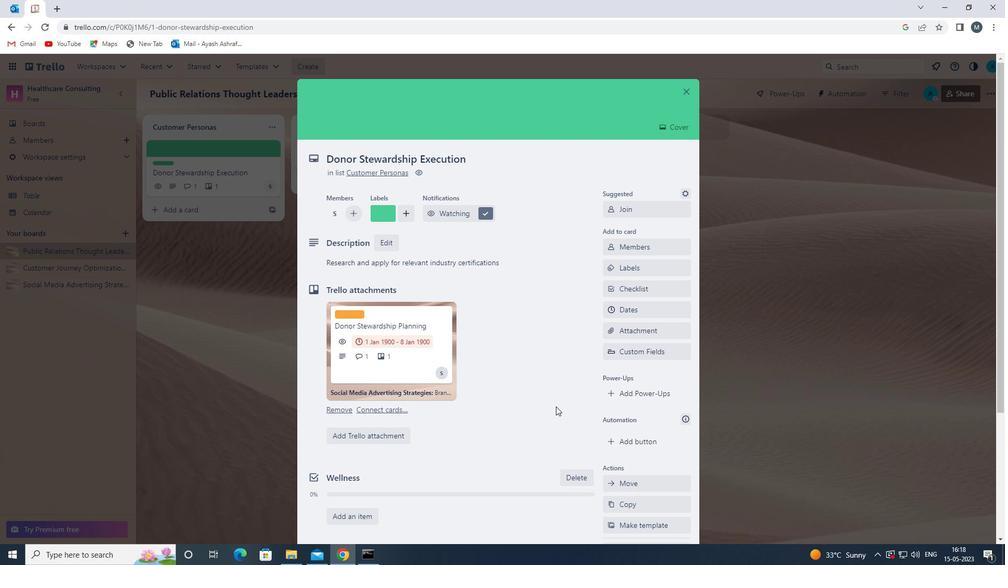 
